 Task: Search for a stay in Lengshuitan, China, from September 6 to September 15 for 6 guests, with a price range of ₹8,000 to ₹12,000, and amenities including Wifi, TV, and a Dedicated workspace.
Action: Mouse moved to (404, 164)
Screenshot: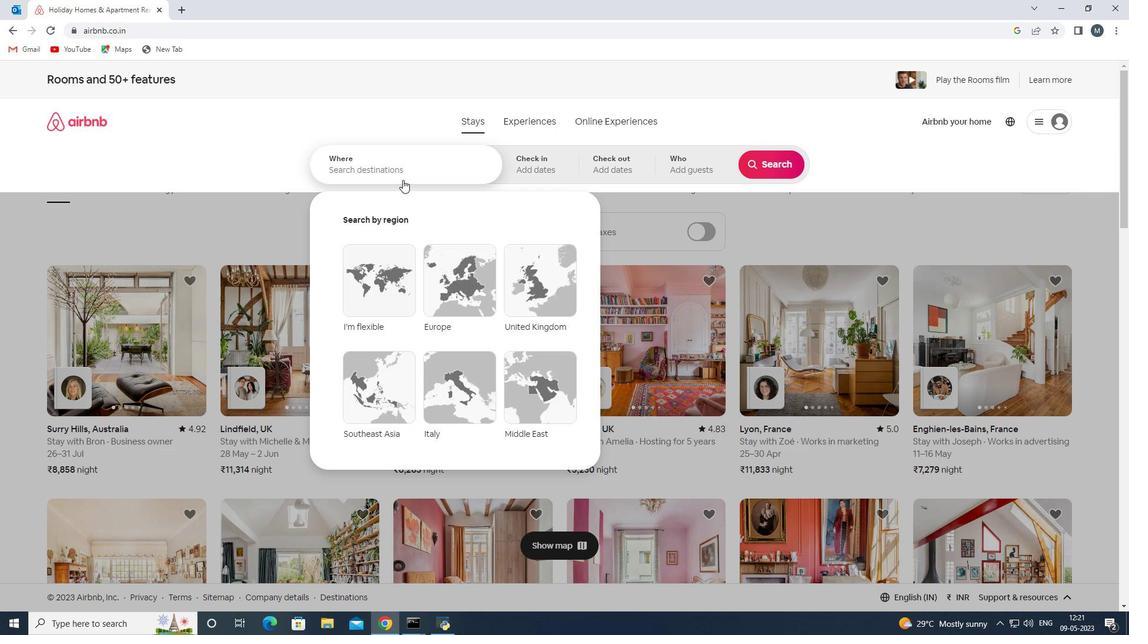 
Action: Mouse pressed left at (404, 164)
Screenshot: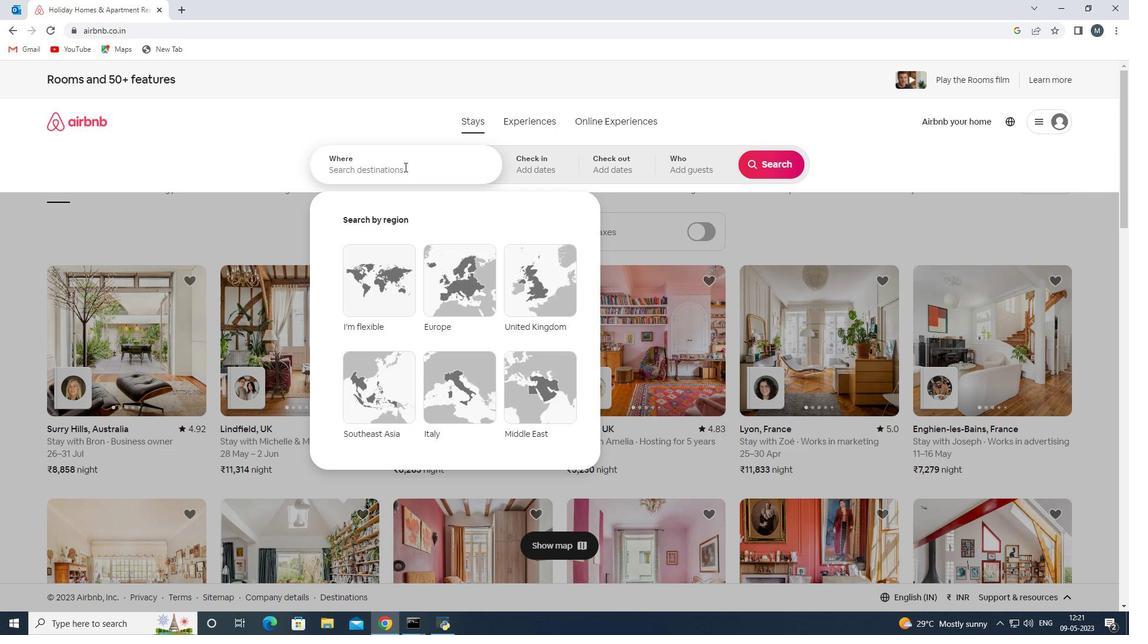 
Action: Mouse moved to (404, 167)
Screenshot: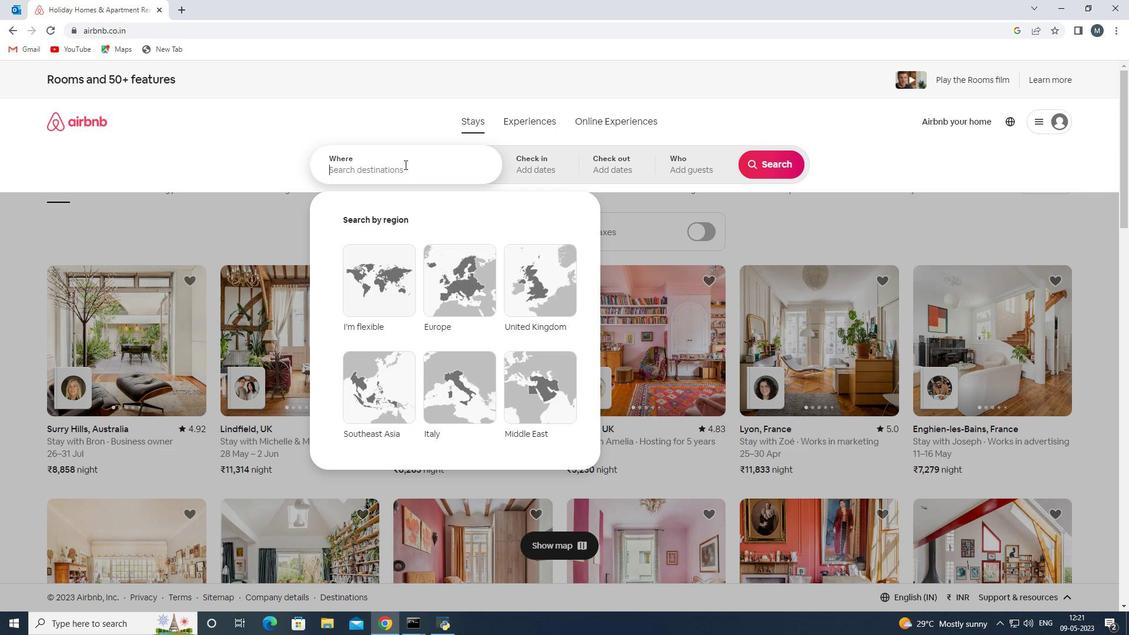 
Action: Key pressed <Key.shift>Lengshuitan,<Key.shift>China<Key.enter>
Screenshot: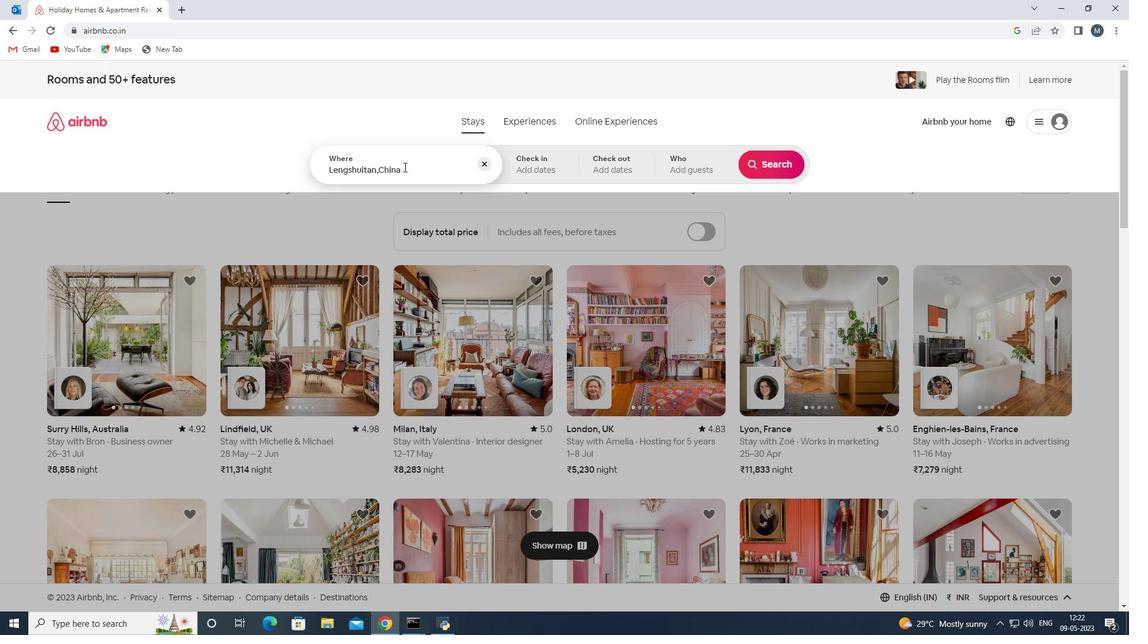 
Action: Mouse moved to (771, 265)
Screenshot: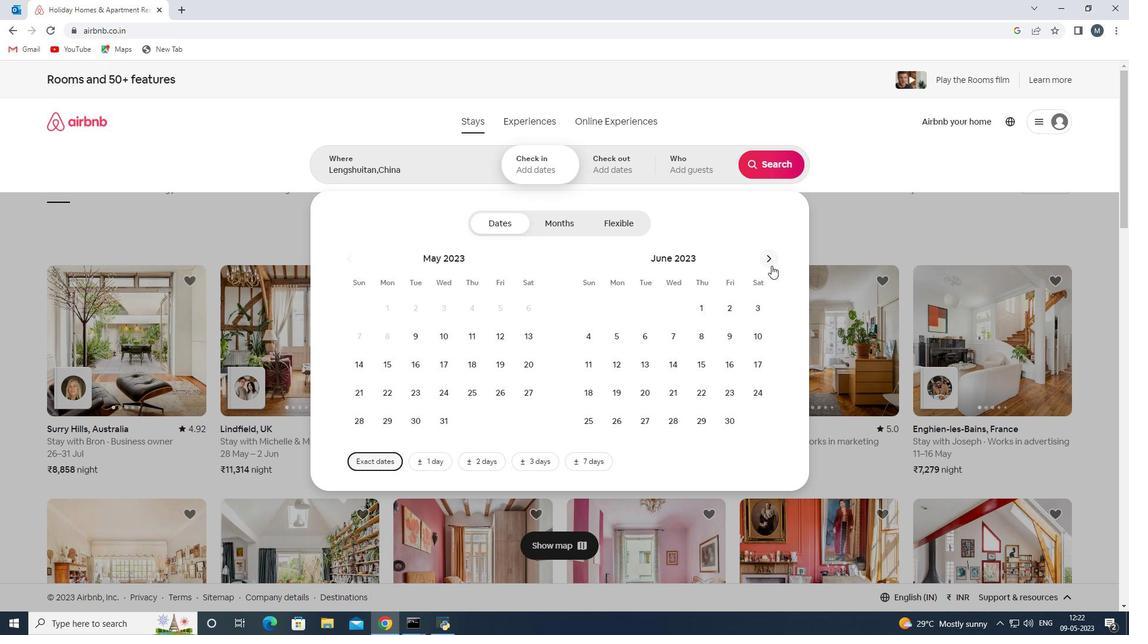 
Action: Mouse pressed left at (771, 265)
Screenshot: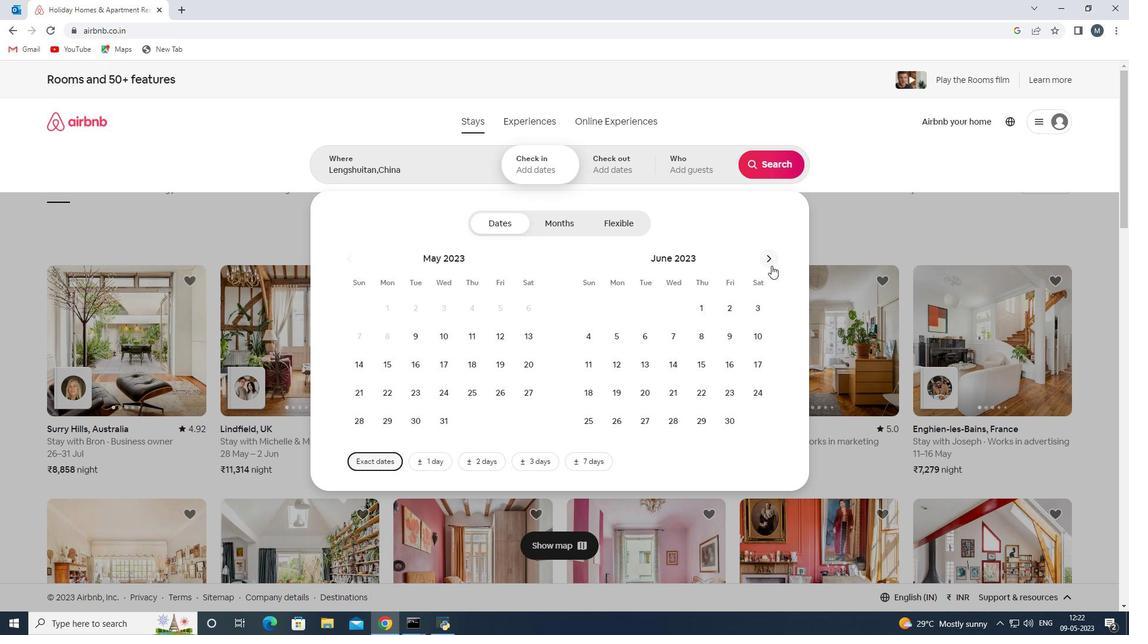 
Action: Mouse pressed left at (771, 265)
Screenshot: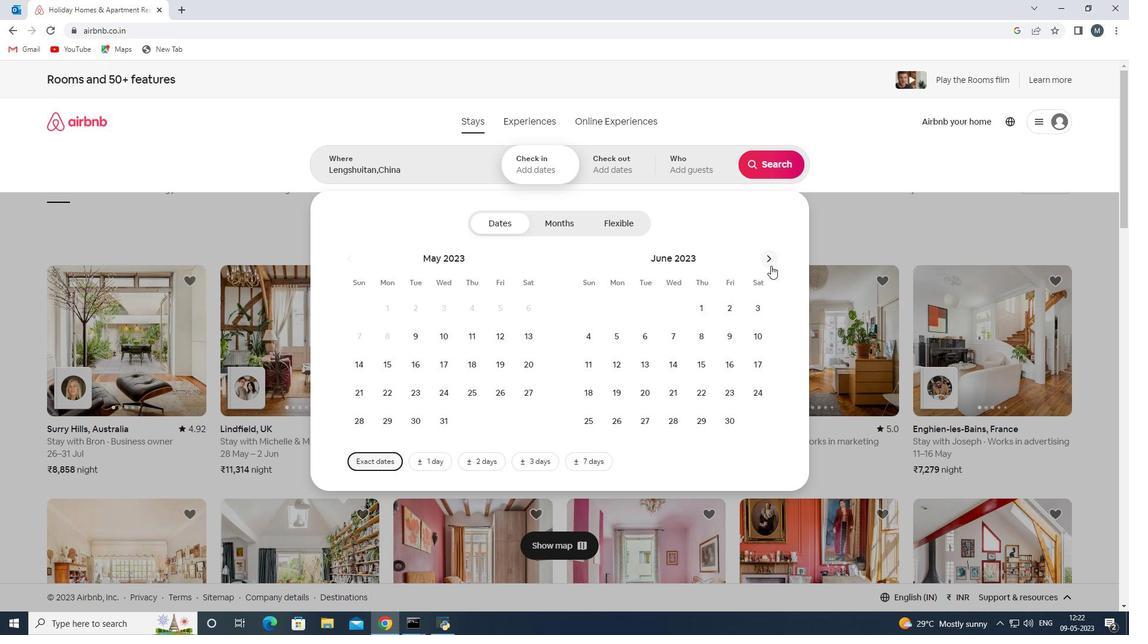 
Action: Mouse moved to (773, 266)
Screenshot: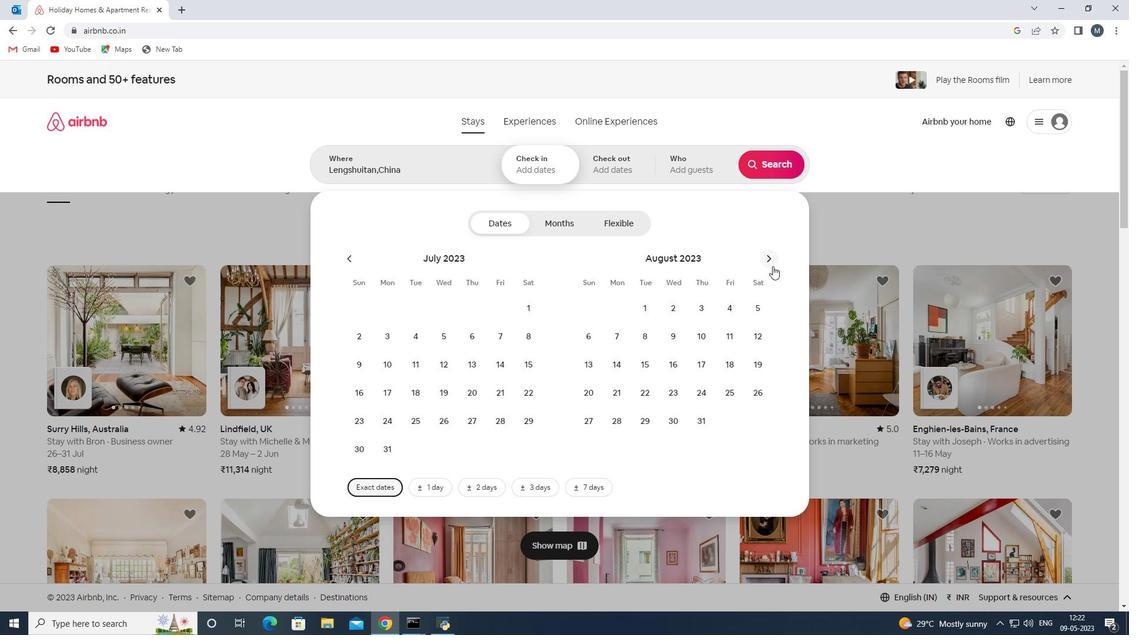 
Action: Mouse pressed left at (773, 266)
Screenshot: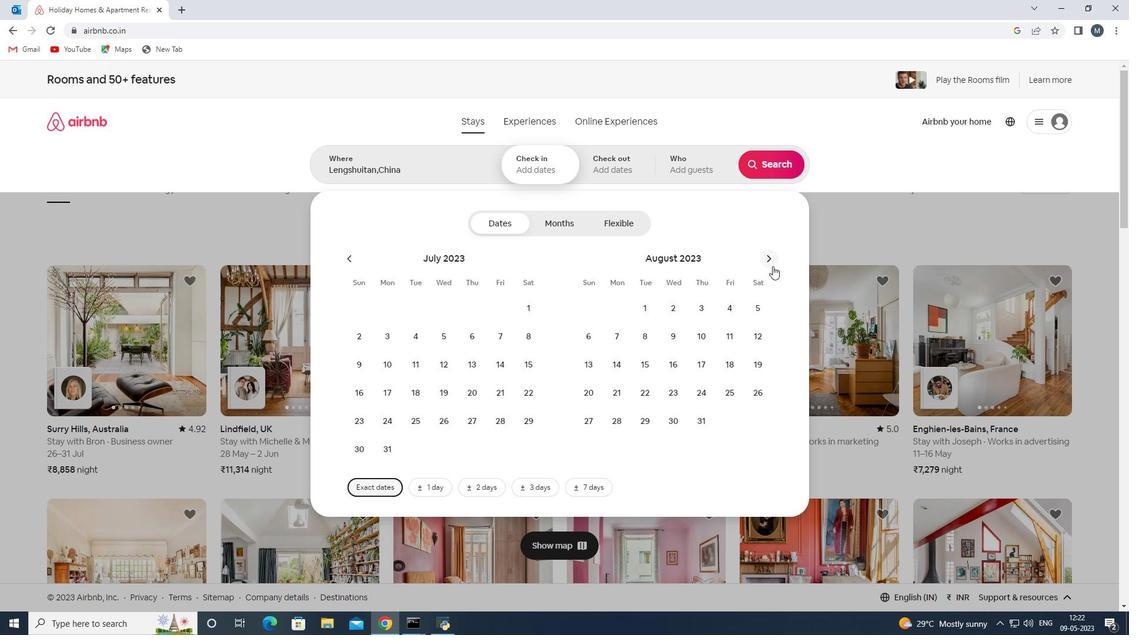 
Action: Mouse moved to (772, 262)
Screenshot: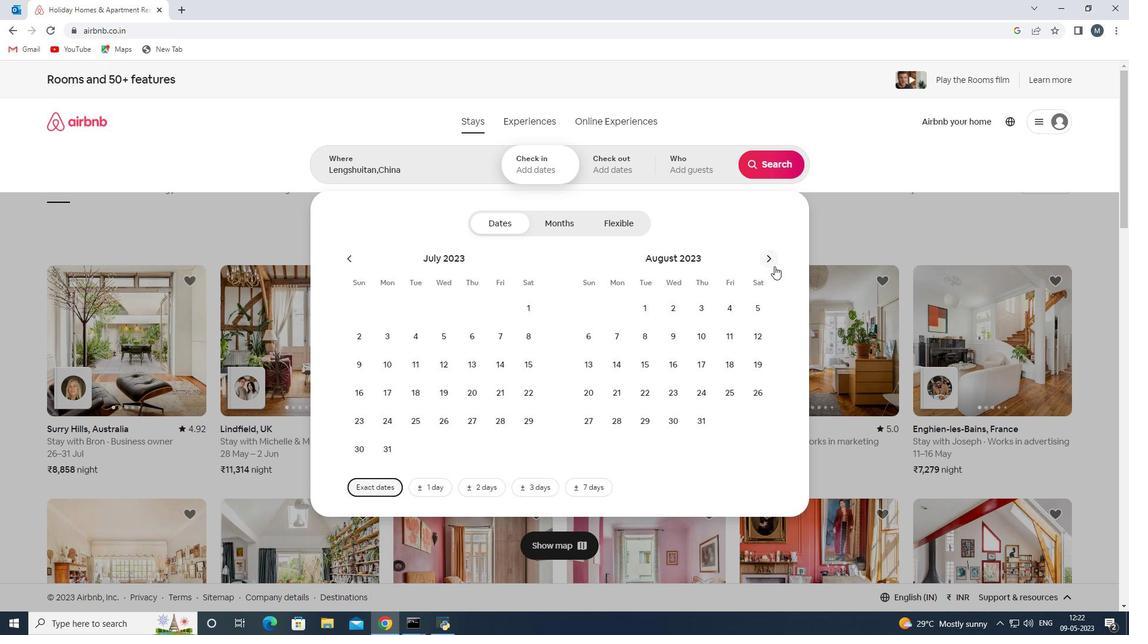 
Action: Mouse pressed left at (772, 262)
Screenshot: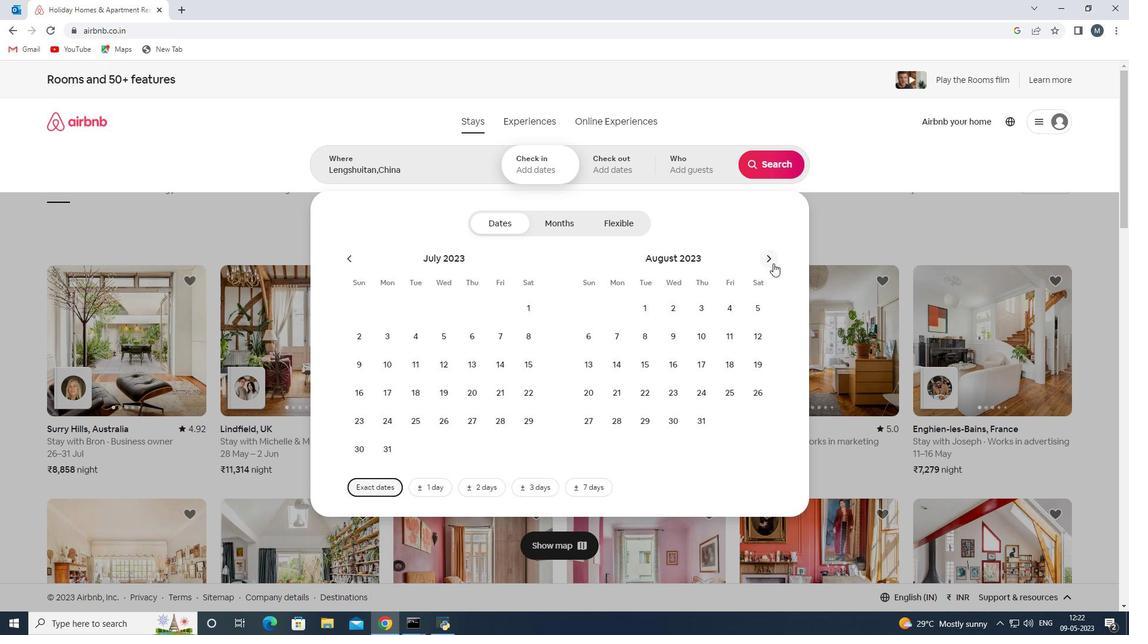 
Action: Mouse moved to (668, 343)
Screenshot: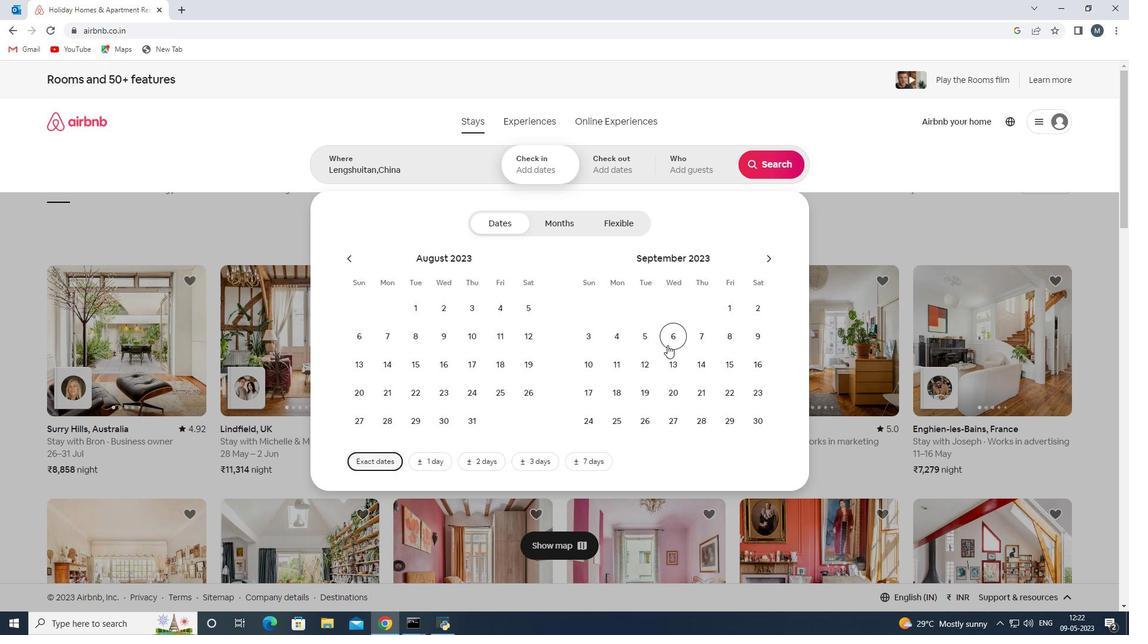 
Action: Mouse pressed left at (668, 343)
Screenshot: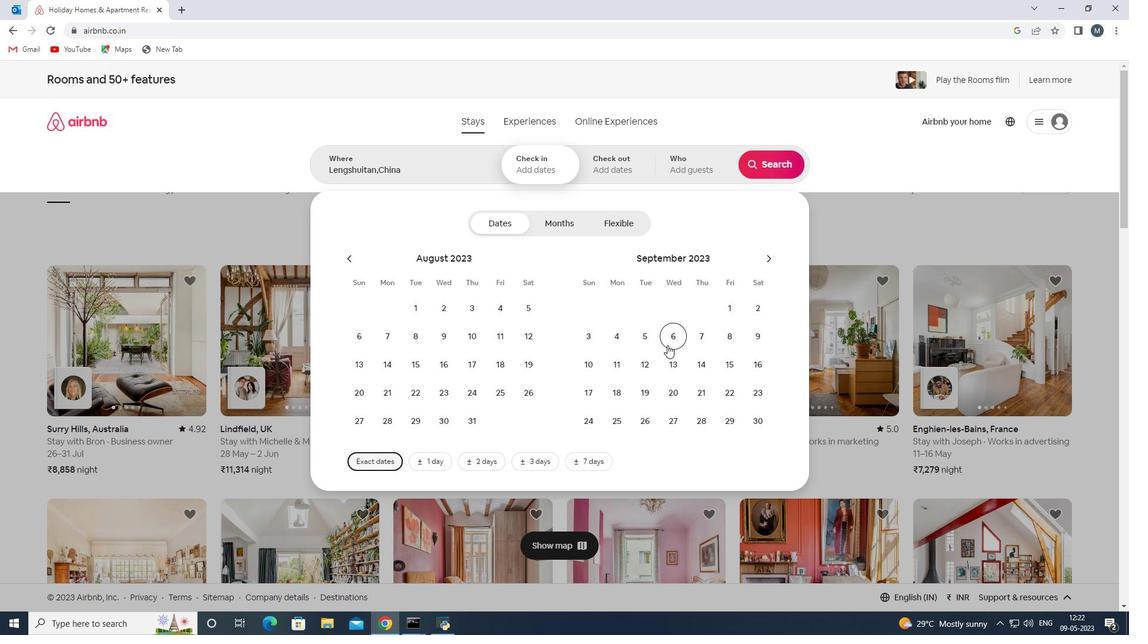 
Action: Mouse moved to (724, 370)
Screenshot: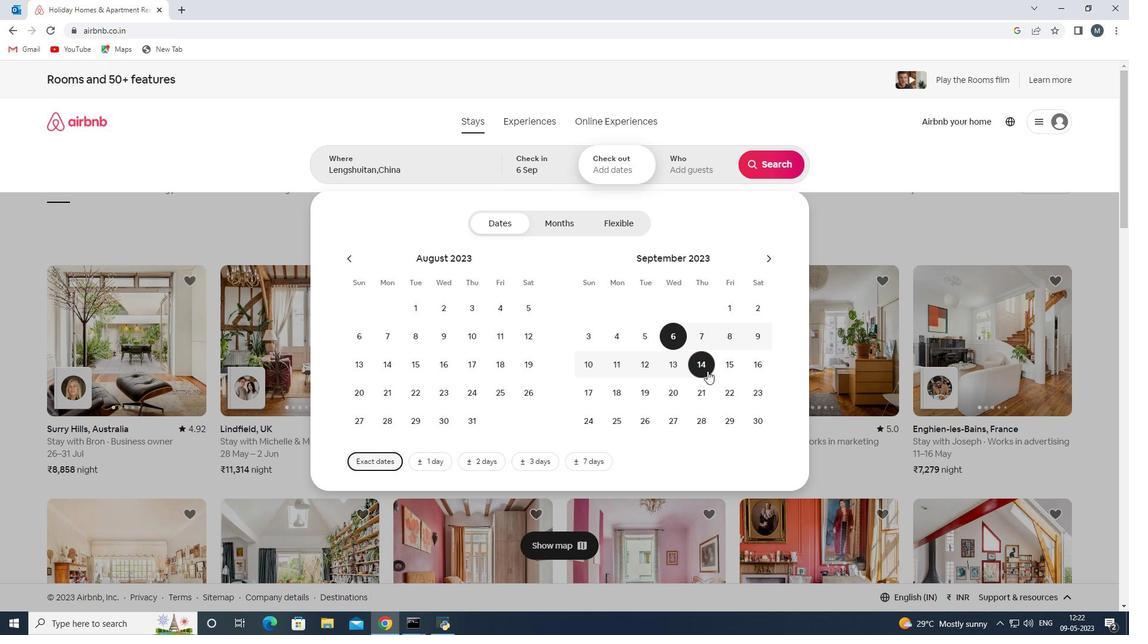 
Action: Mouse pressed left at (724, 370)
Screenshot: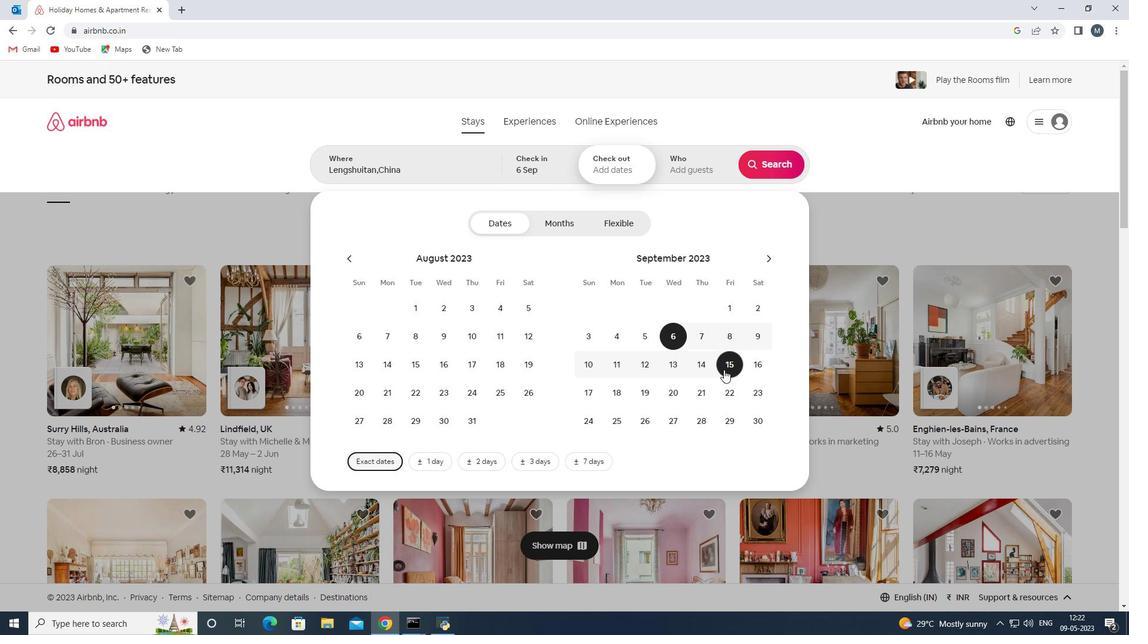 
Action: Mouse moved to (700, 168)
Screenshot: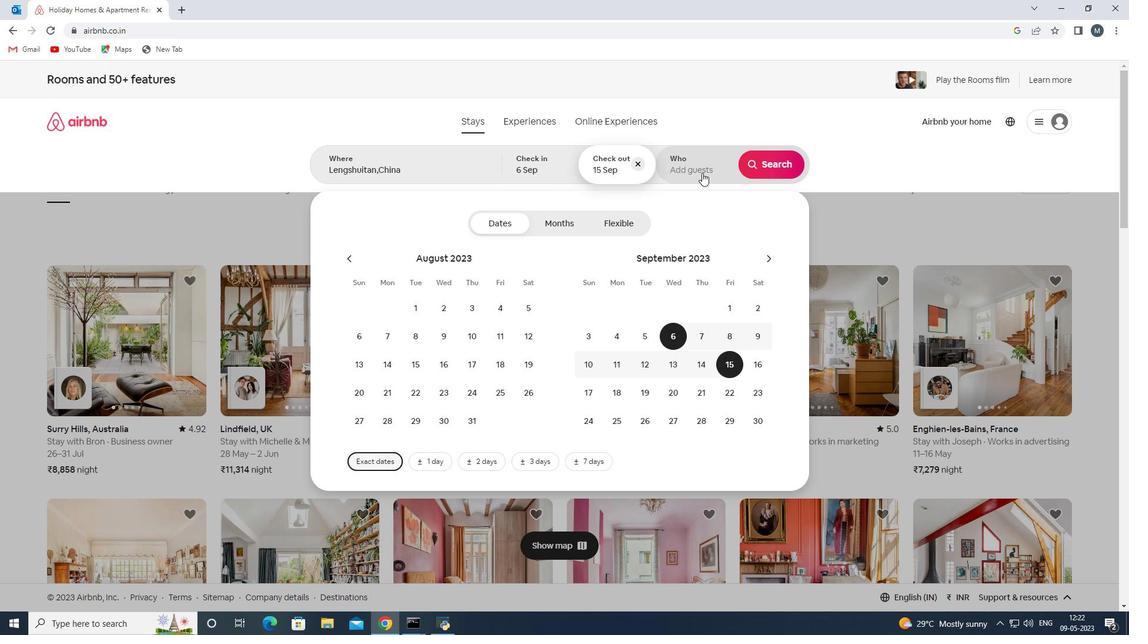 
Action: Mouse pressed left at (700, 168)
Screenshot: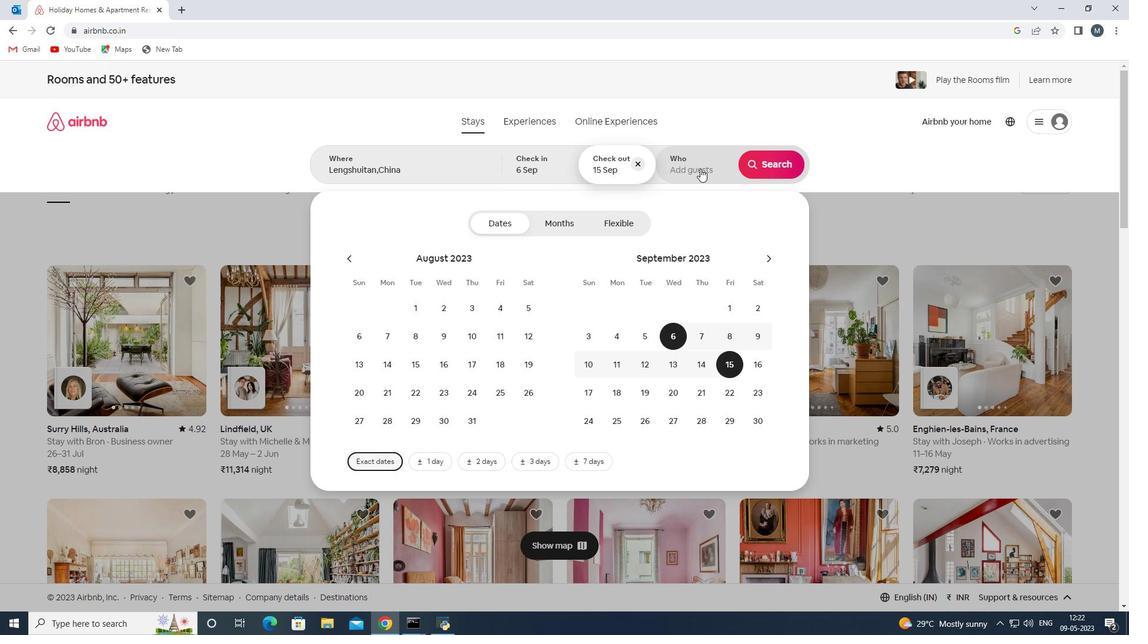 
Action: Mouse moved to (772, 230)
Screenshot: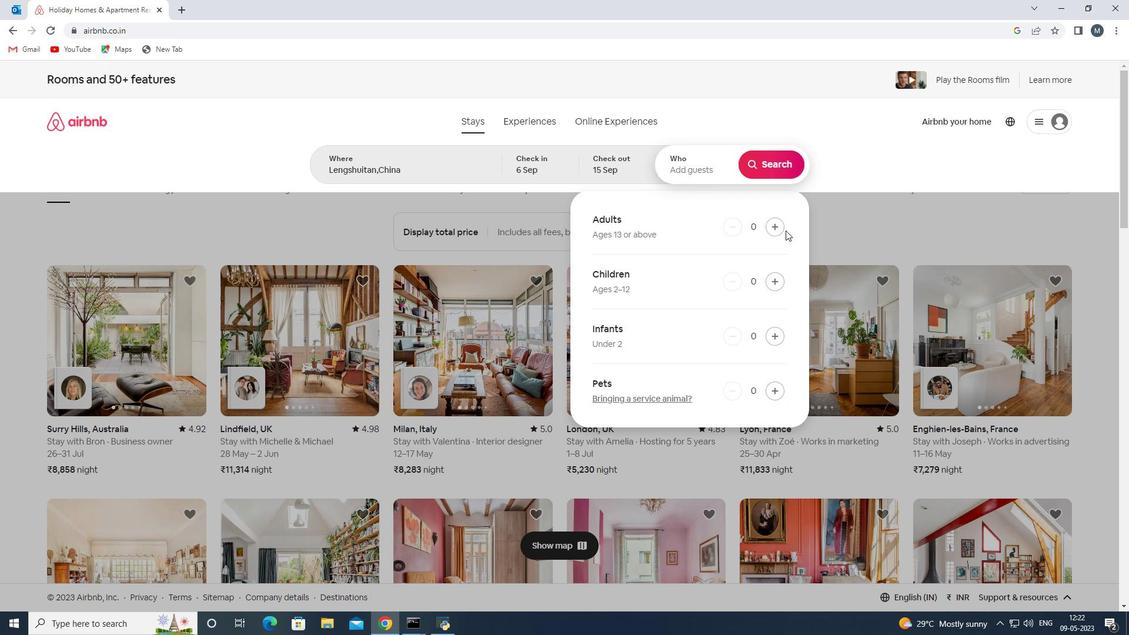 
Action: Mouse pressed left at (772, 230)
Screenshot: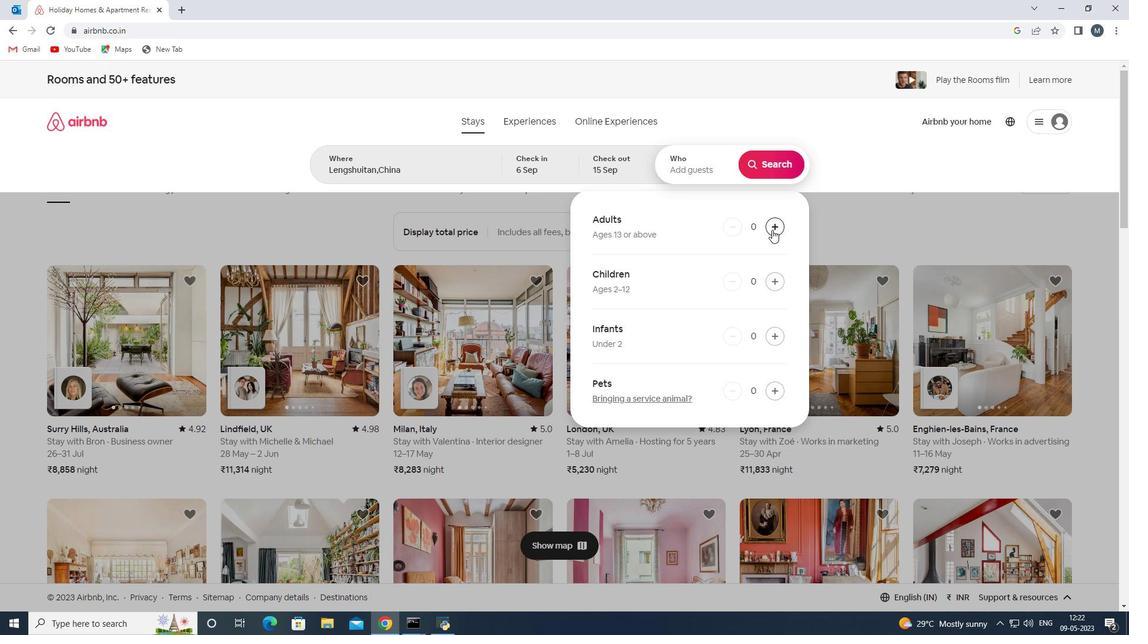 
Action: Mouse pressed left at (772, 230)
Screenshot: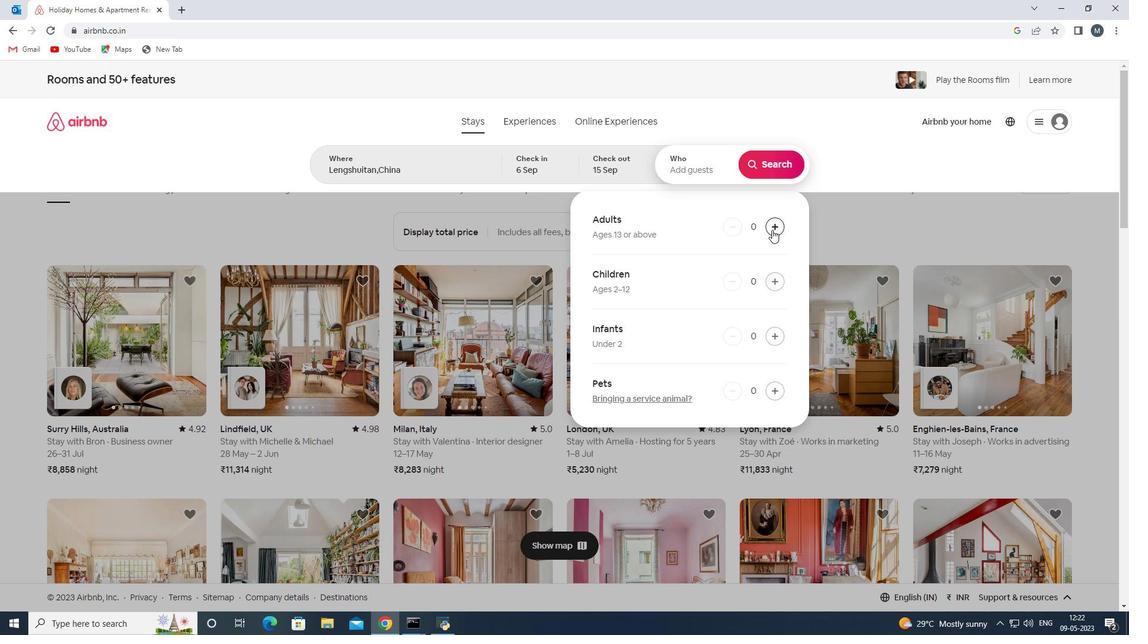 
Action: Mouse pressed left at (772, 230)
Screenshot: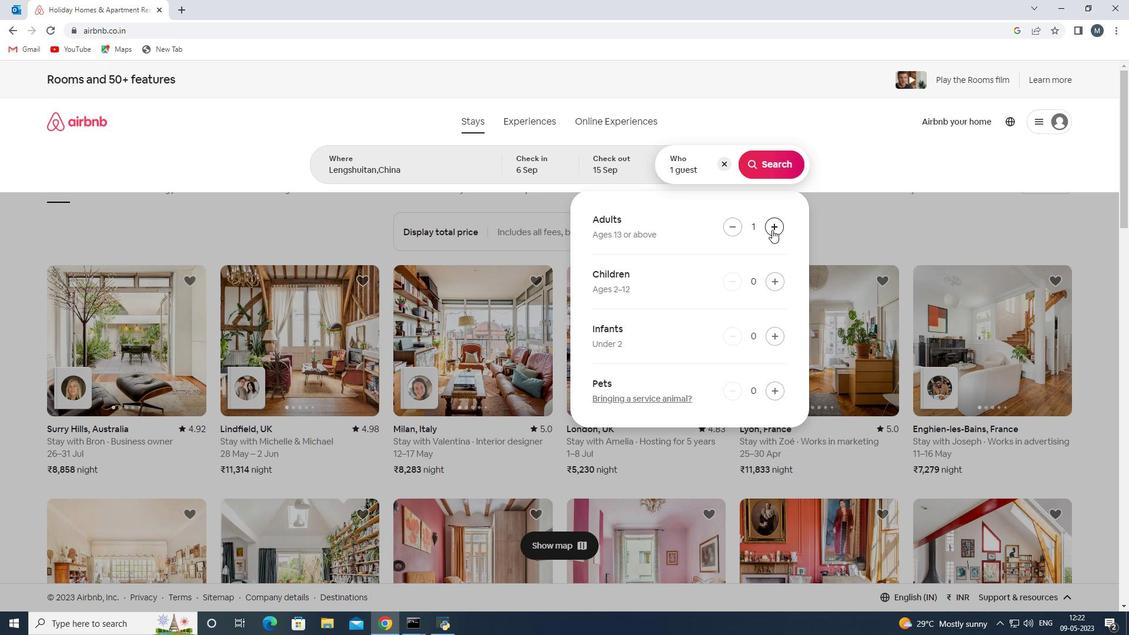 
Action: Mouse moved to (772, 229)
Screenshot: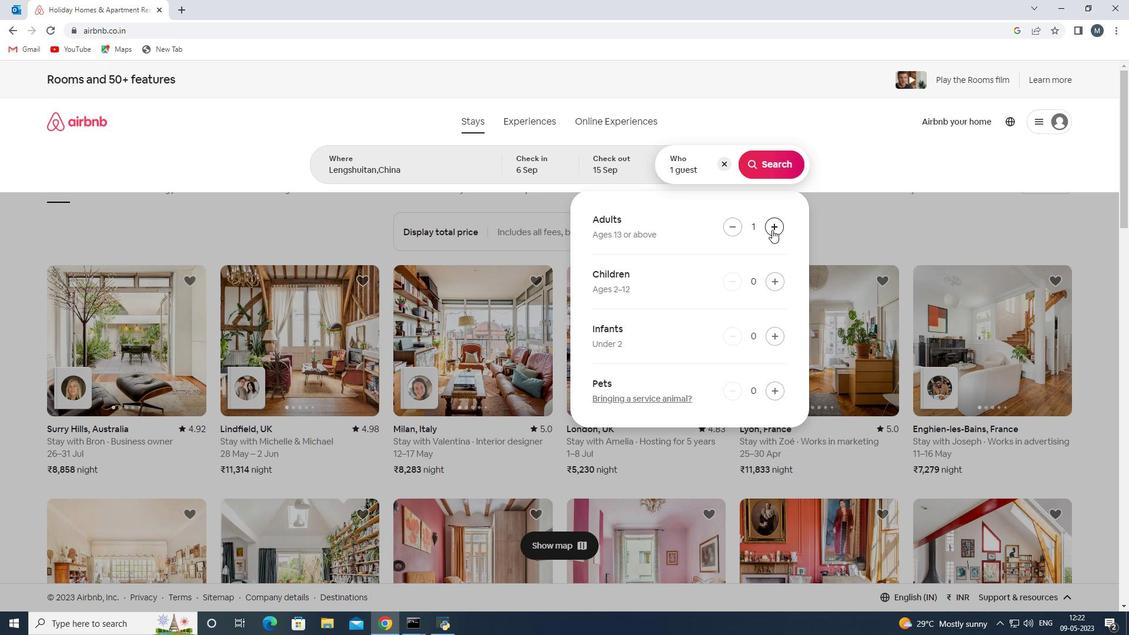 
Action: Mouse pressed left at (772, 229)
Screenshot: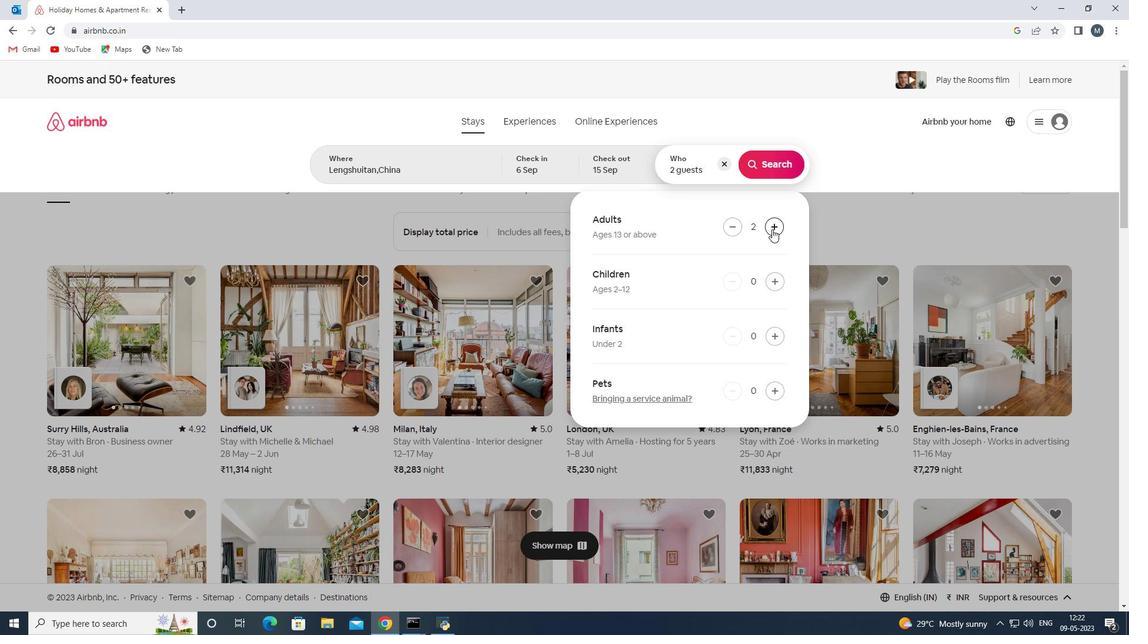 
Action: Mouse pressed left at (772, 229)
Screenshot: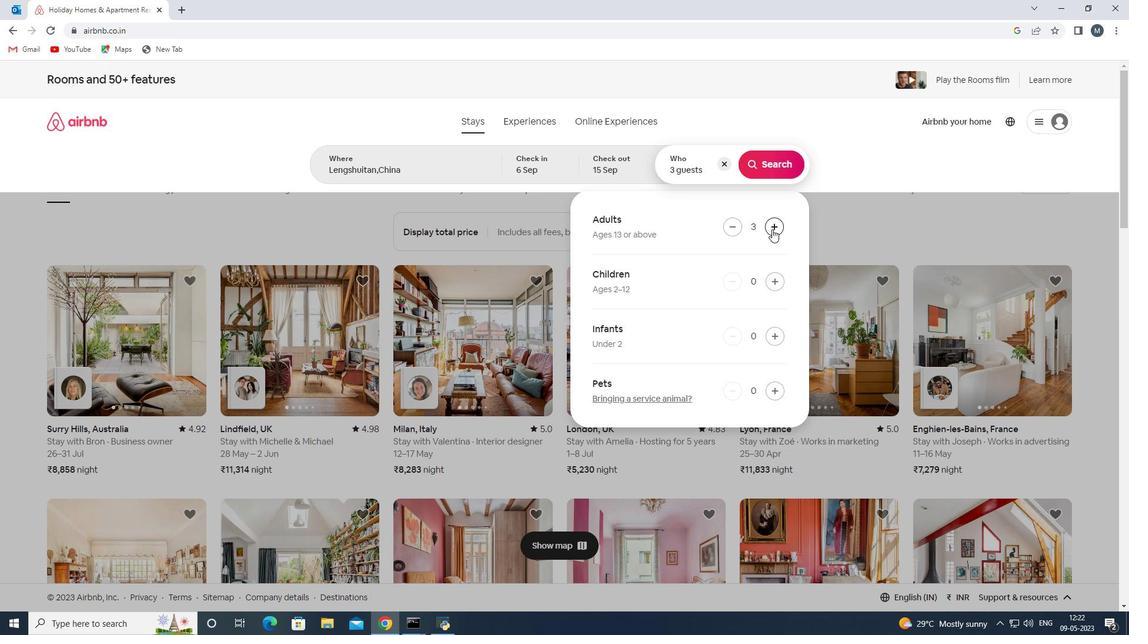 
Action: Mouse moved to (772, 228)
Screenshot: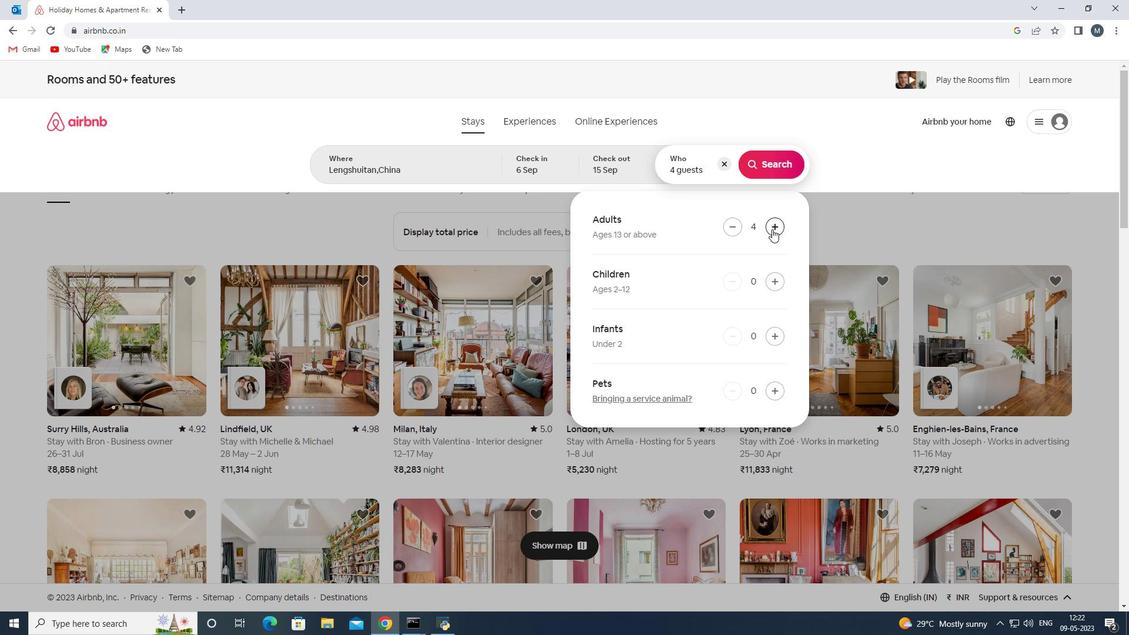 
Action: Mouse pressed left at (772, 228)
Screenshot: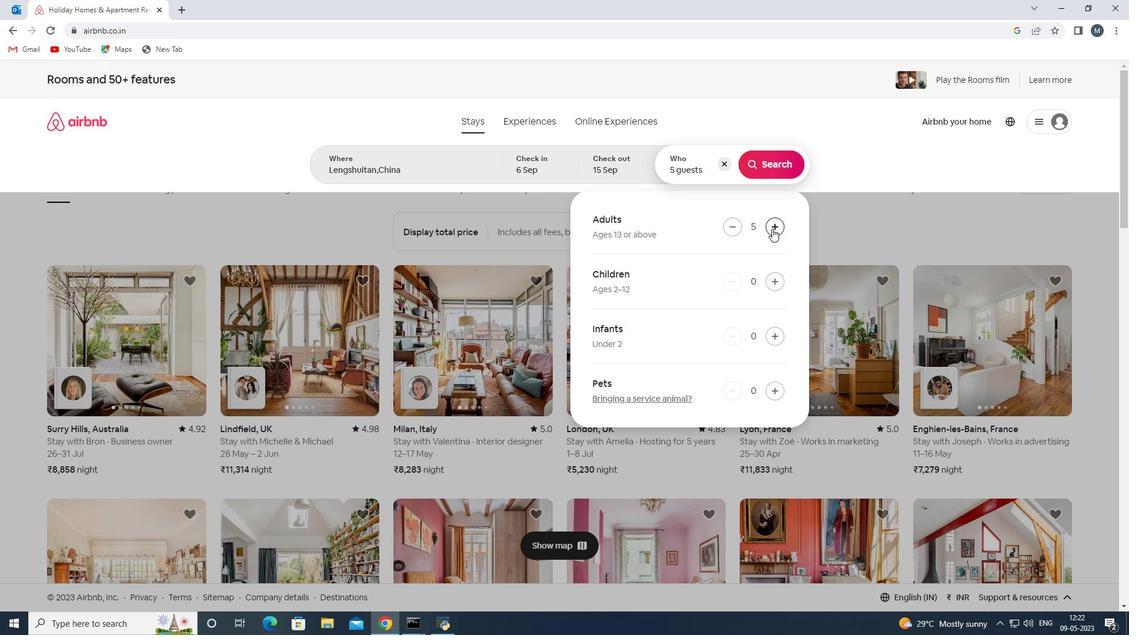 
Action: Mouse moved to (781, 160)
Screenshot: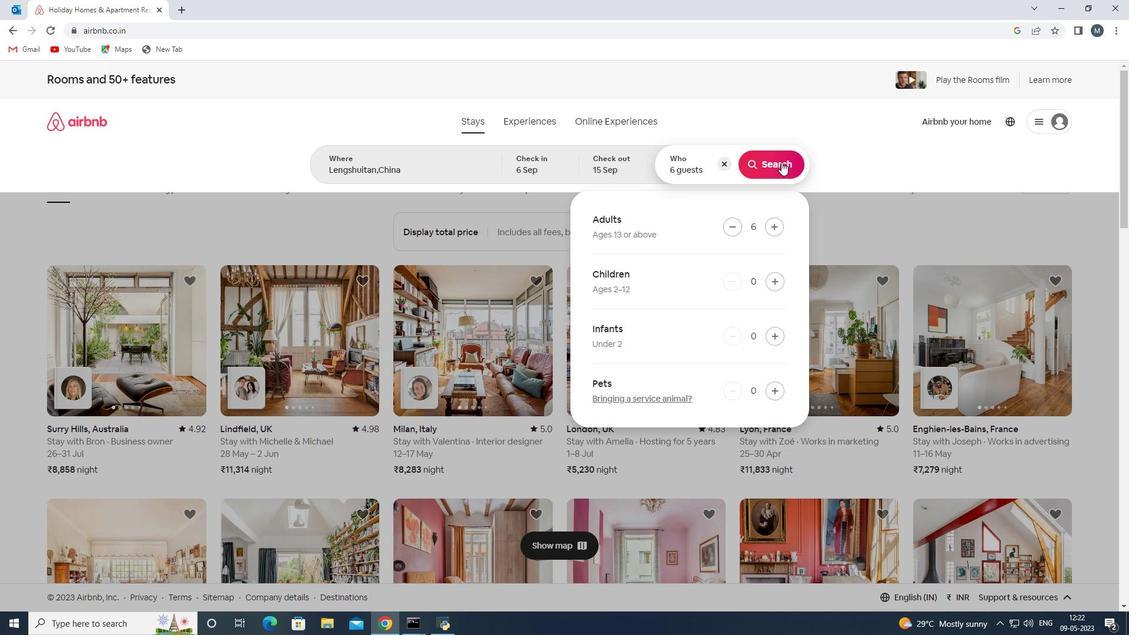 
Action: Mouse pressed left at (781, 160)
Screenshot: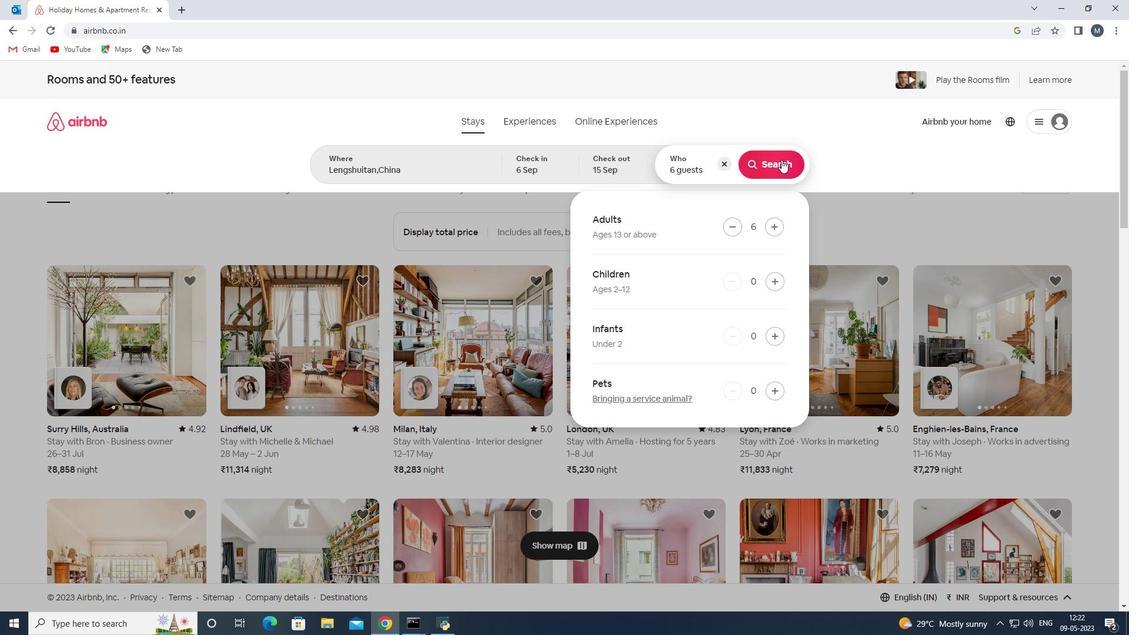 
Action: Mouse moved to (1062, 131)
Screenshot: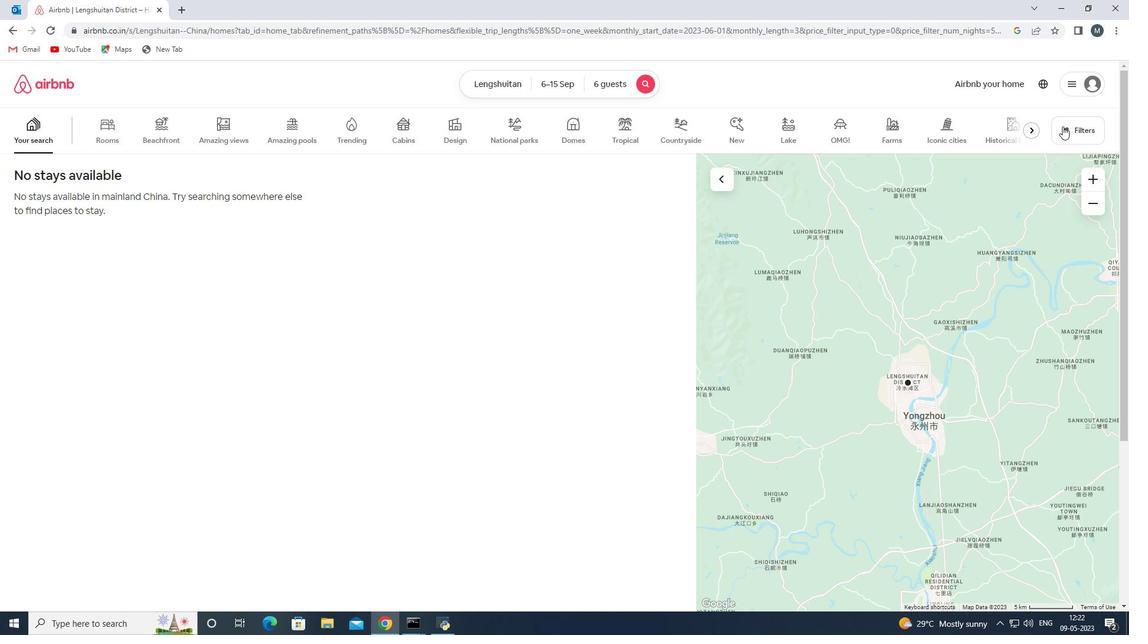
Action: Mouse pressed left at (1062, 131)
Screenshot: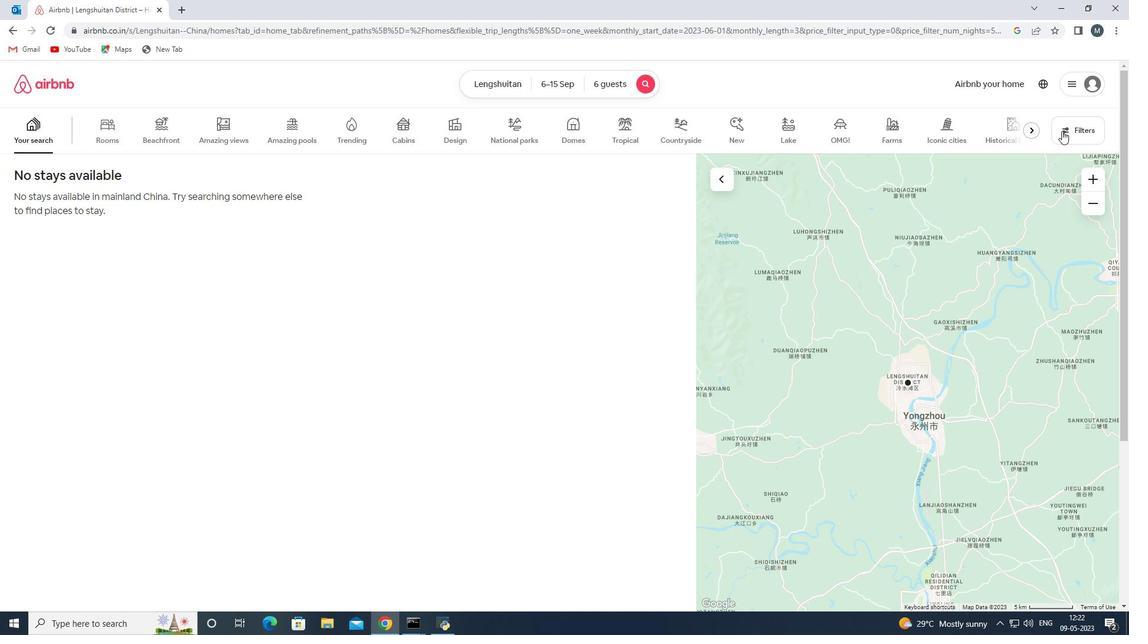 
Action: Mouse moved to (530, 365)
Screenshot: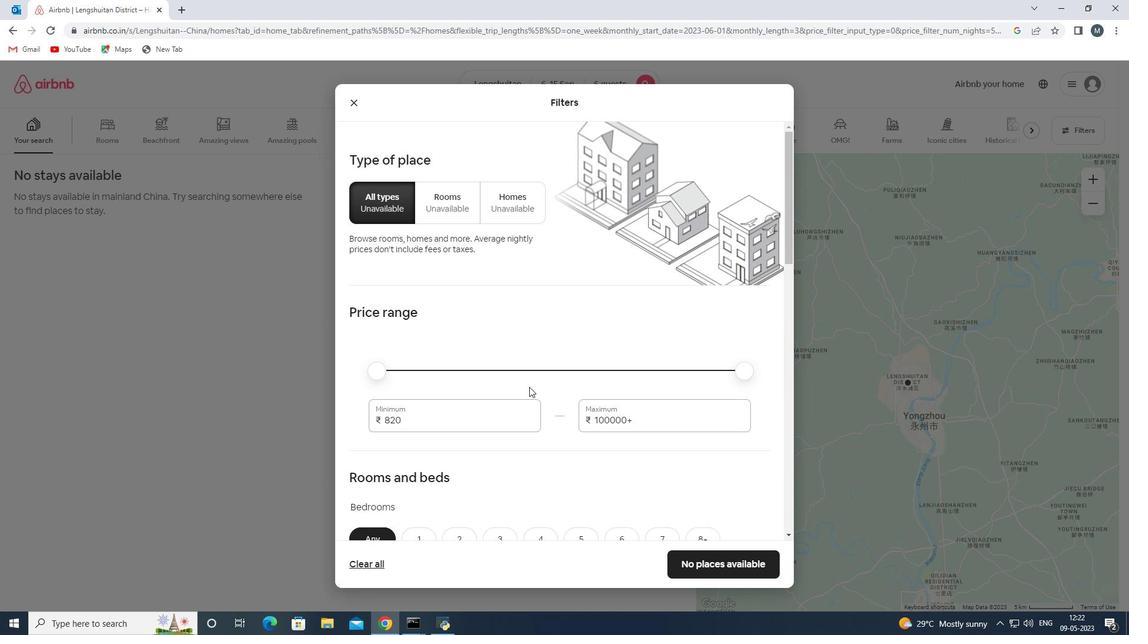 
Action: Mouse scrolled (530, 364) with delta (0, 0)
Screenshot: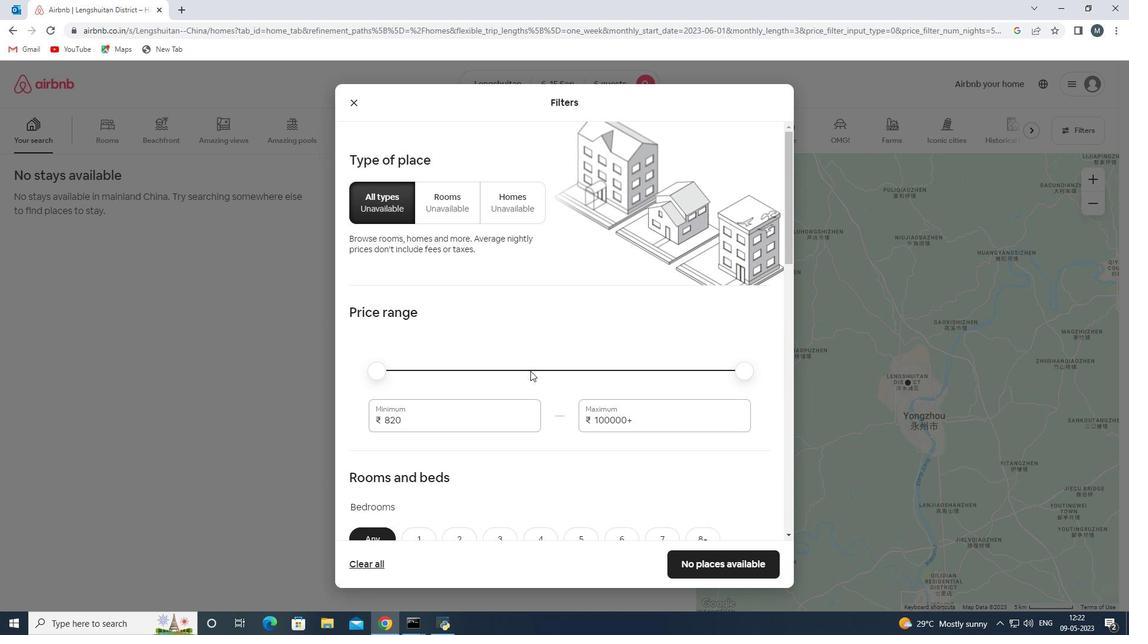 
Action: Mouse moved to (485, 364)
Screenshot: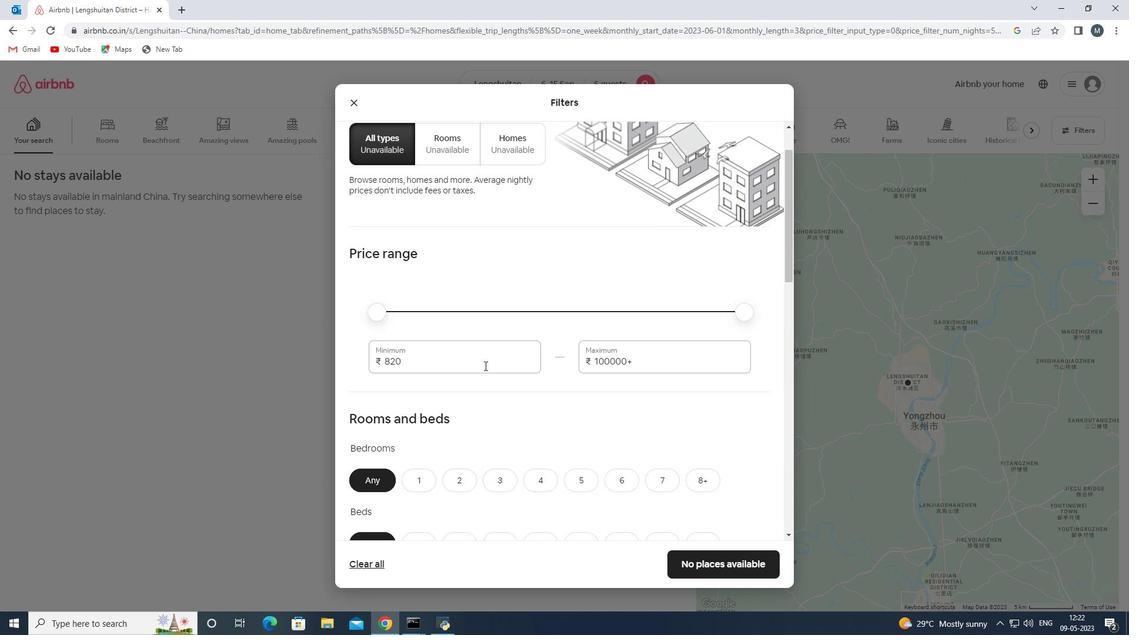 
Action: Mouse pressed left at (485, 364)
Screenshot: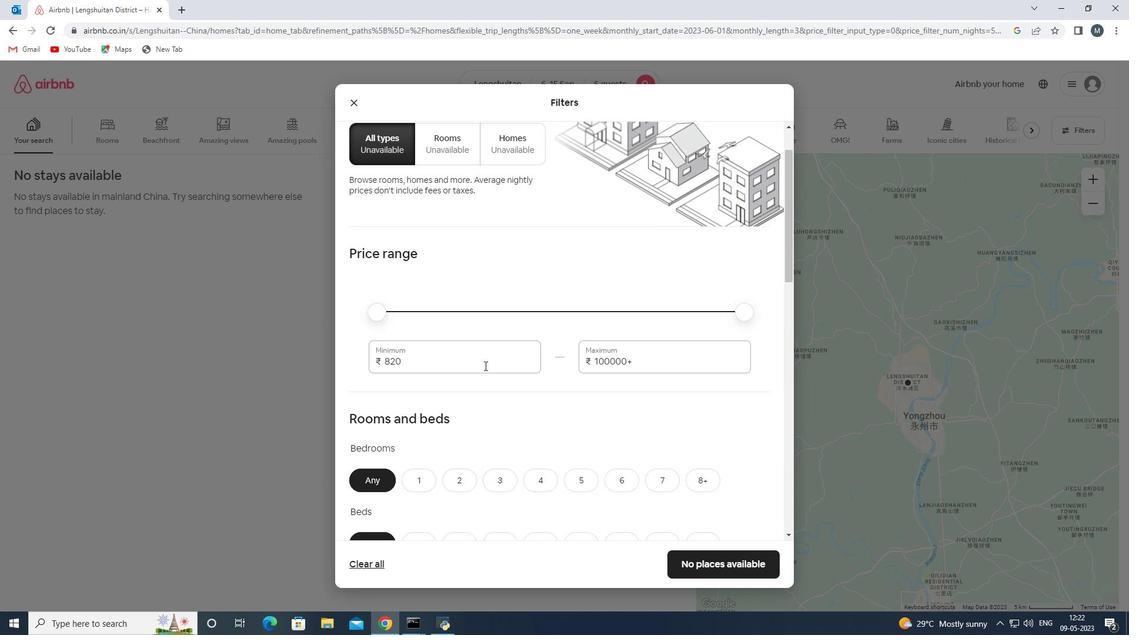 
Action: Mouse moved to (384, 359)
Screenshot: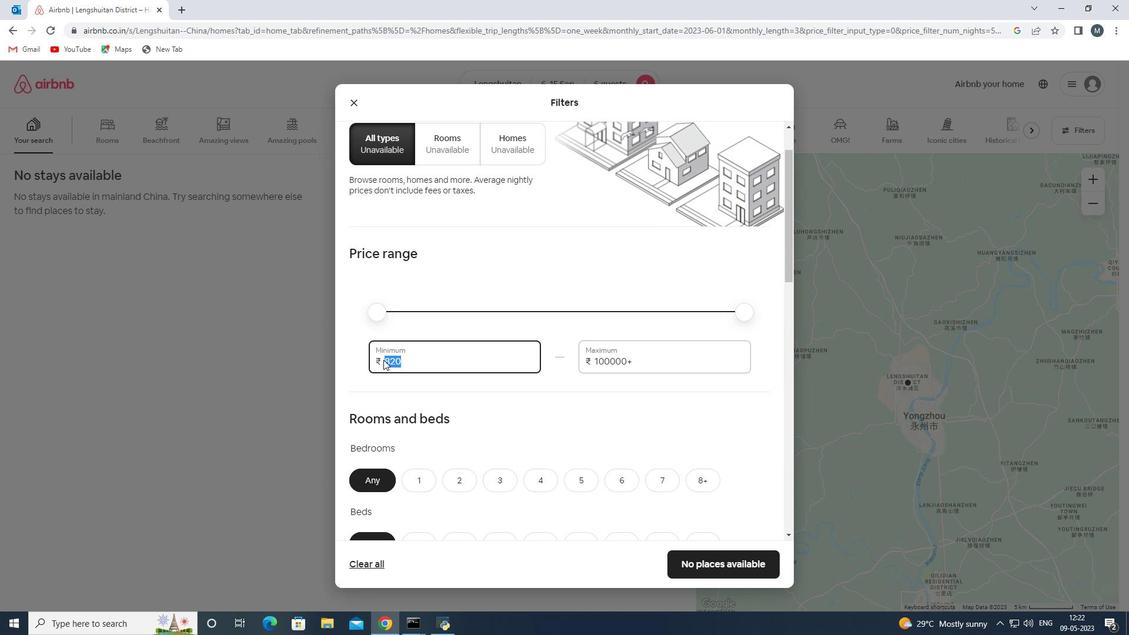 
Action: Key pressed 8000
Screenshot: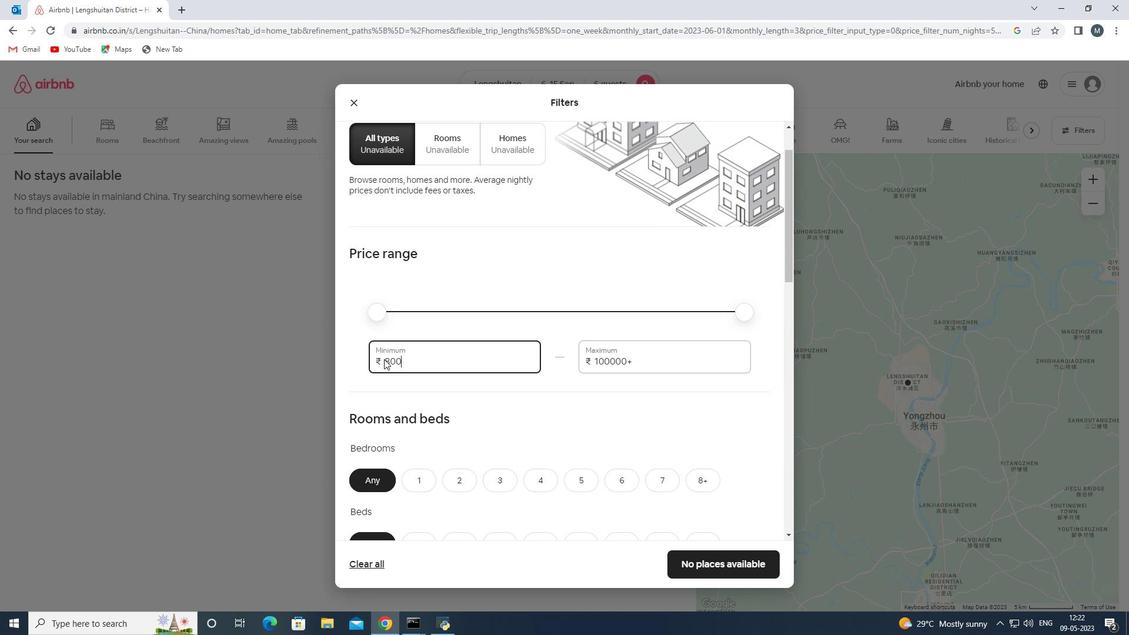 
Action: Mouse moved to (640, 363)
Screenshot: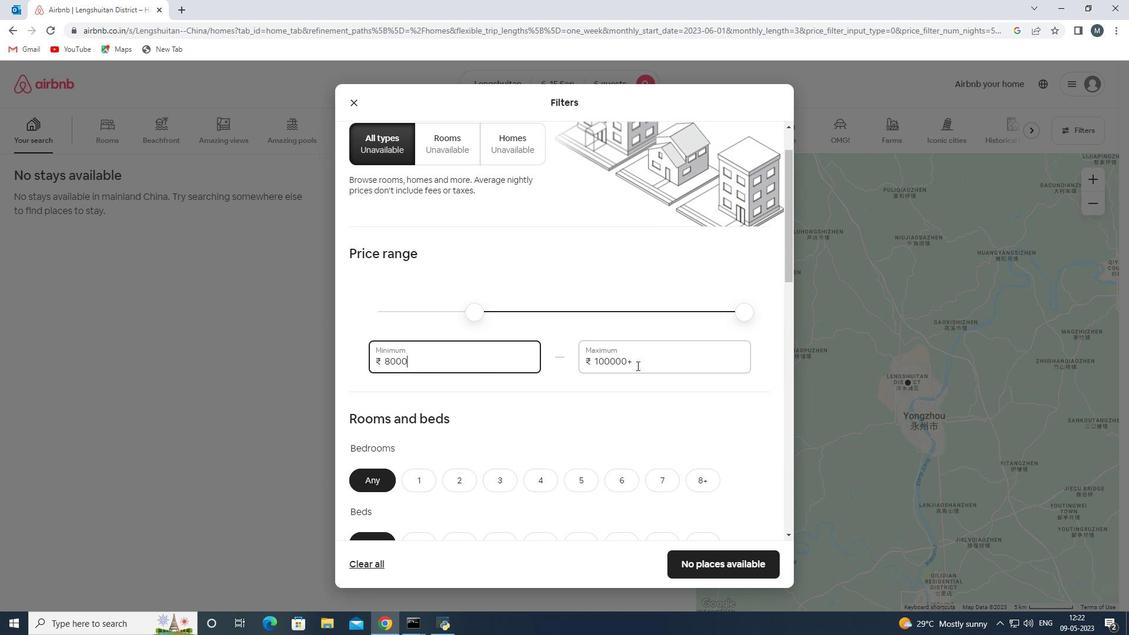 
Action: Mouse pressed left at (640, 363)
Screenshot: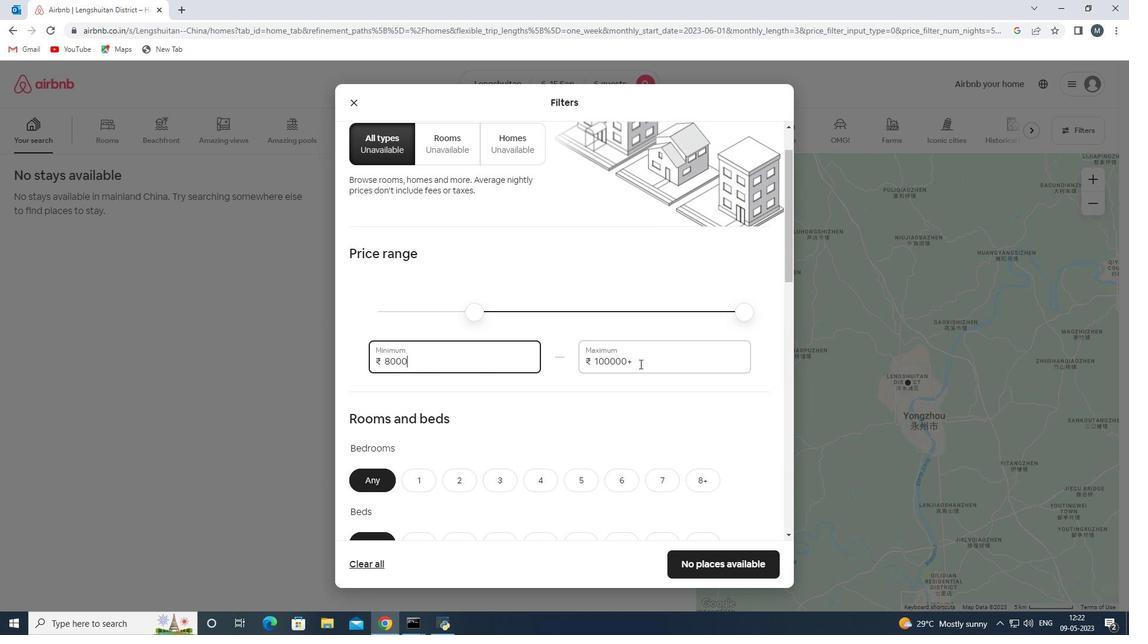 
Action: Mouse moved to (570, 364)
Screenshot: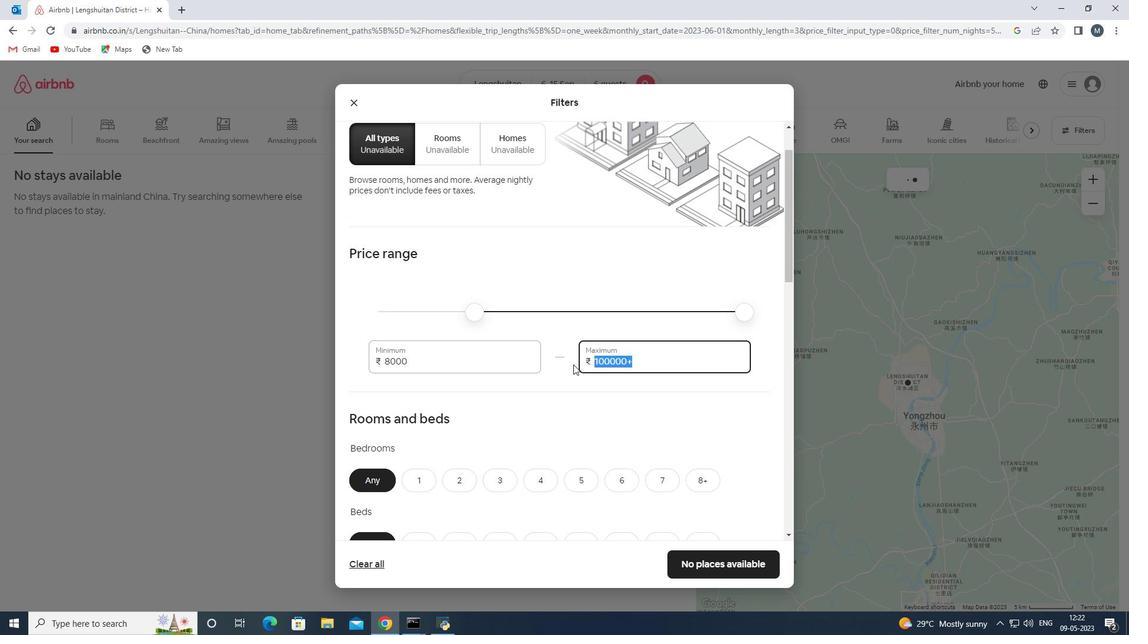 
Action: Key pressed 12
Screenshot: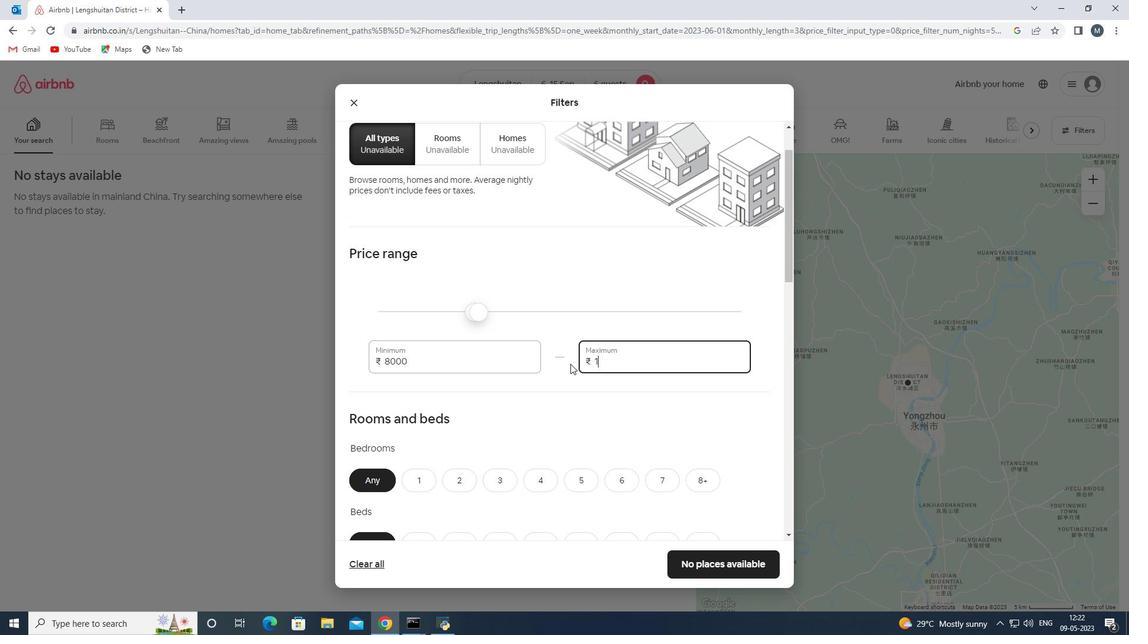 
Action: Mouse moved to (567, 364)
Screenshot: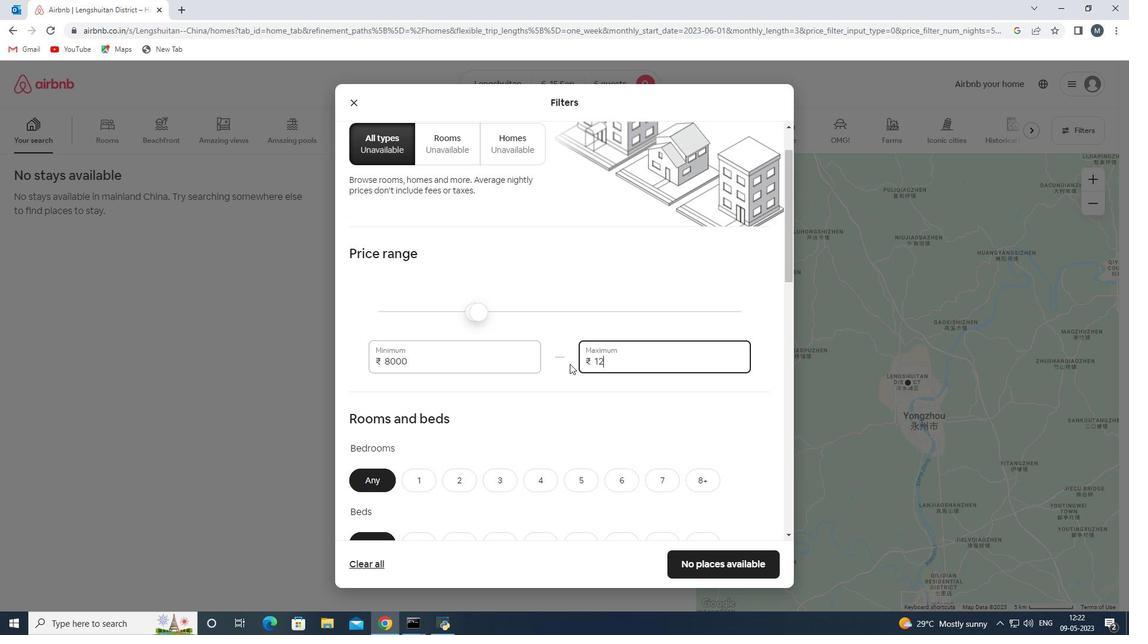 
Action: Key pressed 000
Screenshot: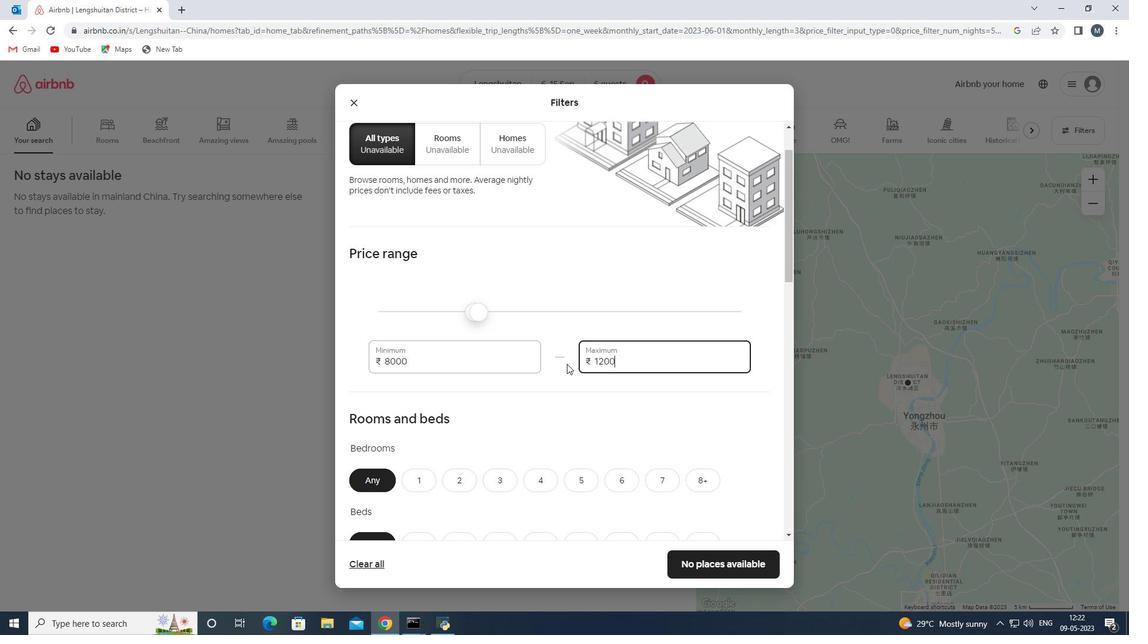 
Action: Mouse moved to (581, 338)
Screenshot: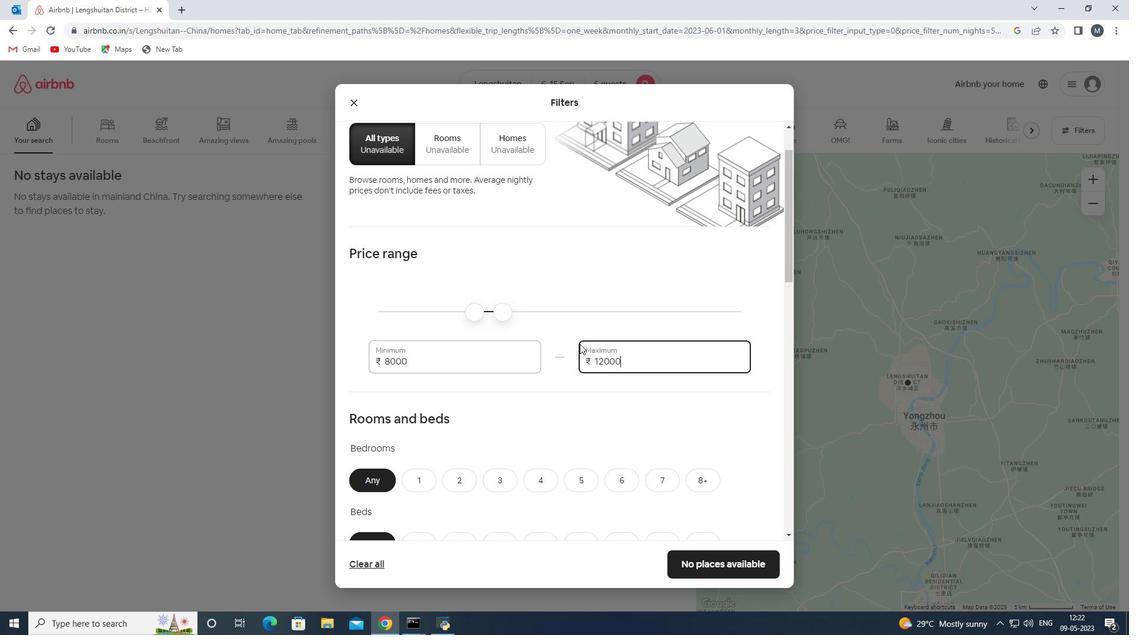 
Action: Mouse scrolled (581, 338) with delta (0, 0)
Screenshot: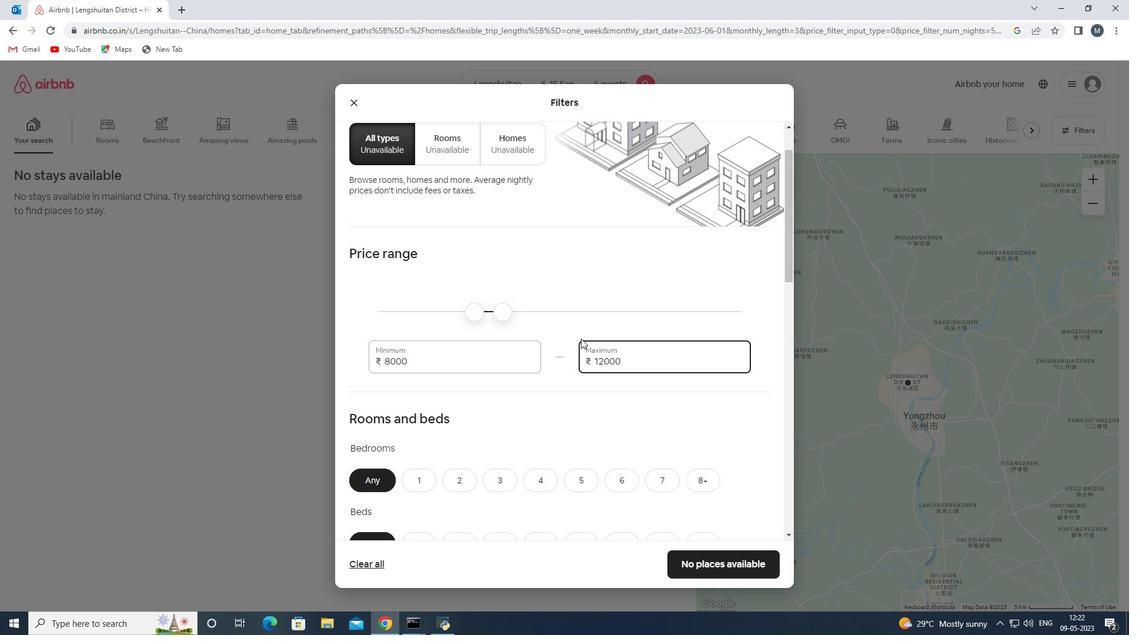 
Action: Mouse moved to (593, 323)
Screenshot: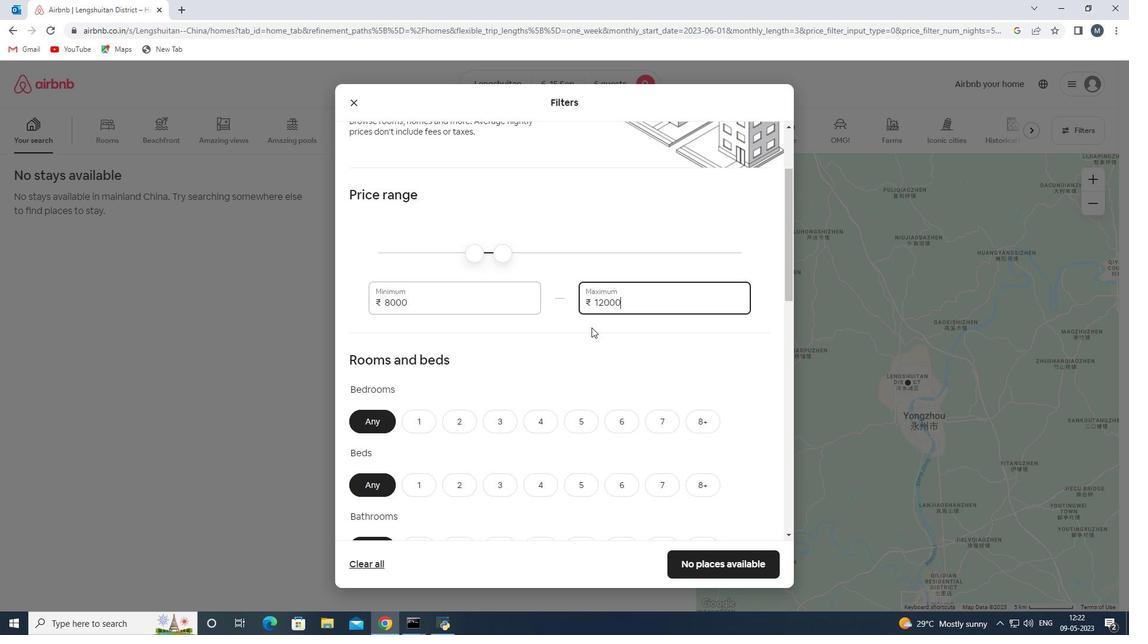 
Action: Mouse scrolled (593, 323) with delta (0, 0)
Screenshot: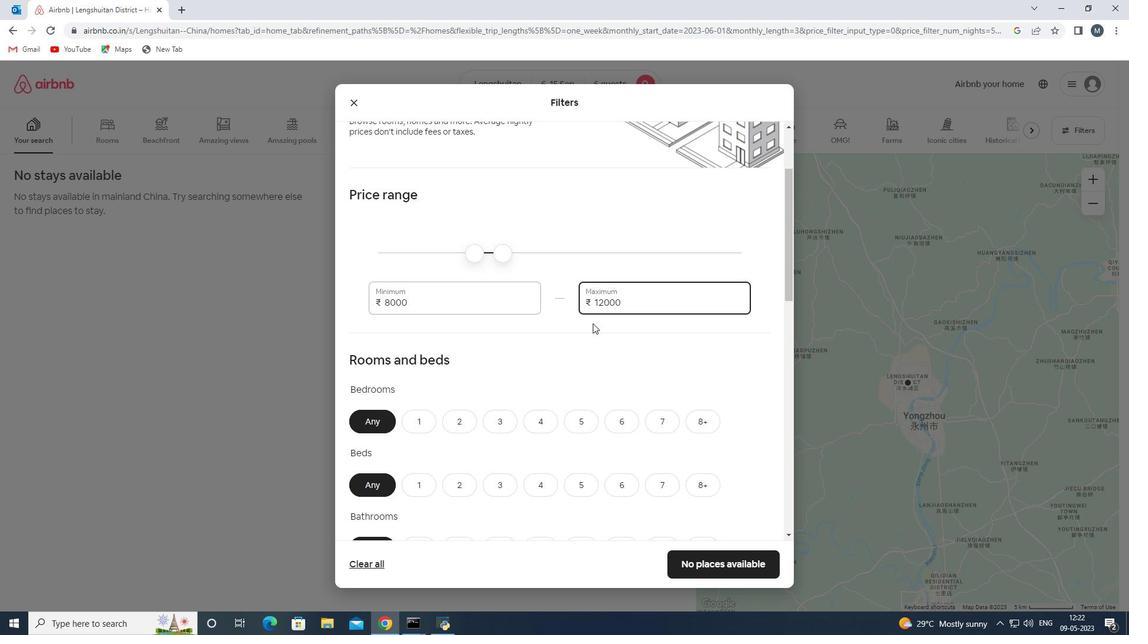 
Action: Mouse scrolled (593, 323) with delta (0, 0)
Screenshot: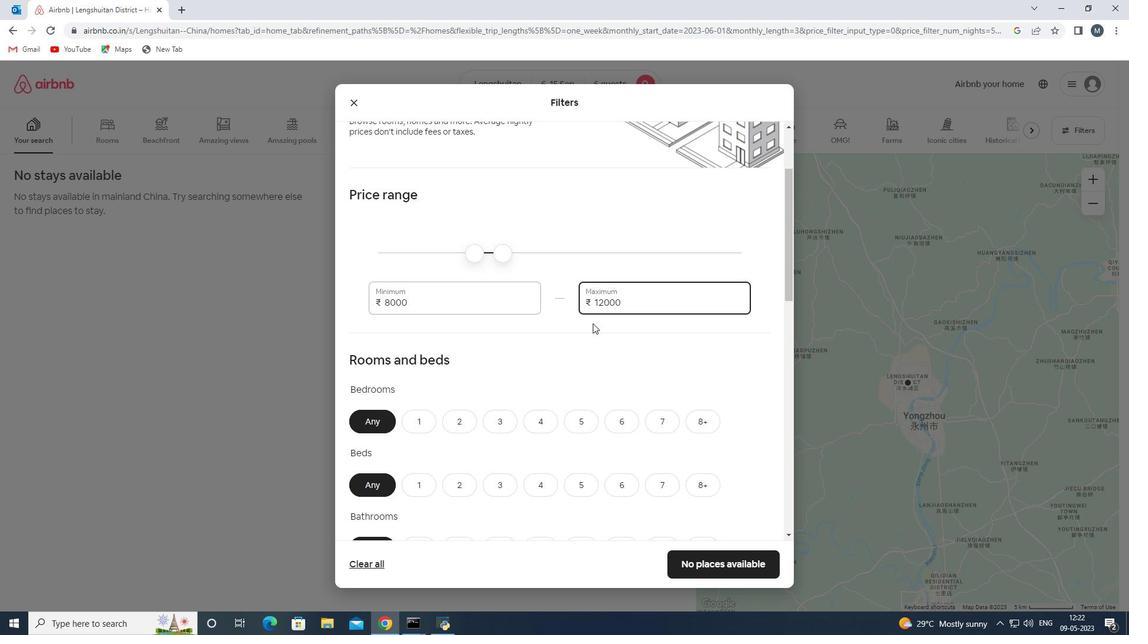 
Action: Mouse moved to (623, 308)
Screenshot: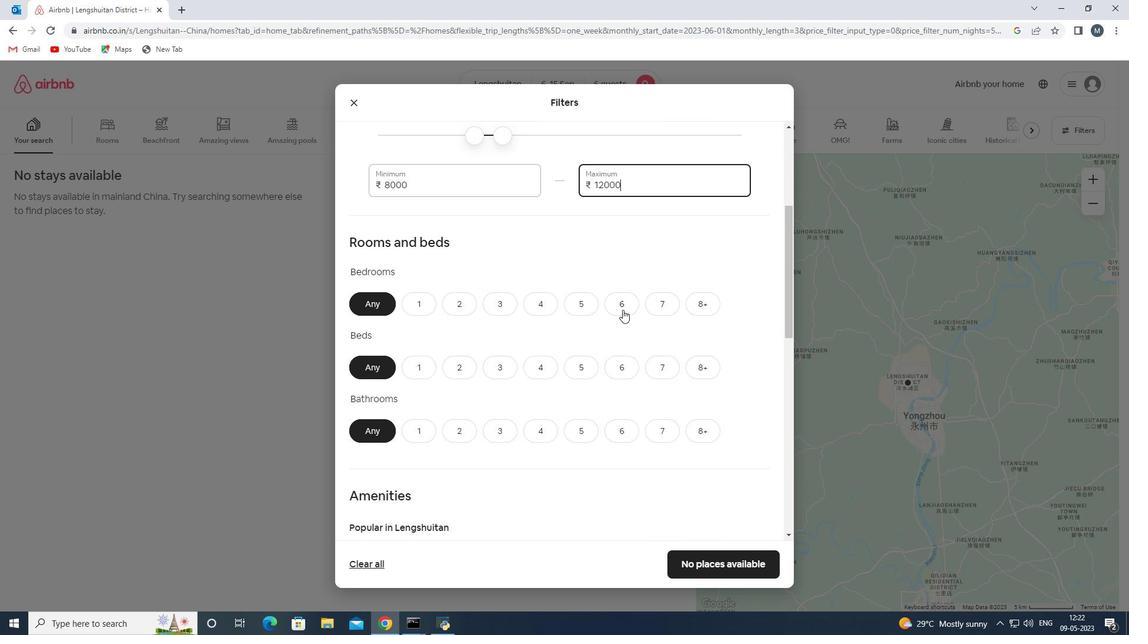 
Action: Mouse pressed left at (623, 308)
Screenshot: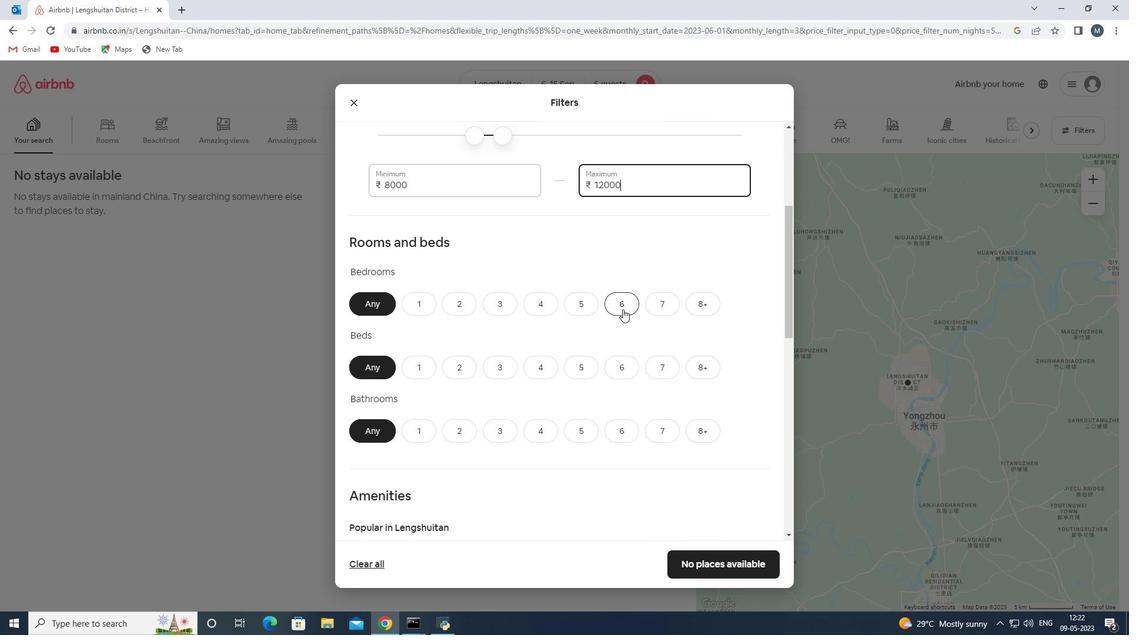 
Action: Mouse moved to (620, 364)
Screenshot: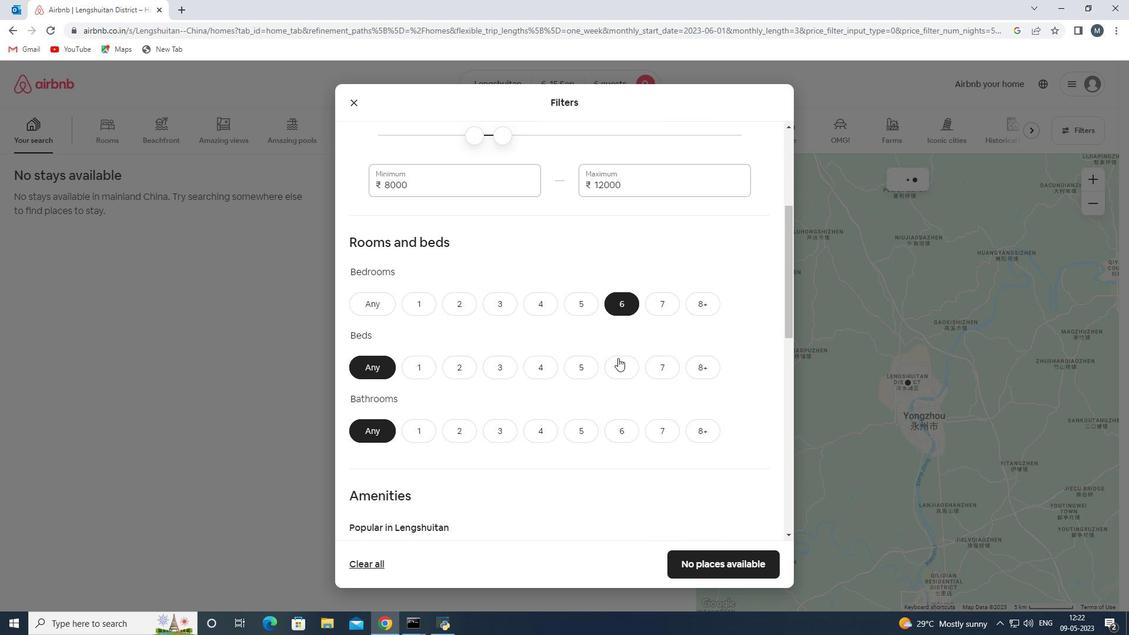 
Action: Mouse pressed left at (620, 364)
Screenshot: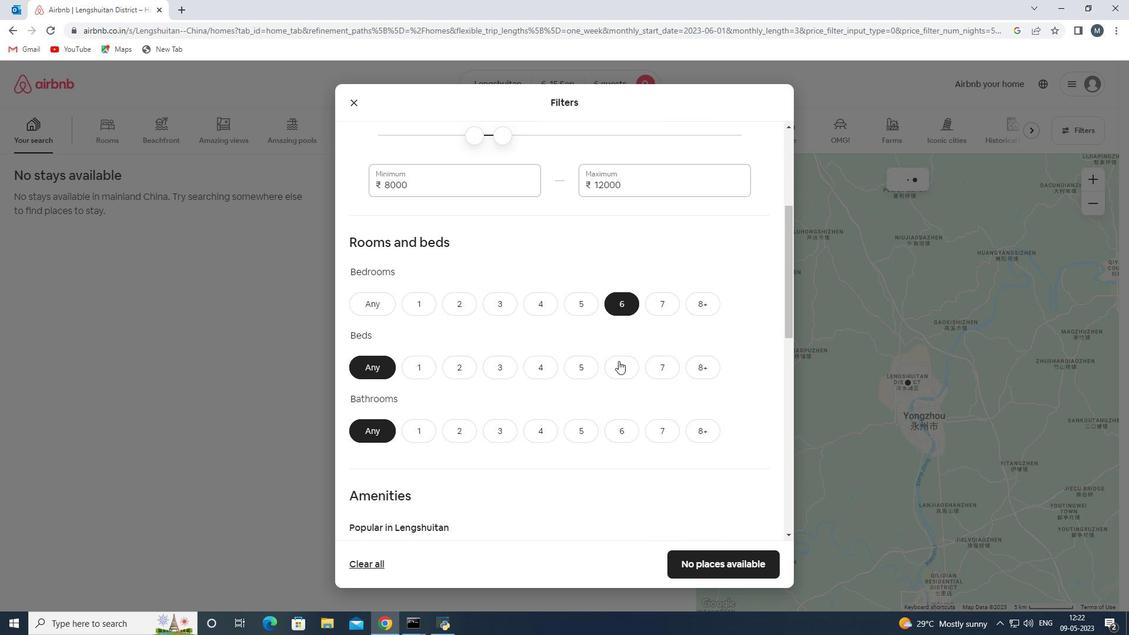 
Action: Mouse moved to (617, 351)
Screenshot: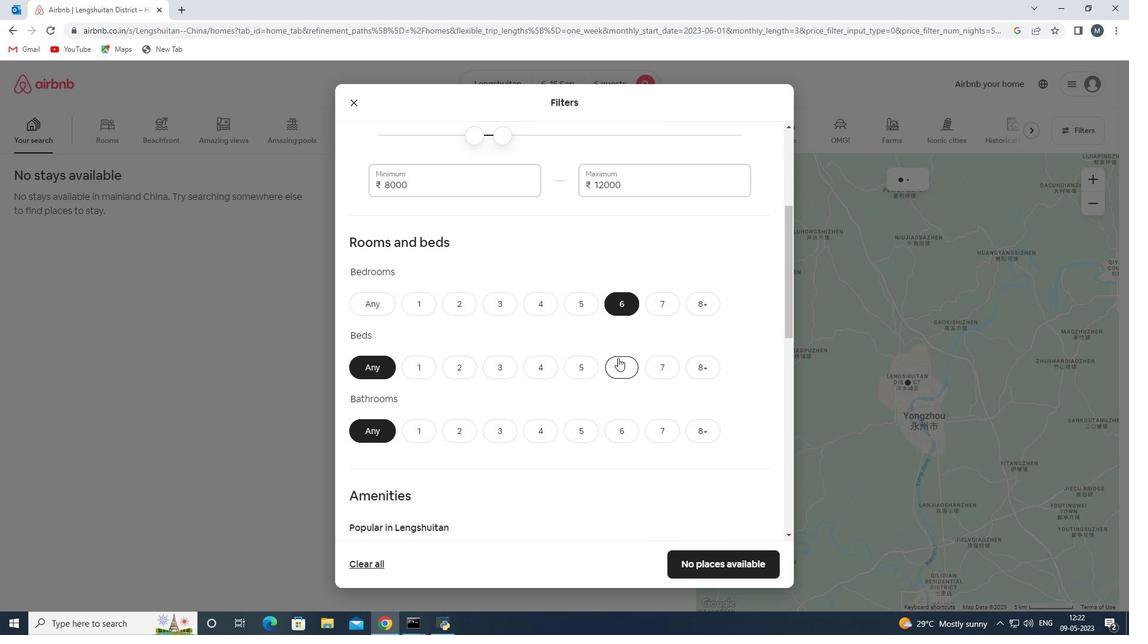 
Action: Mouse scrolled (617, 351) with delta (0, 0)
Screenshot: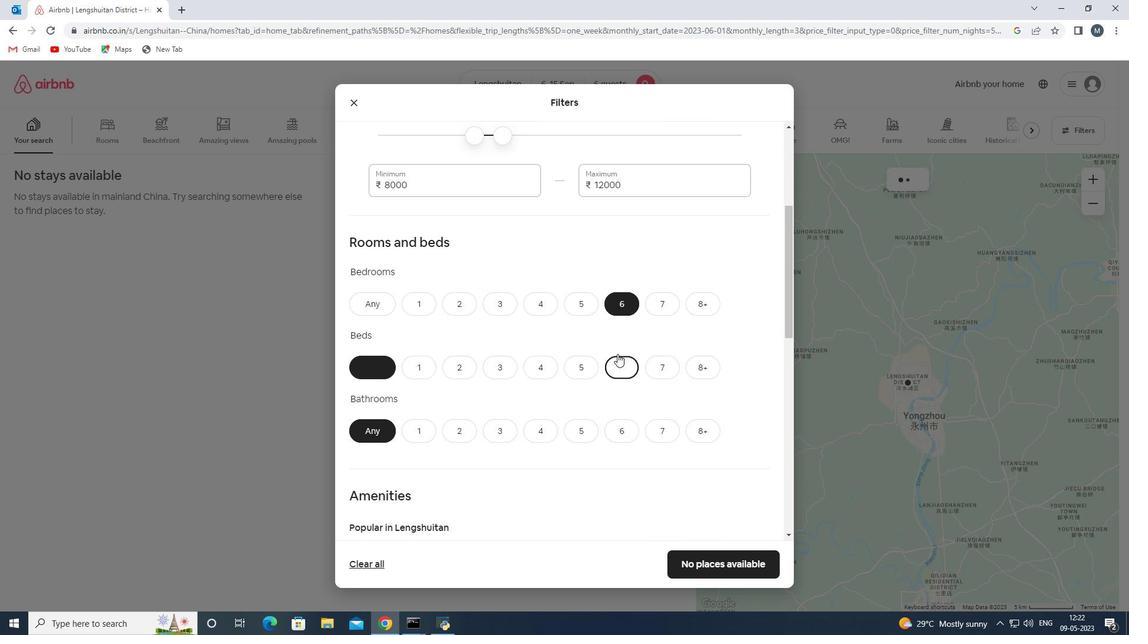 
Action: Mouse moved to (618, 365)
Screenshot: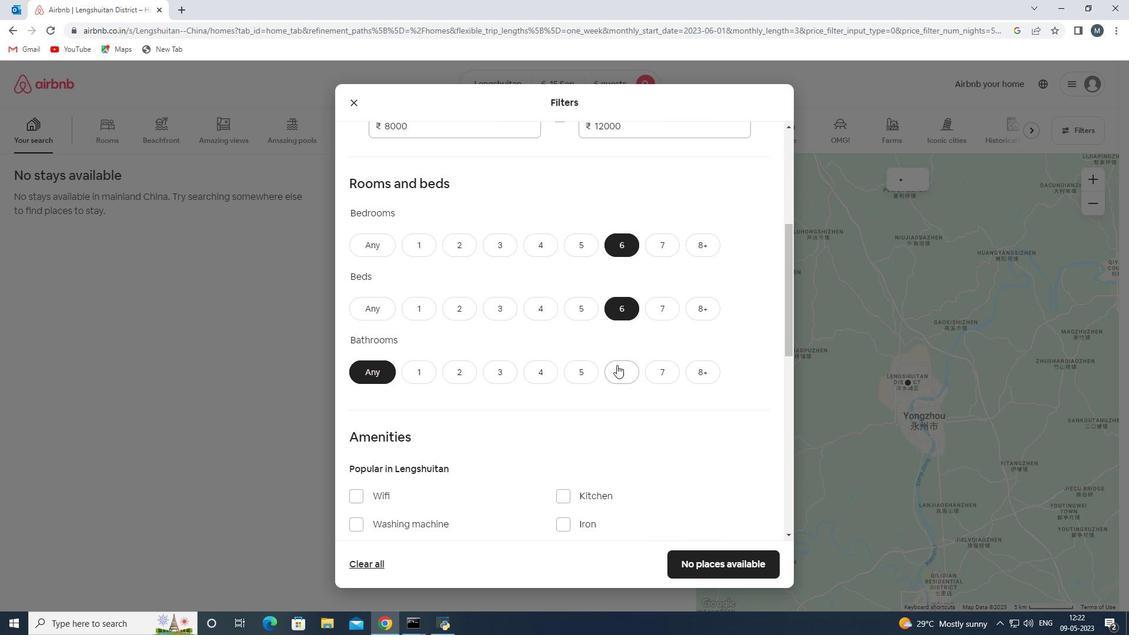 
Action: Mouse pressed left at (618, 365)
Screenshot: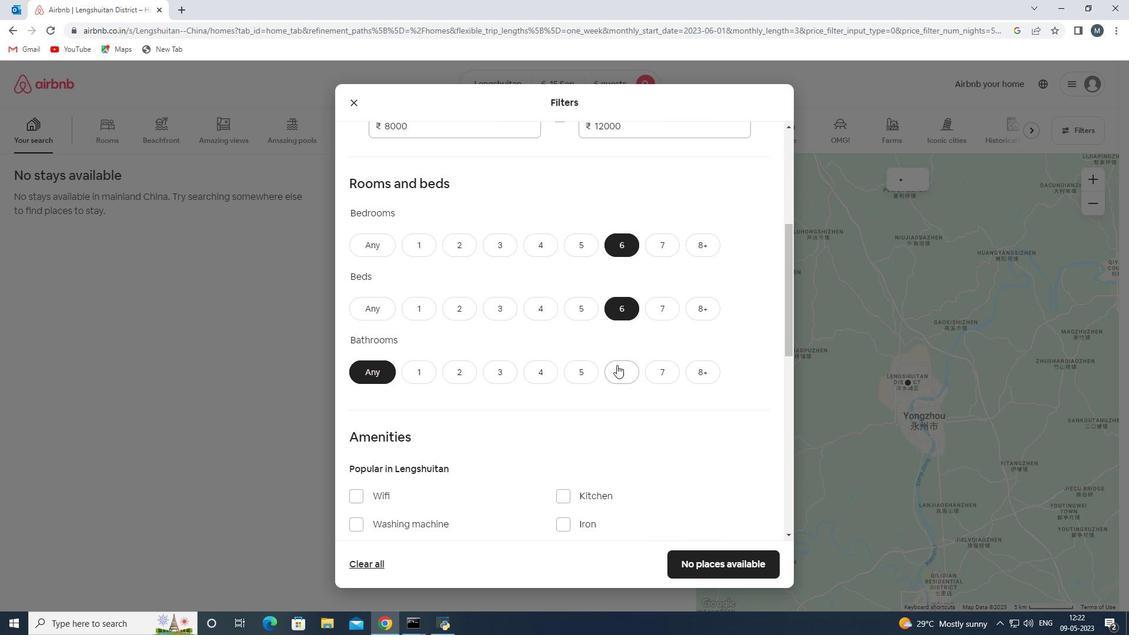 
Action: Mouse moved to (569, 327)
Screenshot: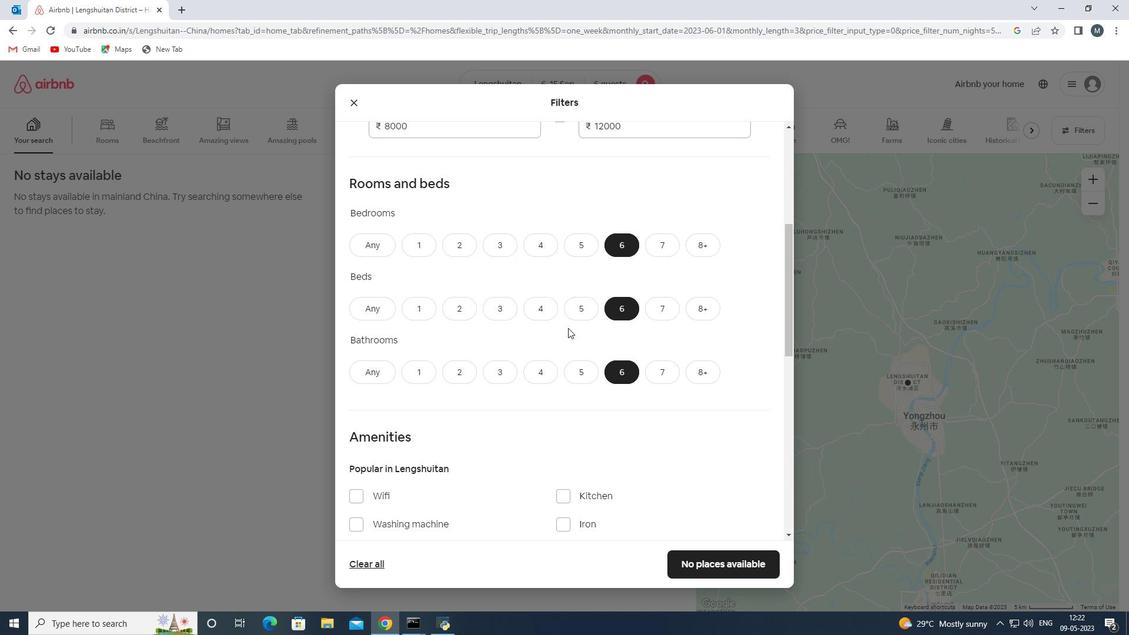
Action: Mouse scrolled (569, 327) with delta (0, 0)
Screenshot: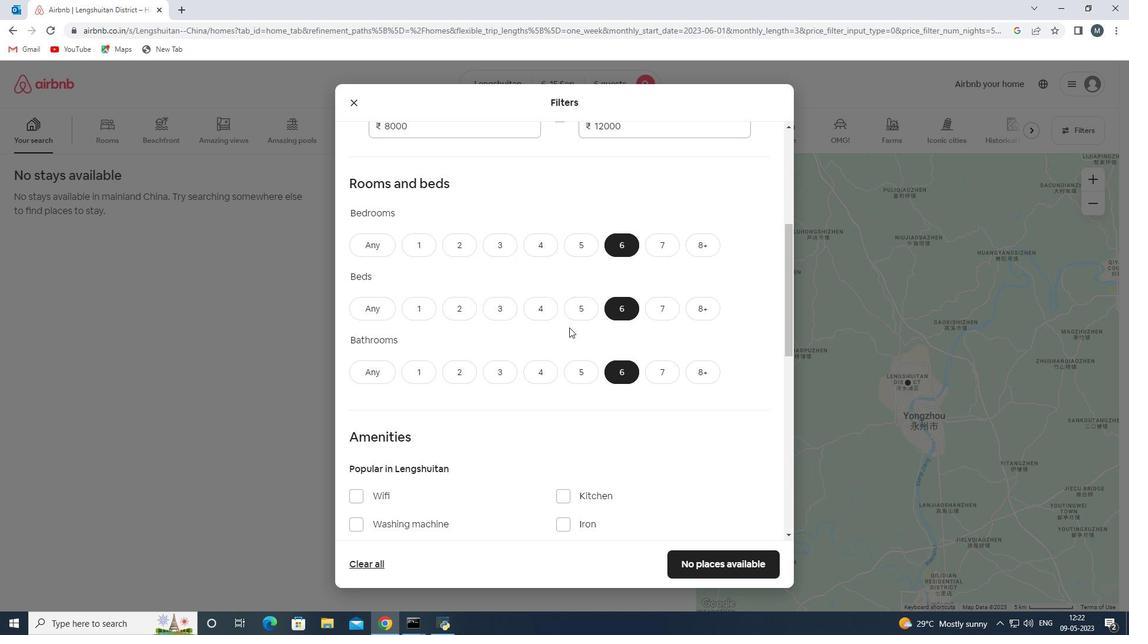
Action: Mouse scrolled (569, 327) with delta (0, 0)
Screenshot: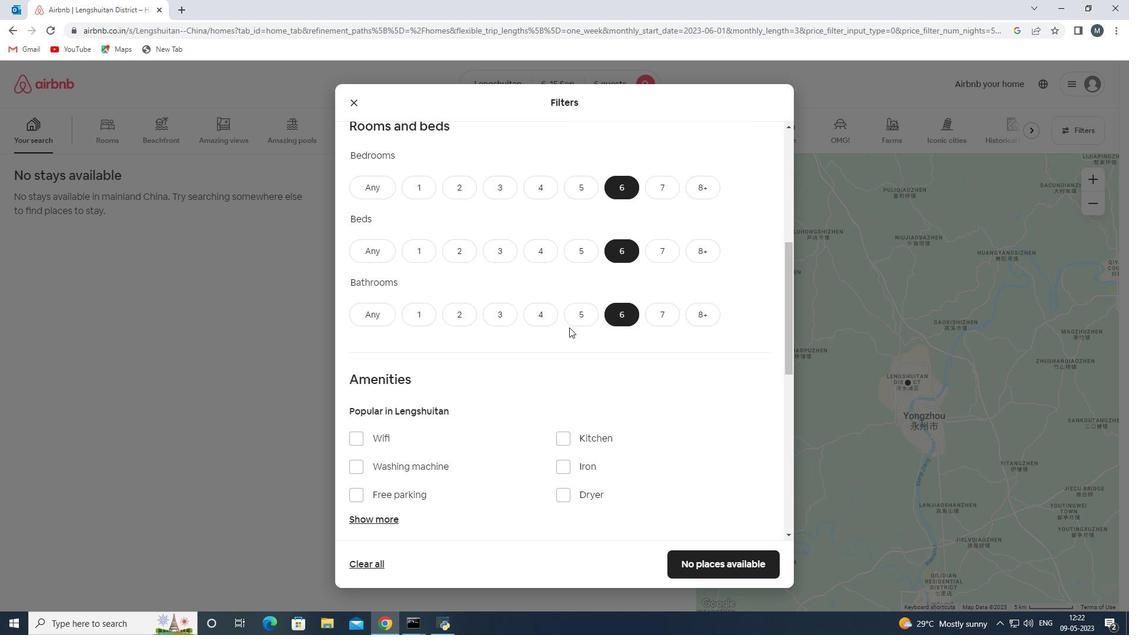 
Action: Mouse moved to (501, 334)
Screenshot: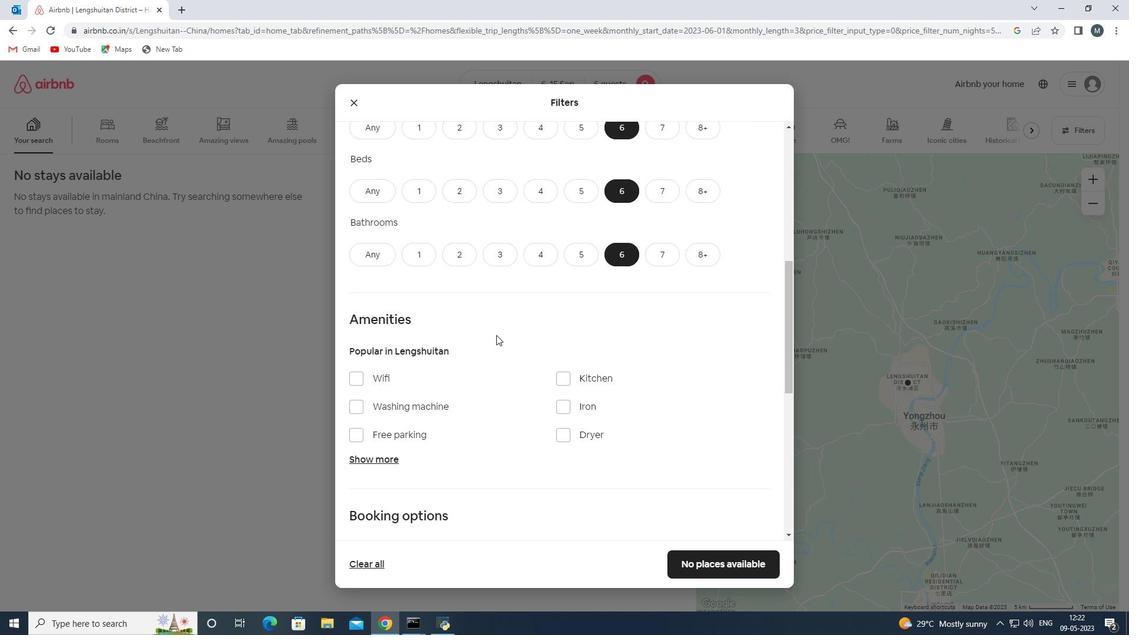 
Action: Mouse scrolled (501, 333) with delta (0, 0)
Screenshot: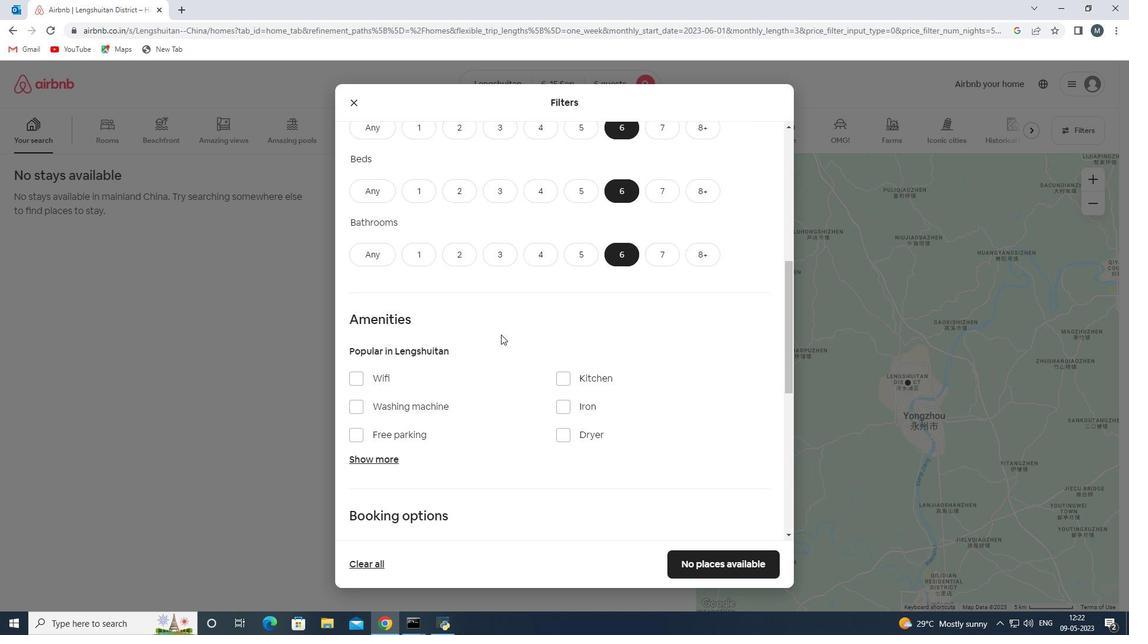 
Action: Mouse moved to (382, 317)
Screenshot: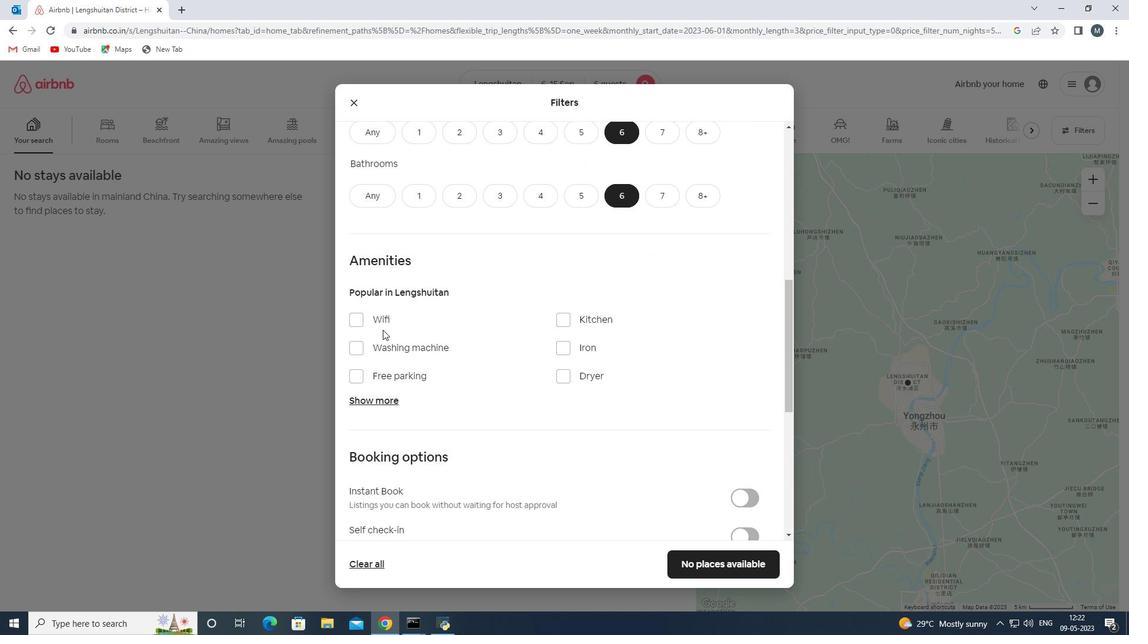 
Action: Mouse pressed left at (382, 317)
Screenshot: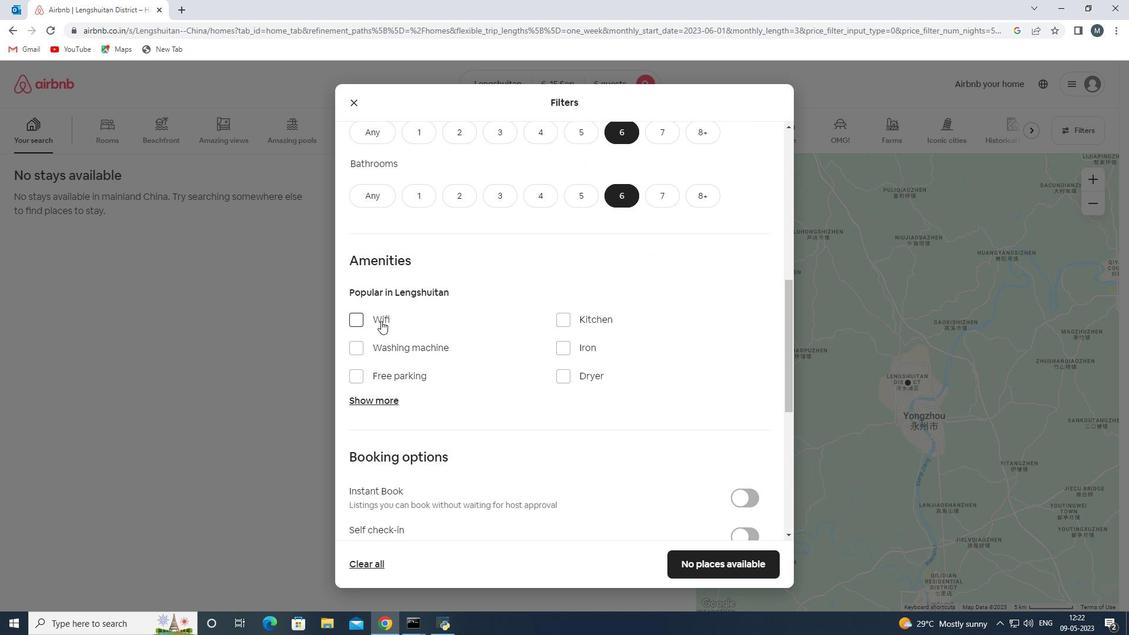 
Action: Mouse moved to (397, 402)
Screenshot: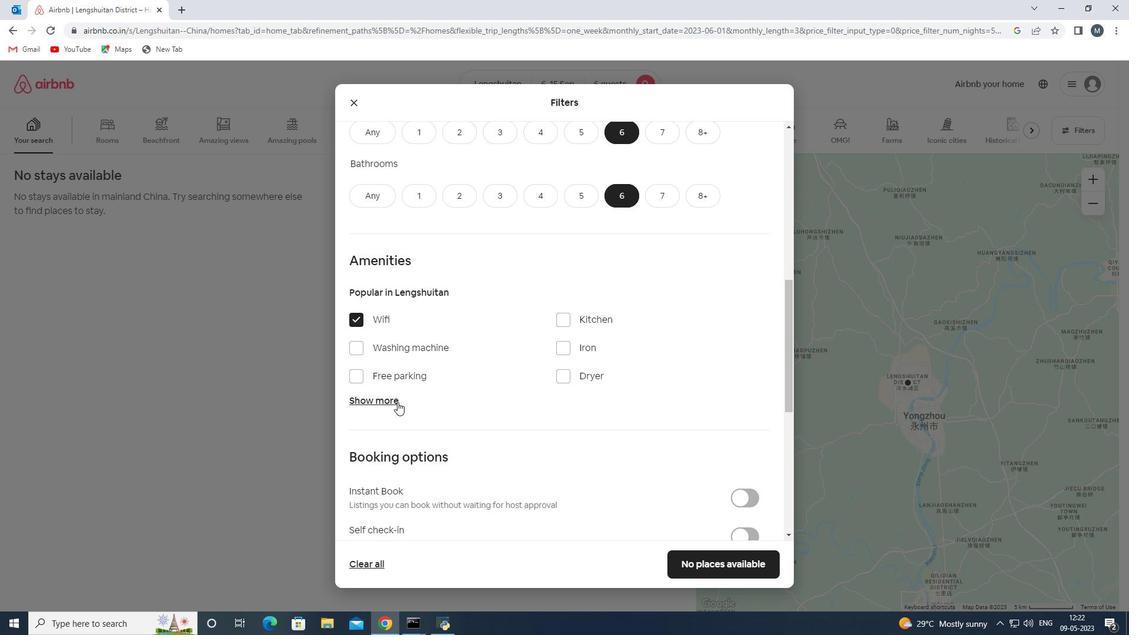 
Action: Mouse pressed left at (397, 402)
Screenshot: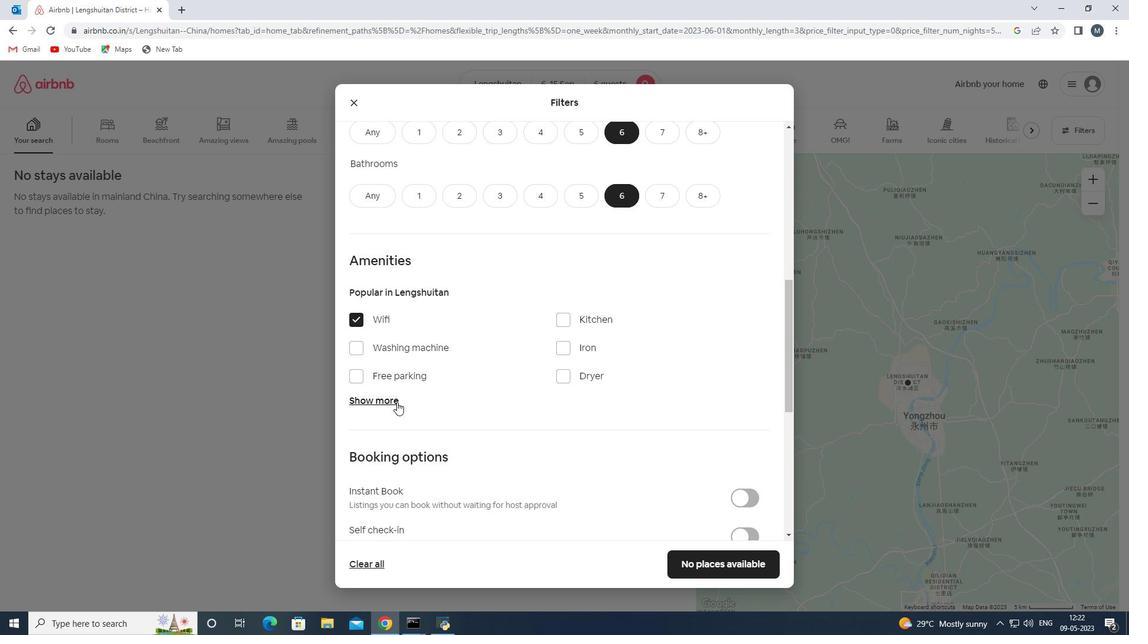 
Action: Mouse moved to (470, 353)
Screenshot: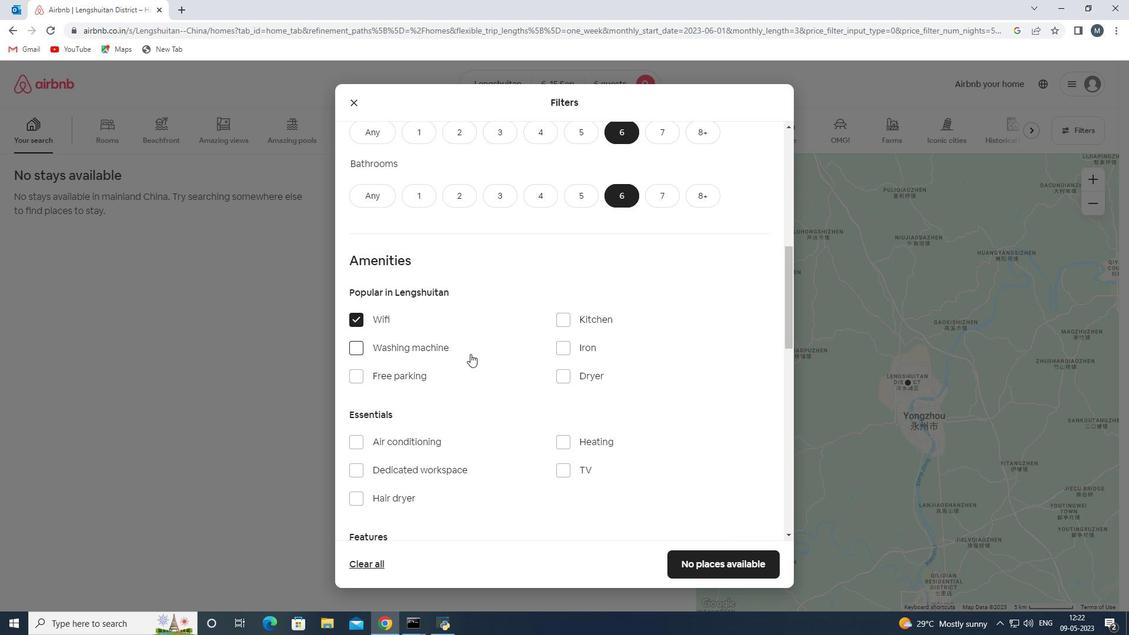 
Action: Mouse scrolled (470, 353) with delta (0, 0)
Screenshot: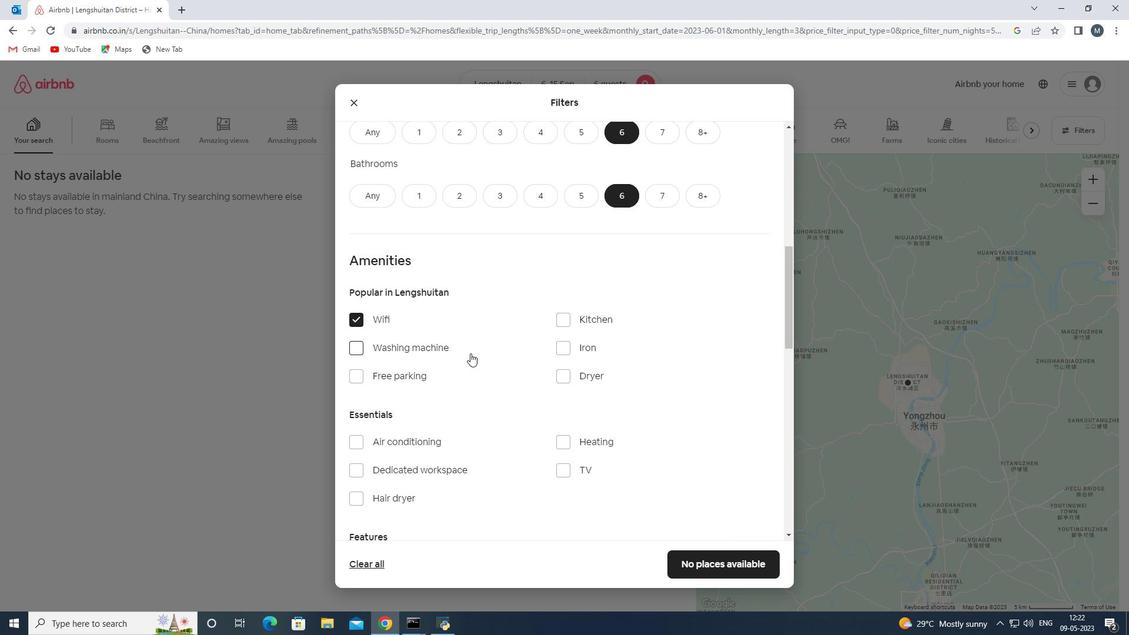 
Action: Mouse moved to (564, 407)
Screenshot: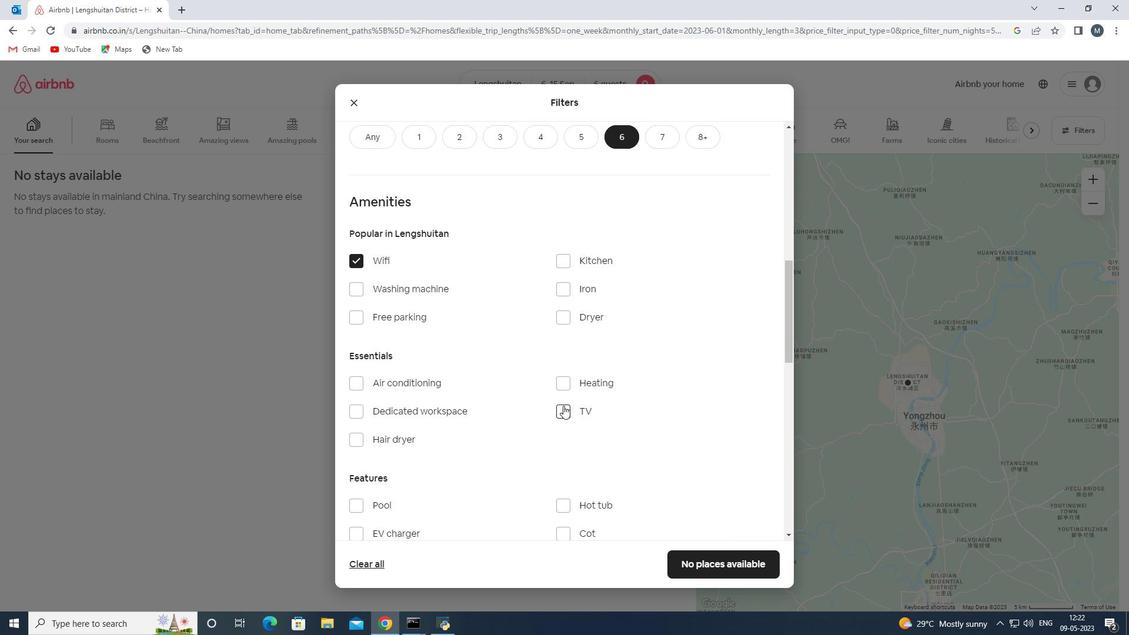 
Action: Mouse pressed left at (564, 407)
Screenshot: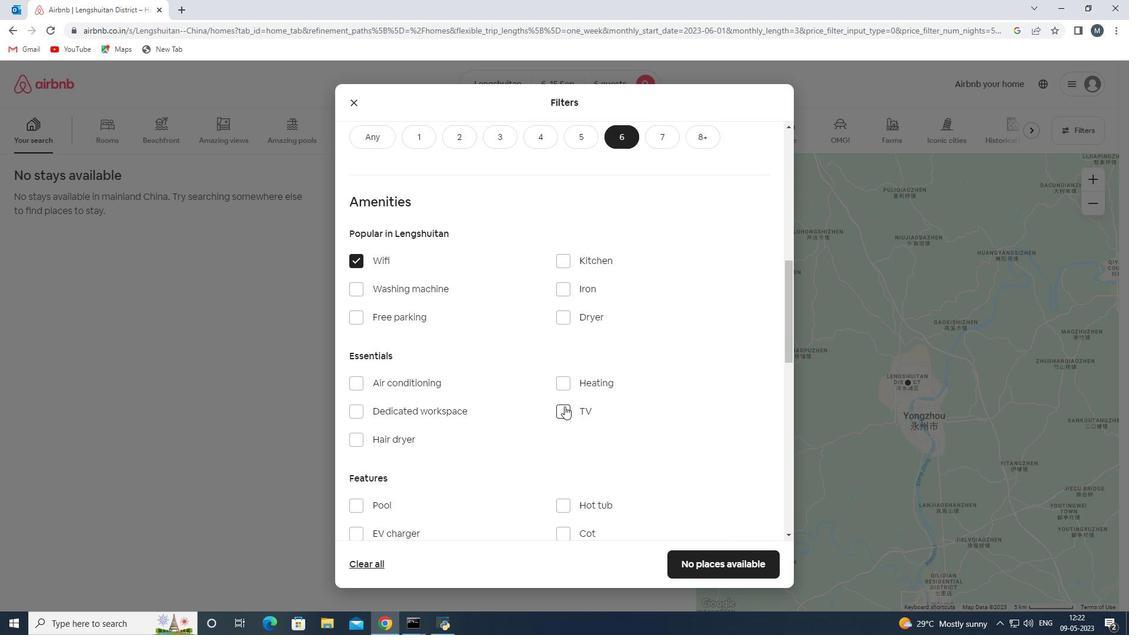 
Action: Mouse moved to (457, 389)
Screenshot: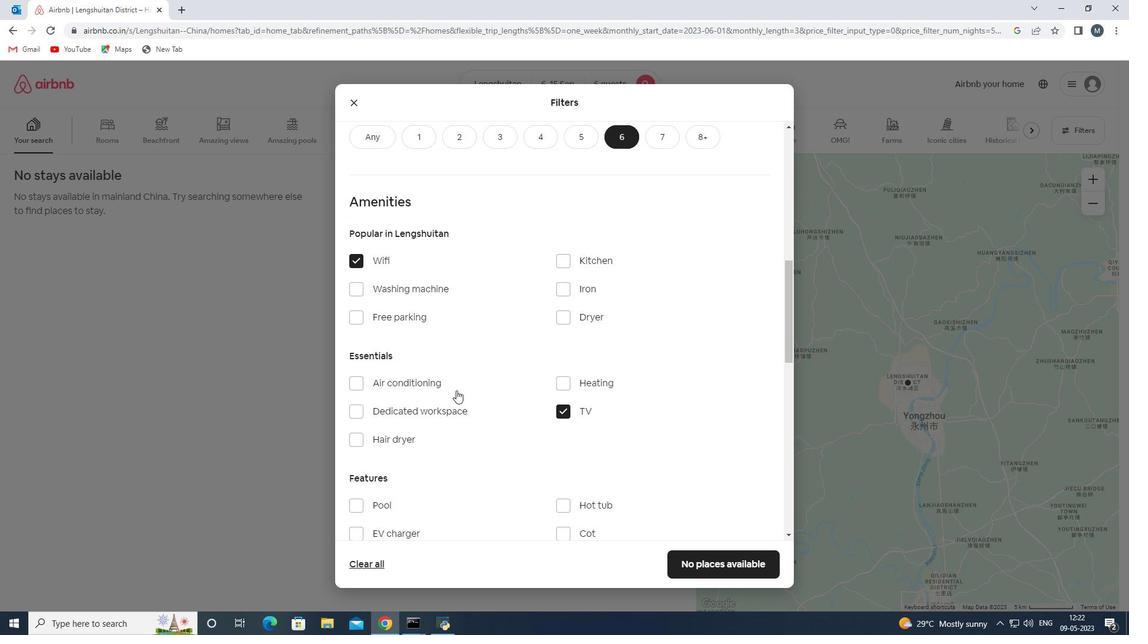 
Action: Mouse scrolled (457, 388) with delta (0, 0)
Screenshot: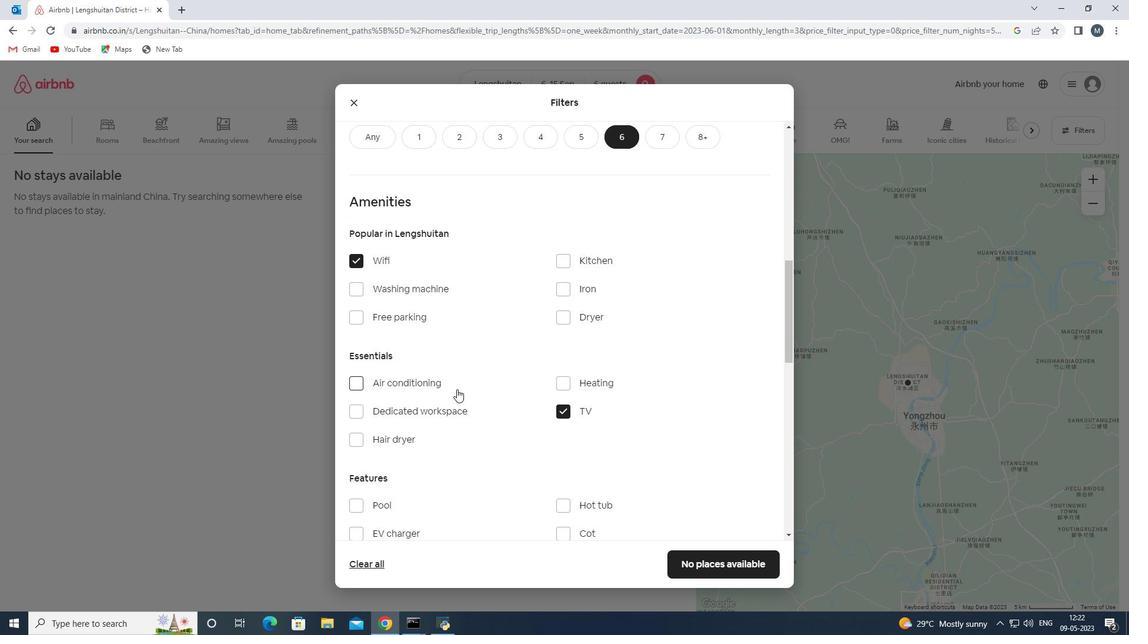 
Action: Mouse moved to (438, 263)
Screenshot: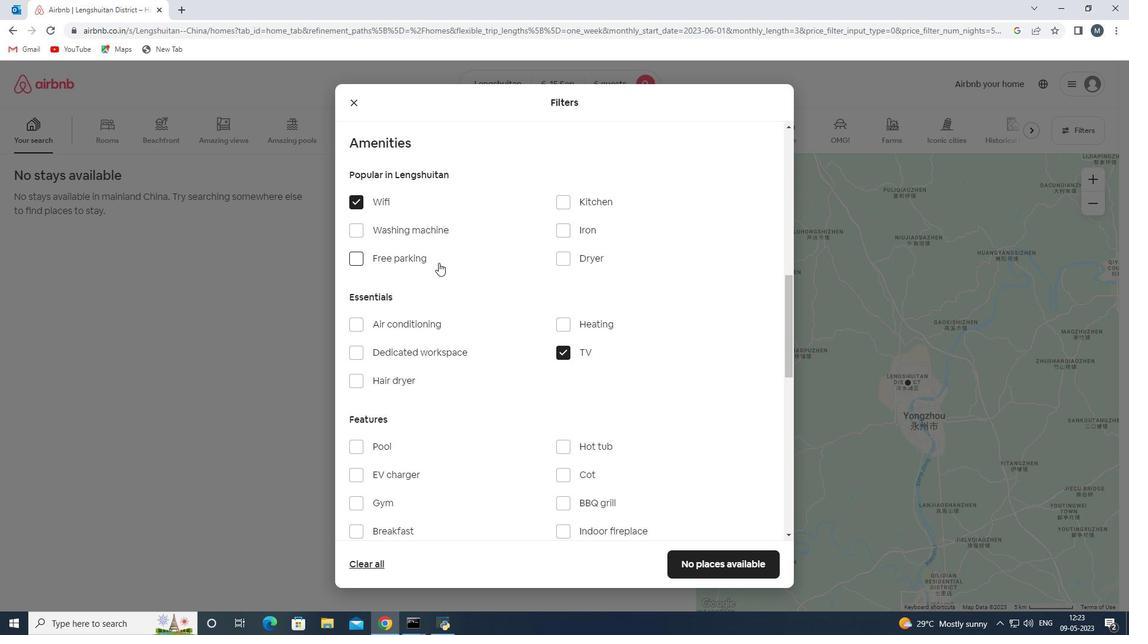 
Action: Mouse pressed left at (438, 263)
Screenshot: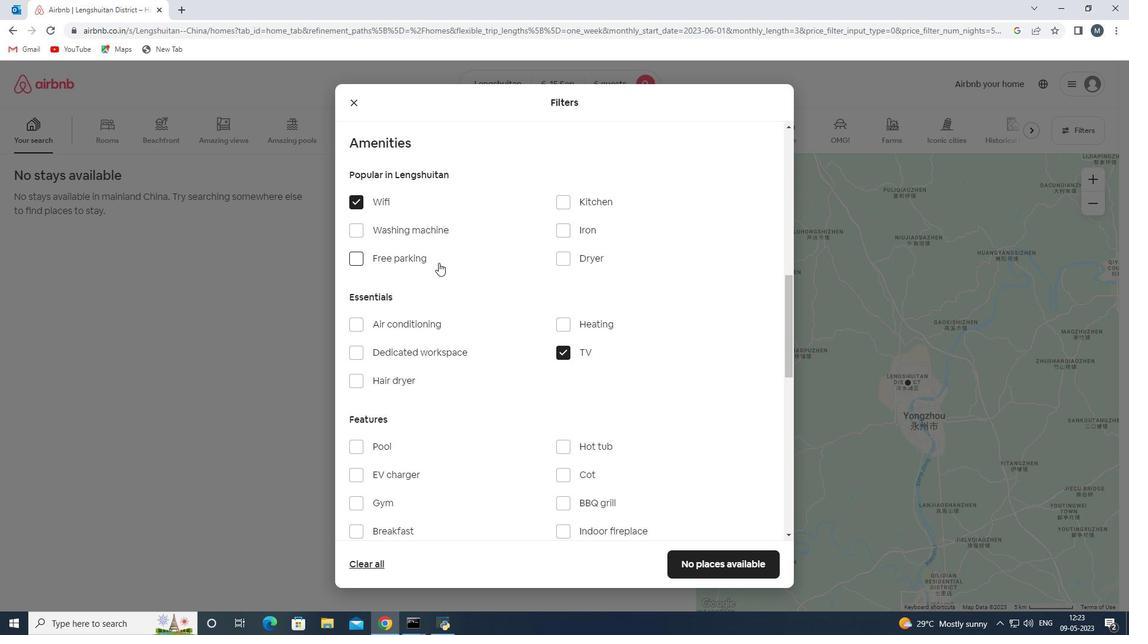 
Action: Mouse moved to (446, 273)
Screenshot: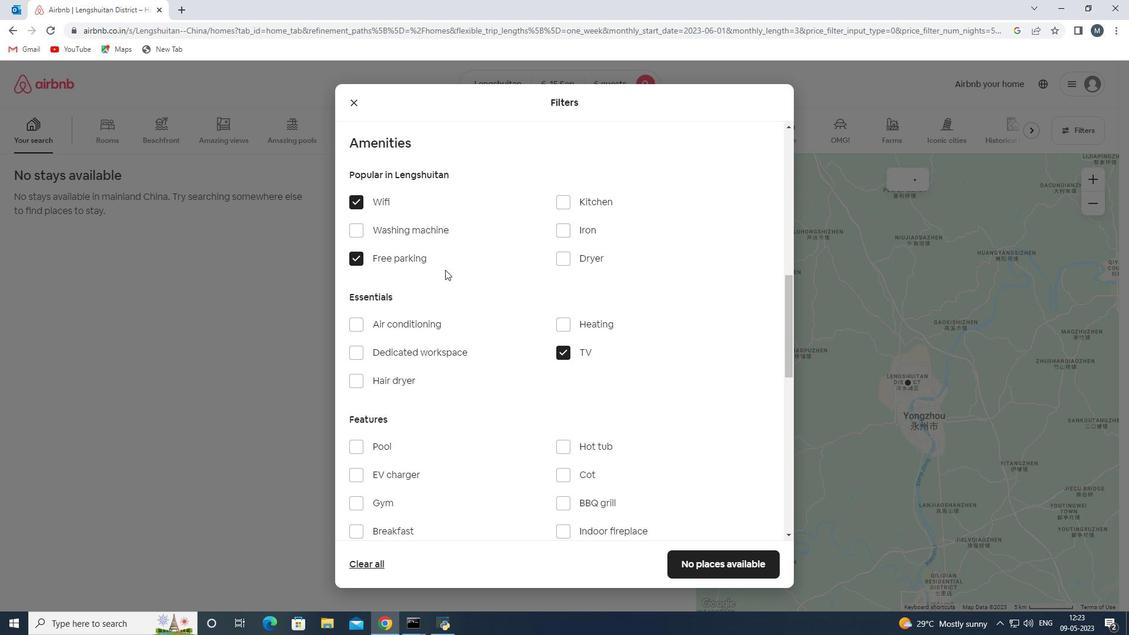 
Action: Mouse scrolled (446, 272) with delta (0, 0)
Screenshot: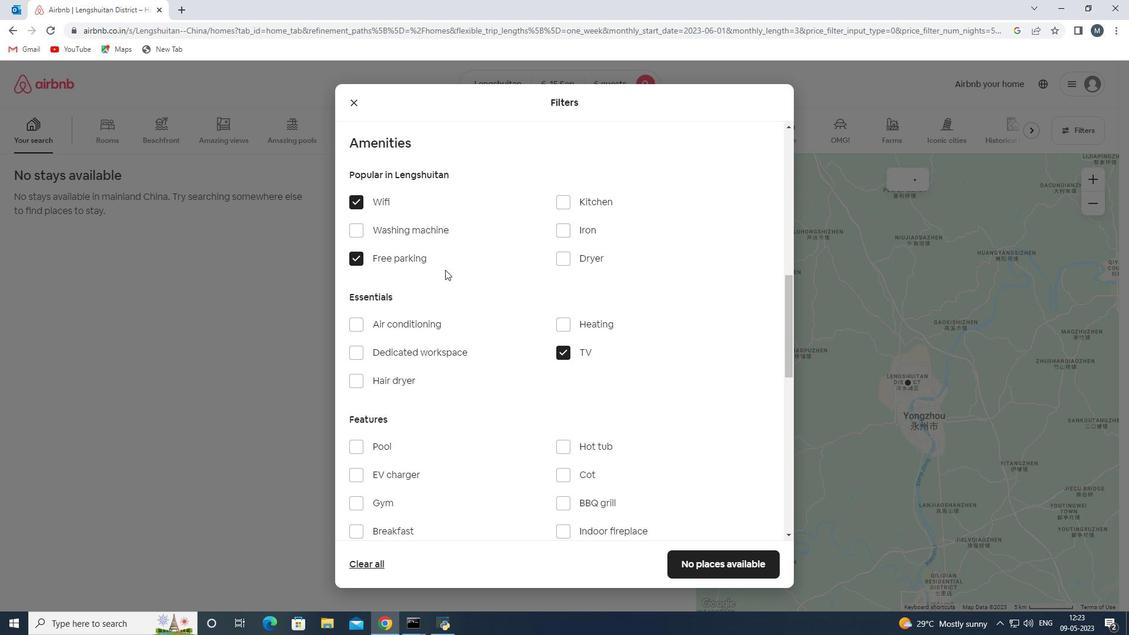 
Action: Mouse moved to (444, 277)
Screenshot: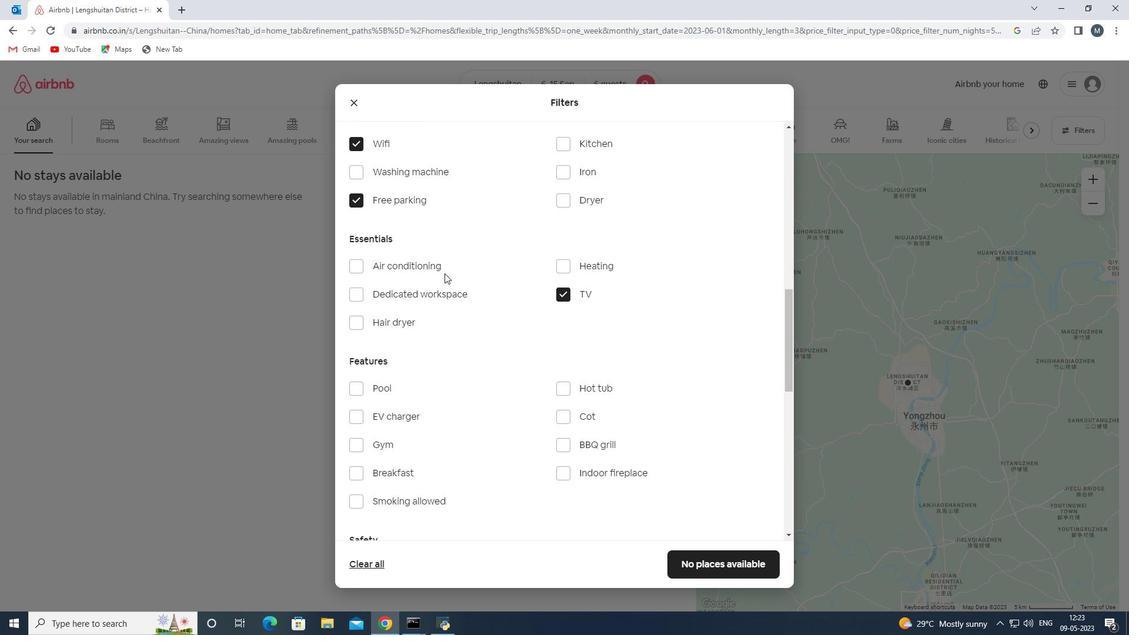 
Action: Mouse scrolled (444, 277) with delta (0, 0)
Screenshot: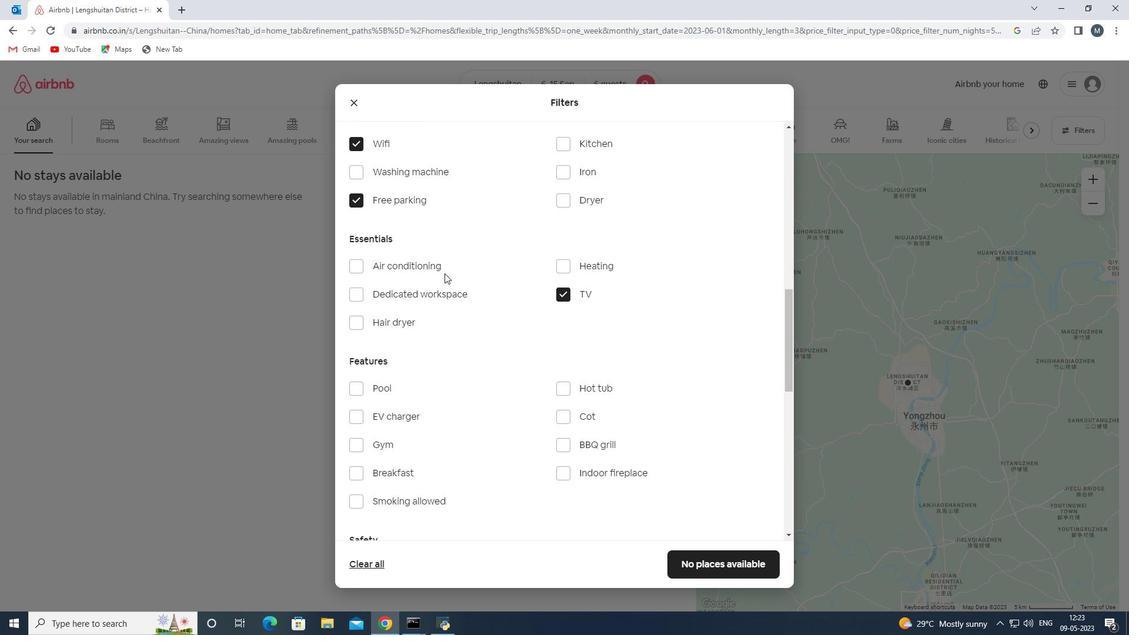 
Action: Mouse moved to (457, 284)
Screenshot: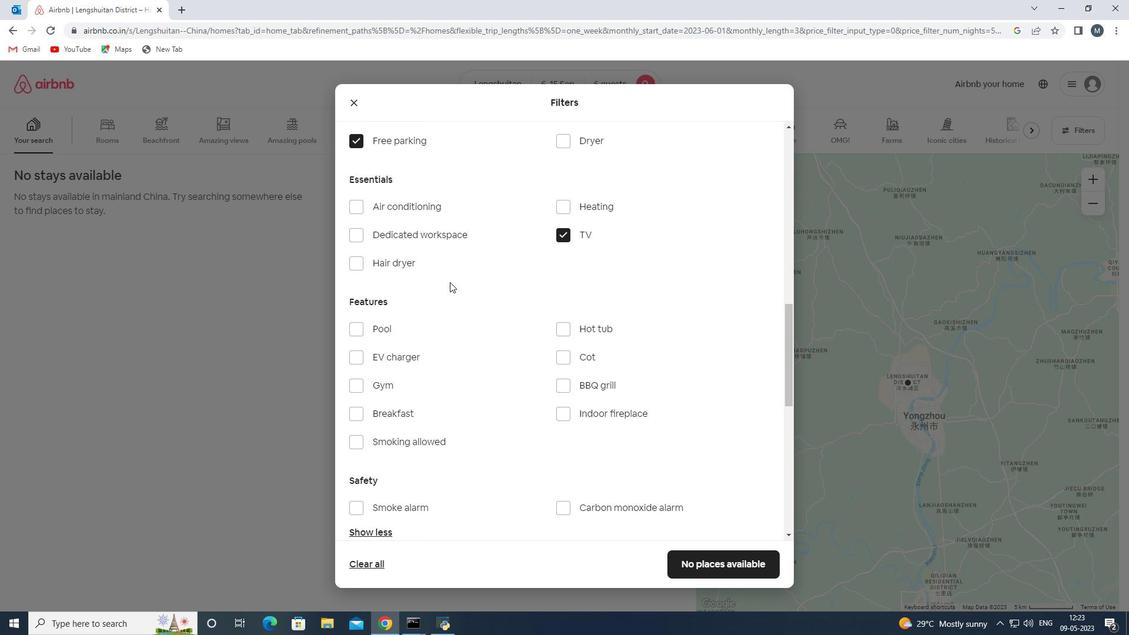 
Action: Mouse scrolled (457, 283) with delta (0, 0)
Screenshot: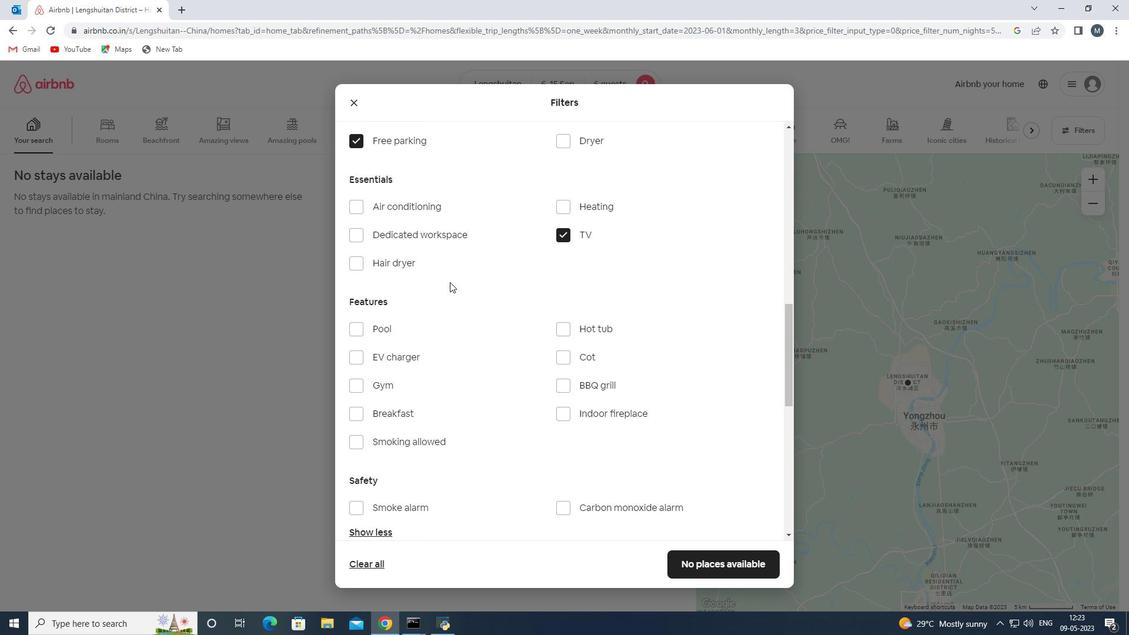 
Action: Mouse moved to (457, 283)
Screenshot: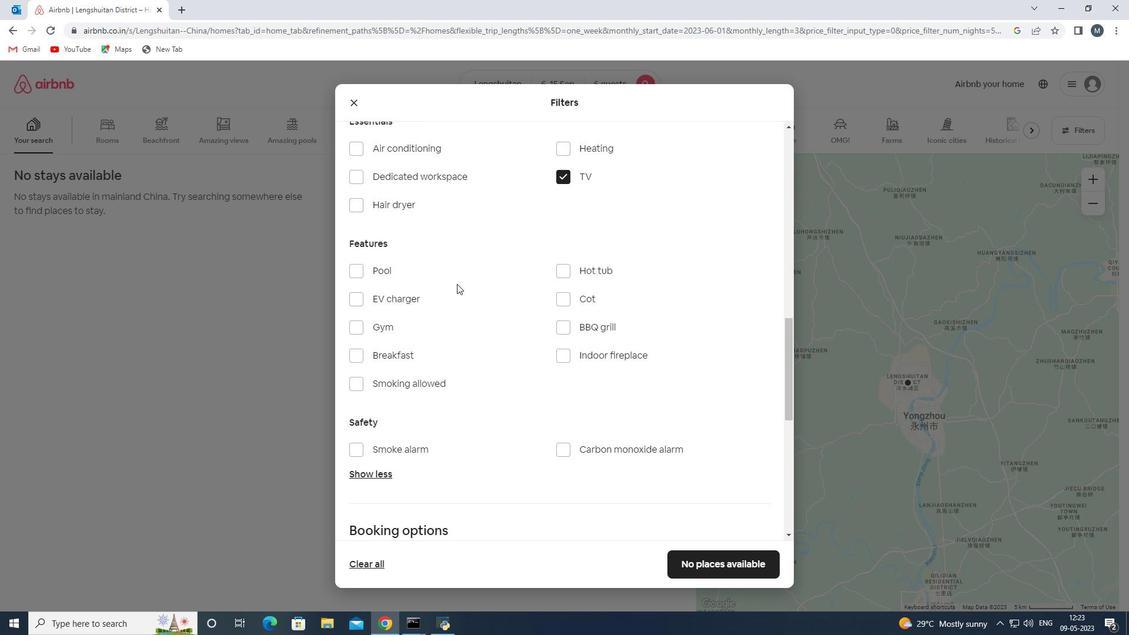 
Action: Mouse scrolled (457, 283) with delta (0, 0)
Screenshot: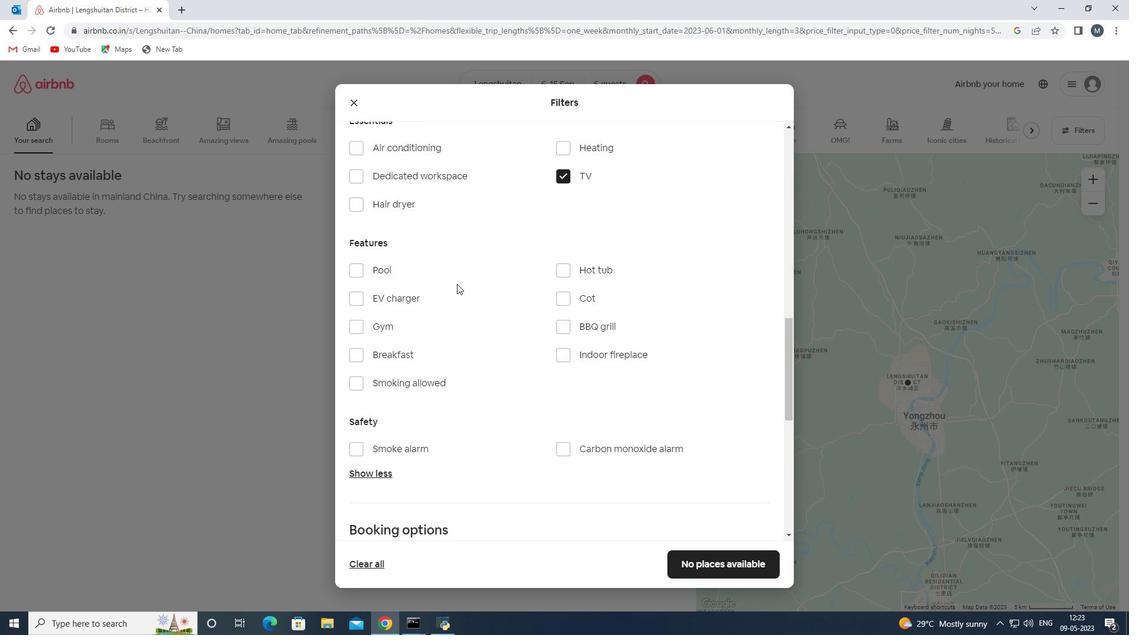 
Action: Mouse scrolled (457, 283) with delta (0, 0)
Screenshot: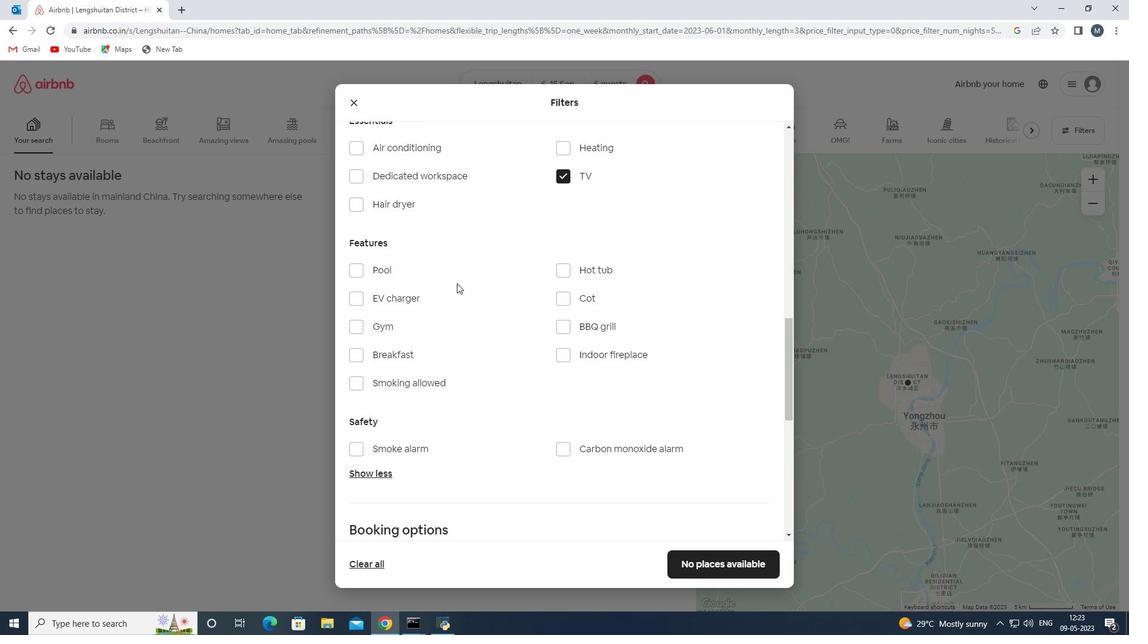 
Action: Mouse moved to (465, 324)
Screenshot: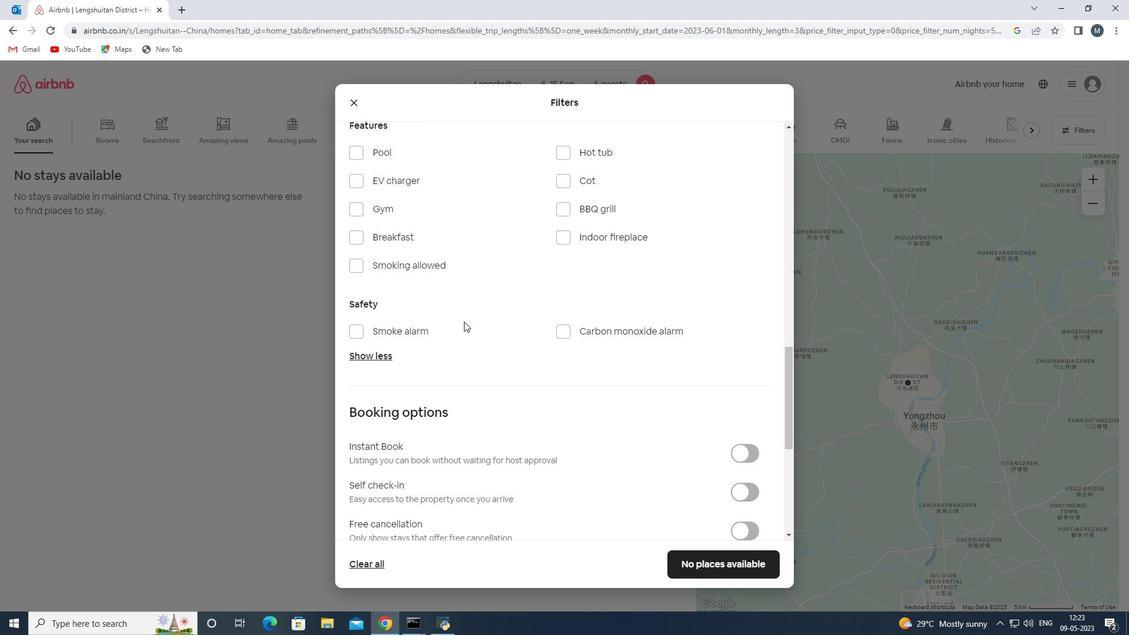 
Action: Mouse scrolled (465, 324) with delta (0, 0)
Screenshot: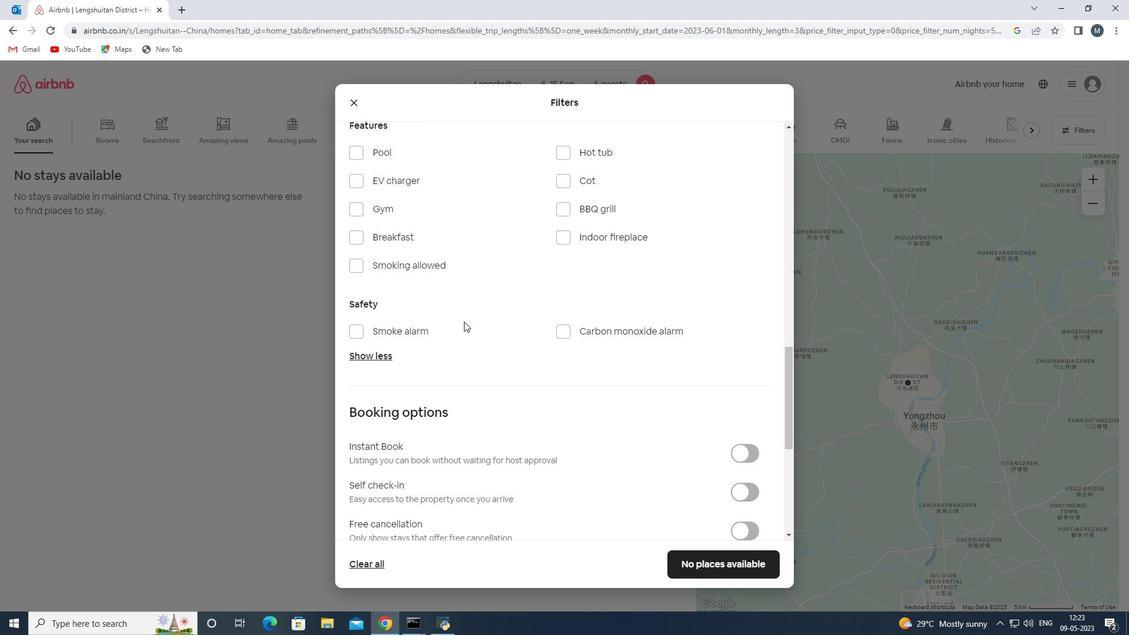 
Action: Mouse moved to (737, 435)
Screenshot: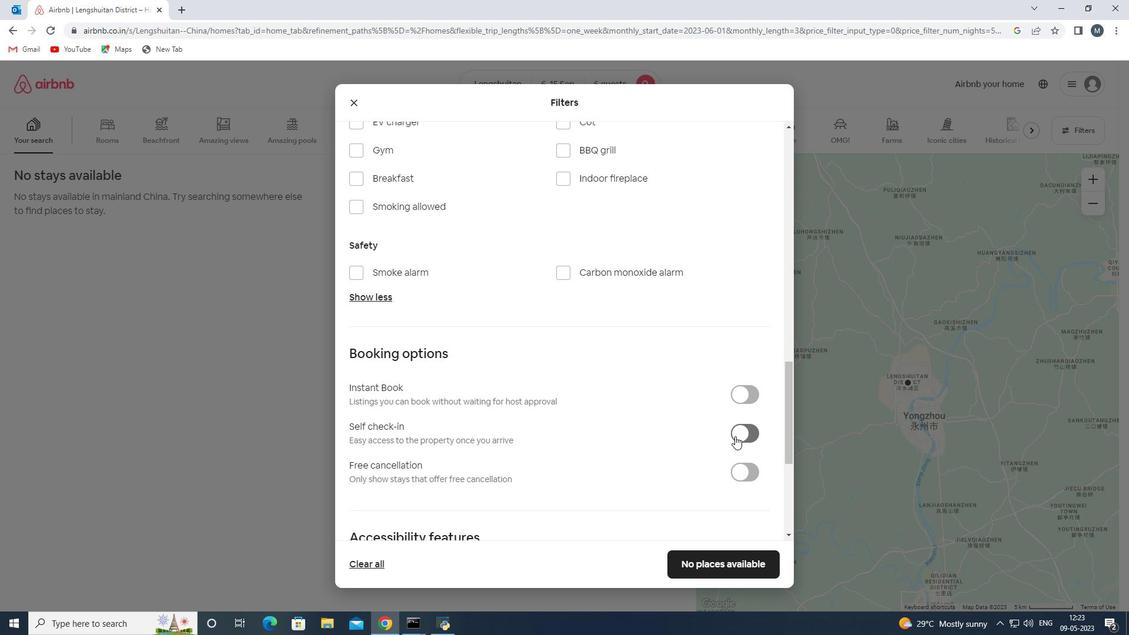 
Action: Mouse pressed left at (737, 435)
Screenshot: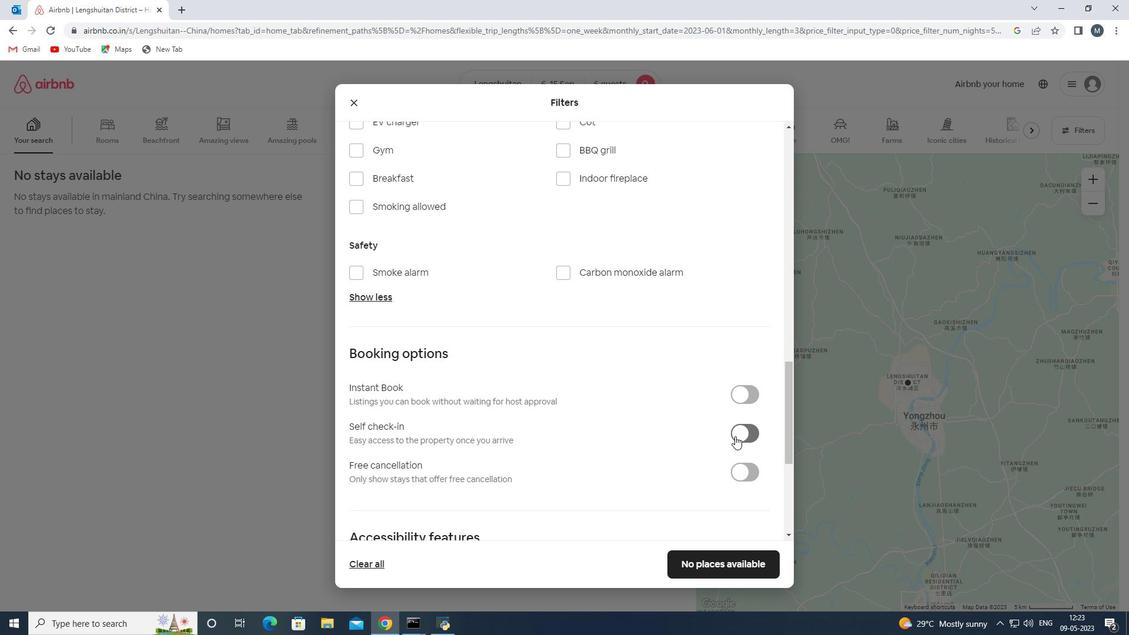 
Action: Mouse moved to (587, 399)
Screenshot: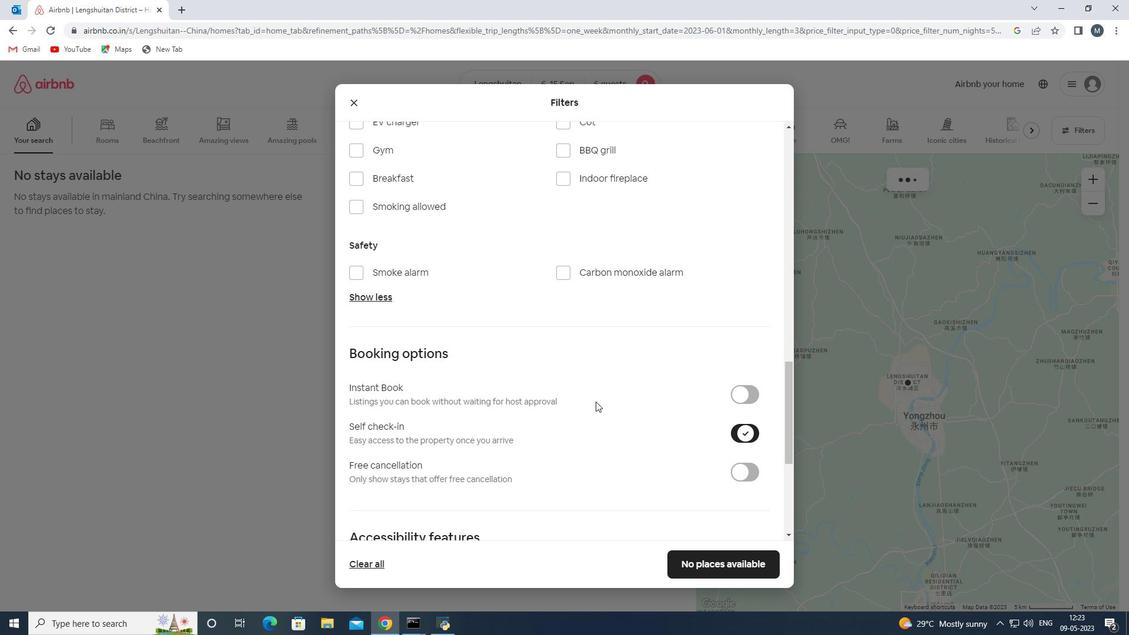 
Action: Mouse scrolled (587, 398) with delta (0, 0)
Screenshot: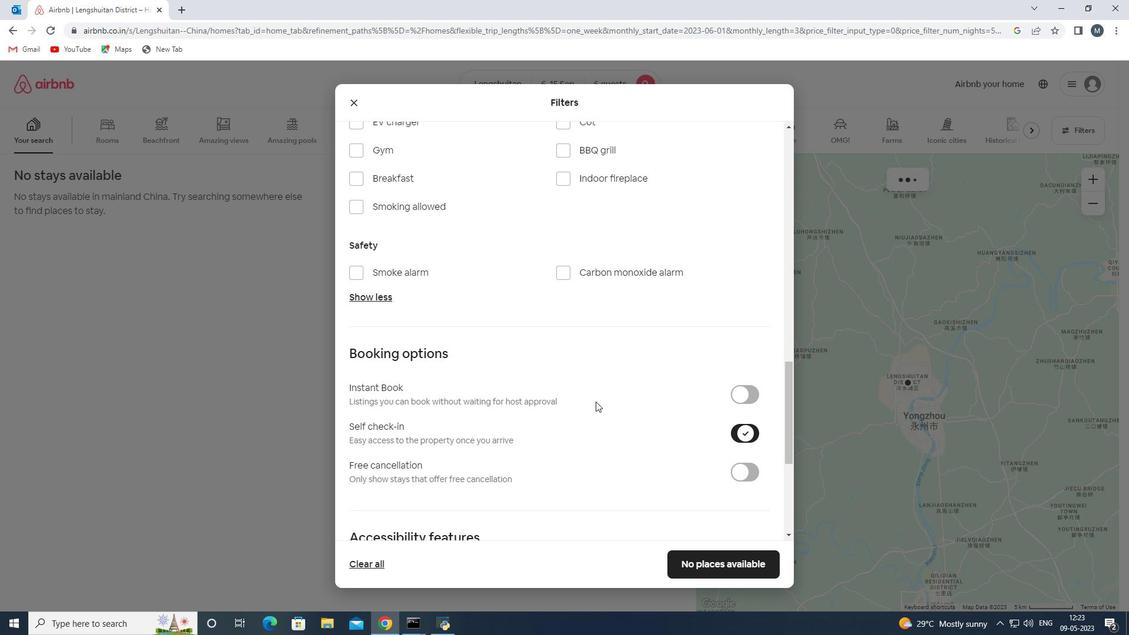 
Action: Mouse moved to (584, 399)
Screenshot: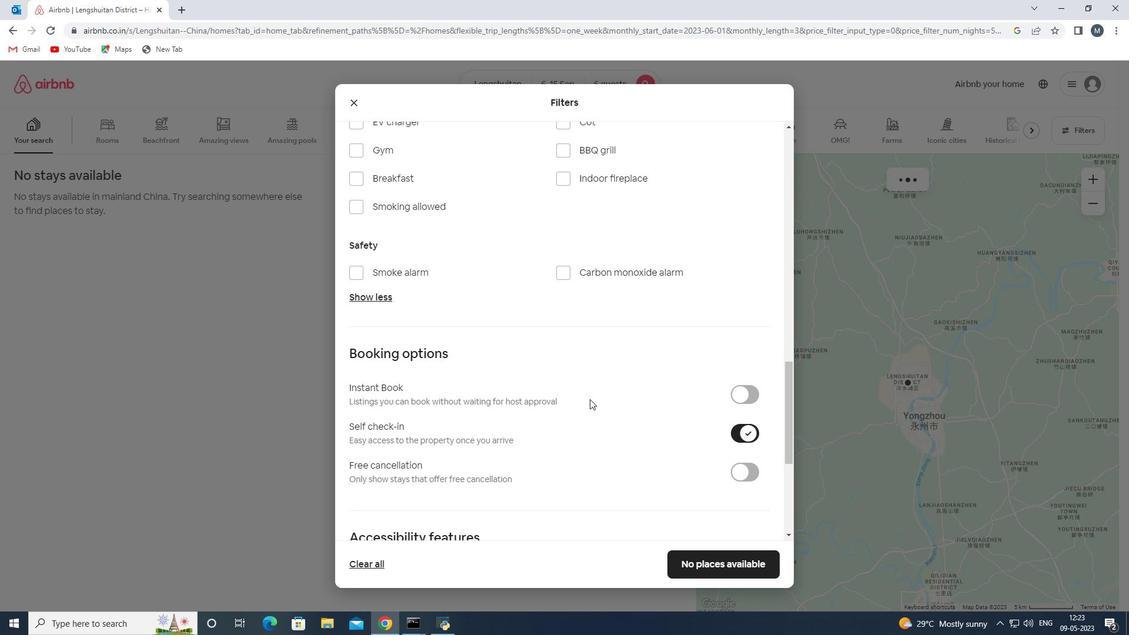 
Action: Mouse scrolled (584, 398) with delta (0, 0)
Screenshot: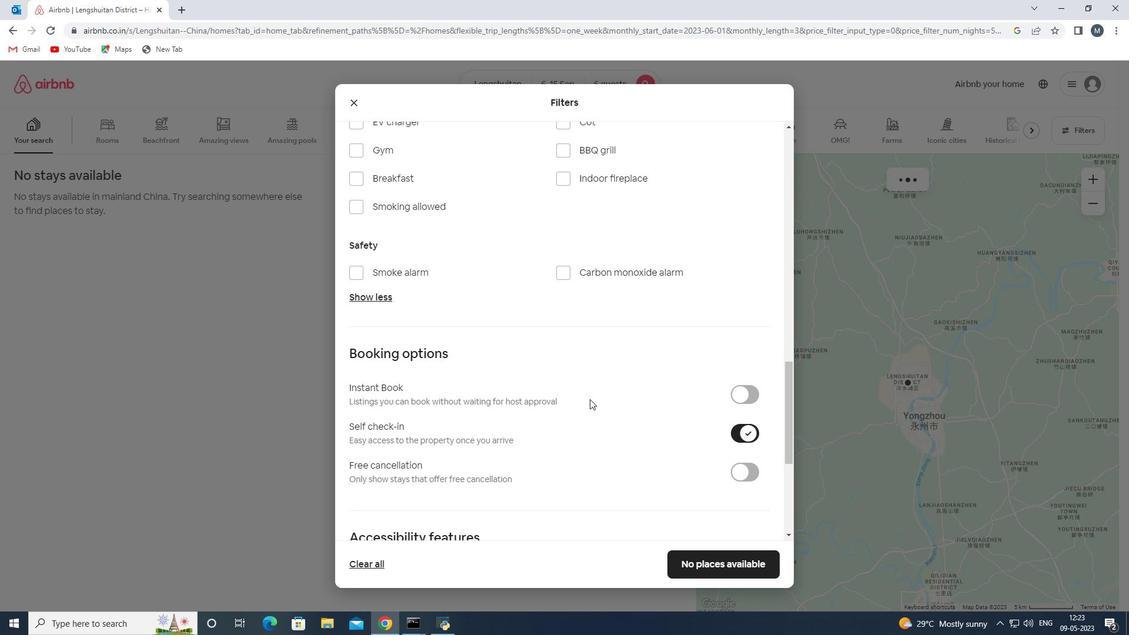 
Action: Mouse moved to (515, 389)
Screenshot: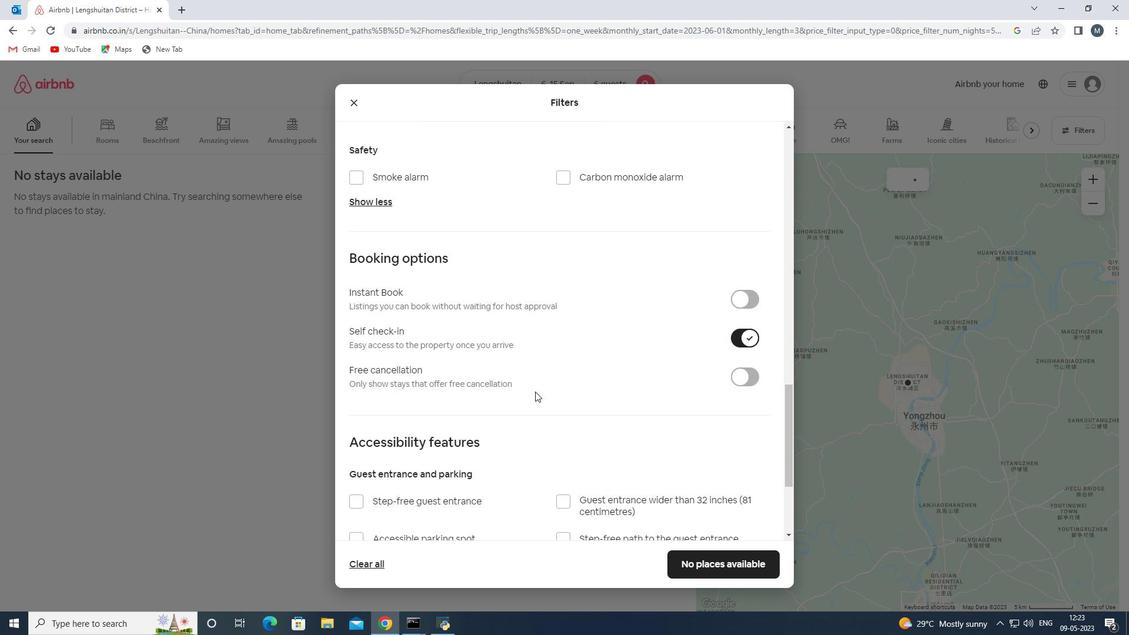
Action: Mouse scrolled (515, 388) with delta (0, 0)
Screenshot: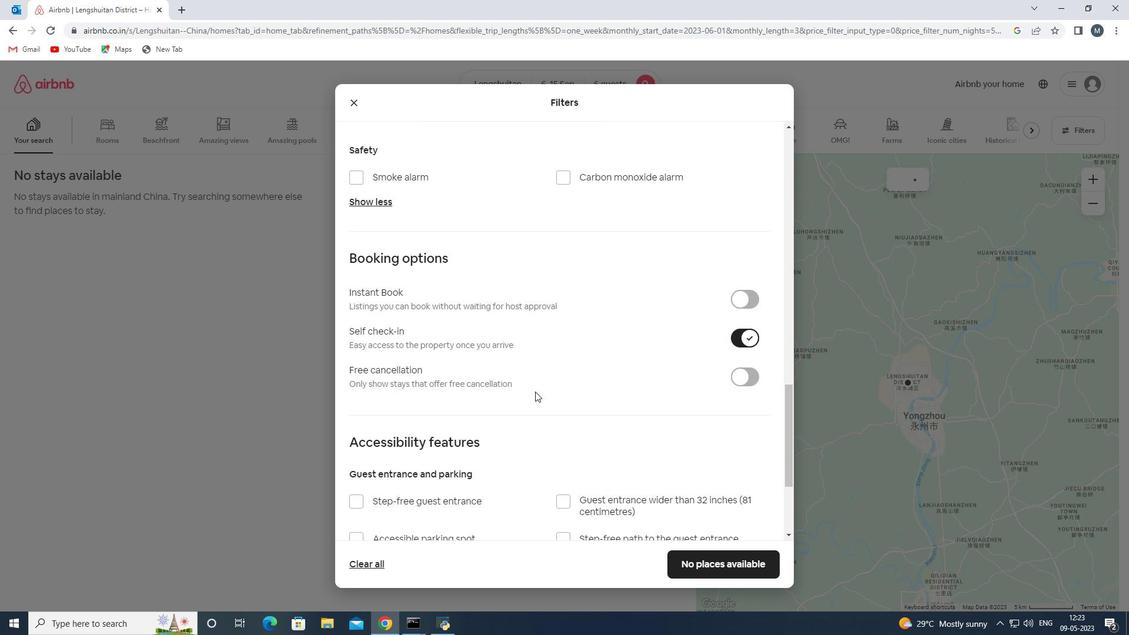 
Action: Mouse moved to (510, 390)
Screenshot: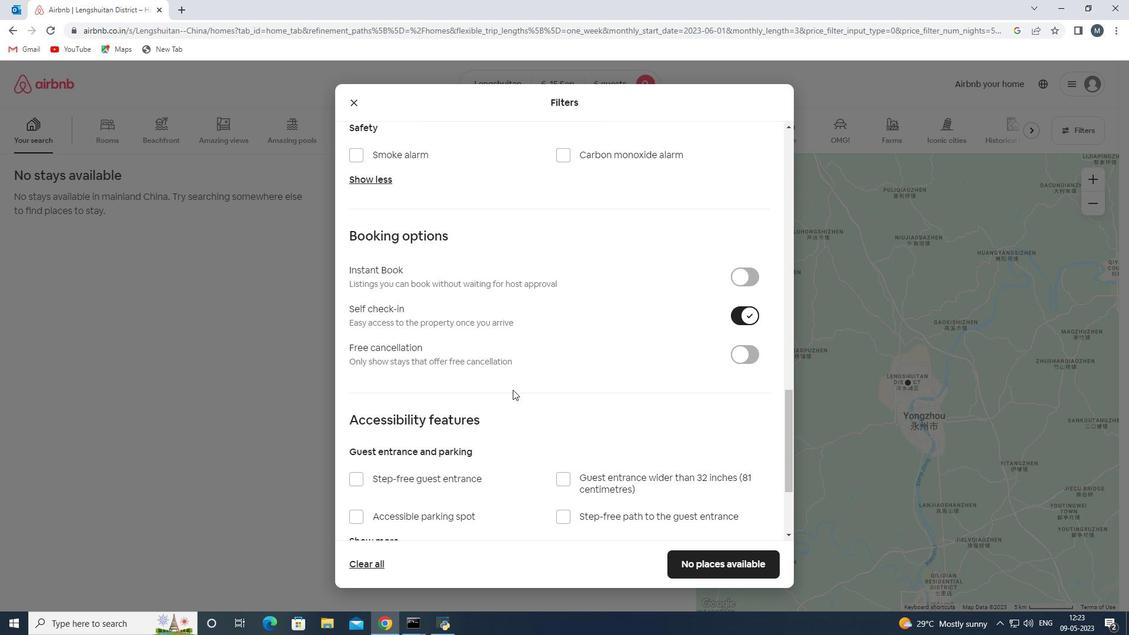 
Action: Mouse scrolled (510, 389) with delta (0, 0)
Screenshot: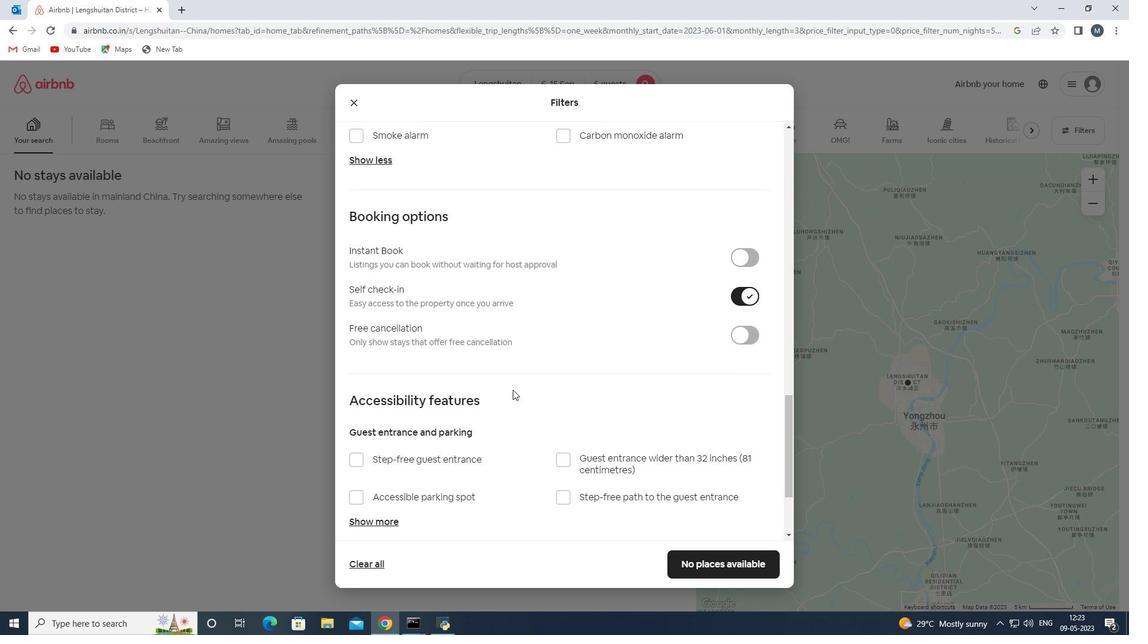 
Action: Mouse moved to (508, 390)
Screenshot: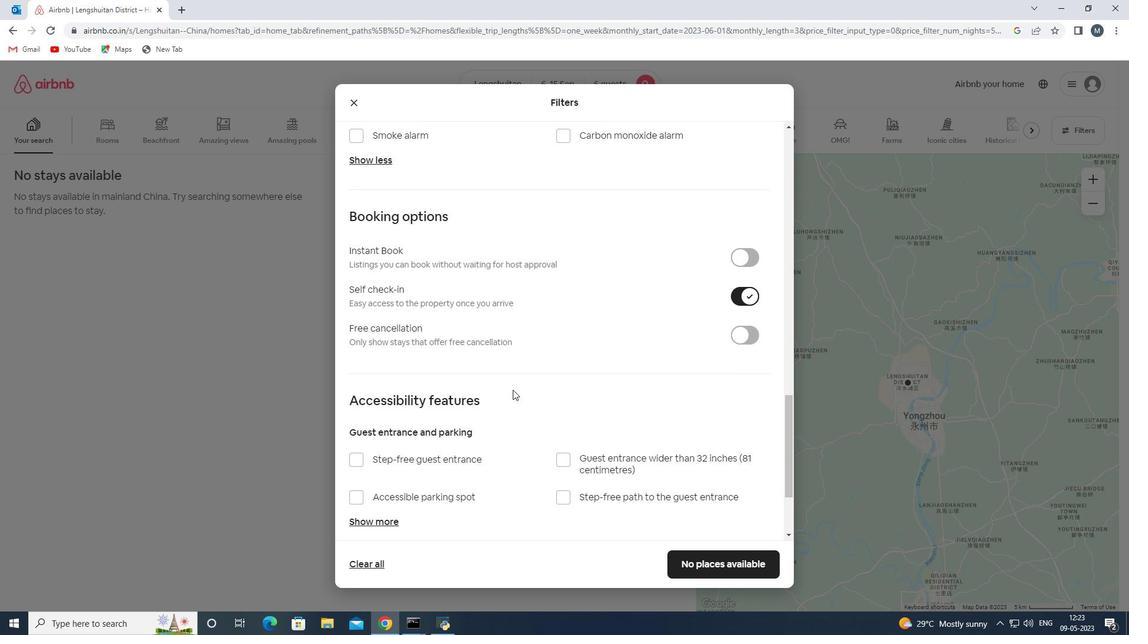 
Action: Mouse scrolled (508, 389) with delta (0, 0)
Screenshot: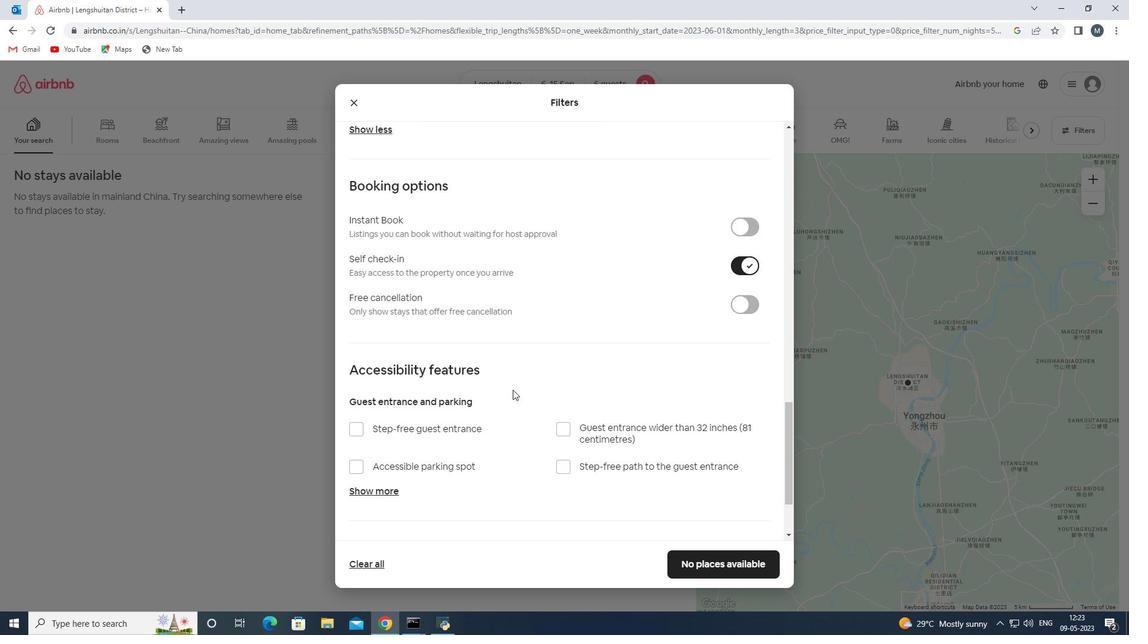 
Action: Mouse moved to (507, 390)
Screenshot: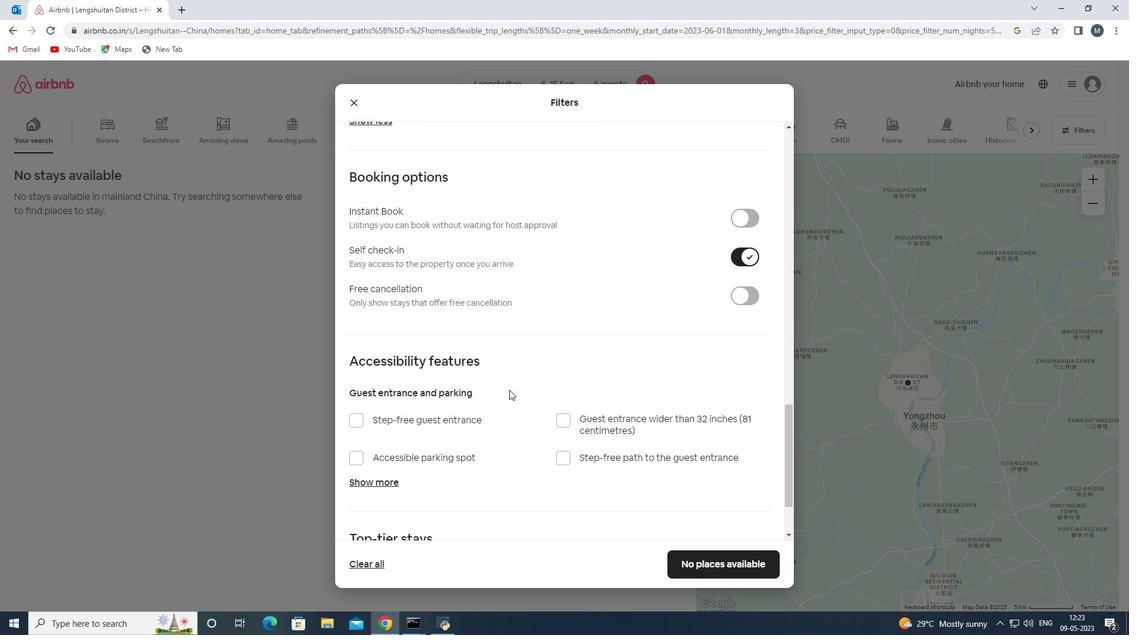 
Action: Mouse scrolled (507, 389) with delta (0, 0)
Screenshot: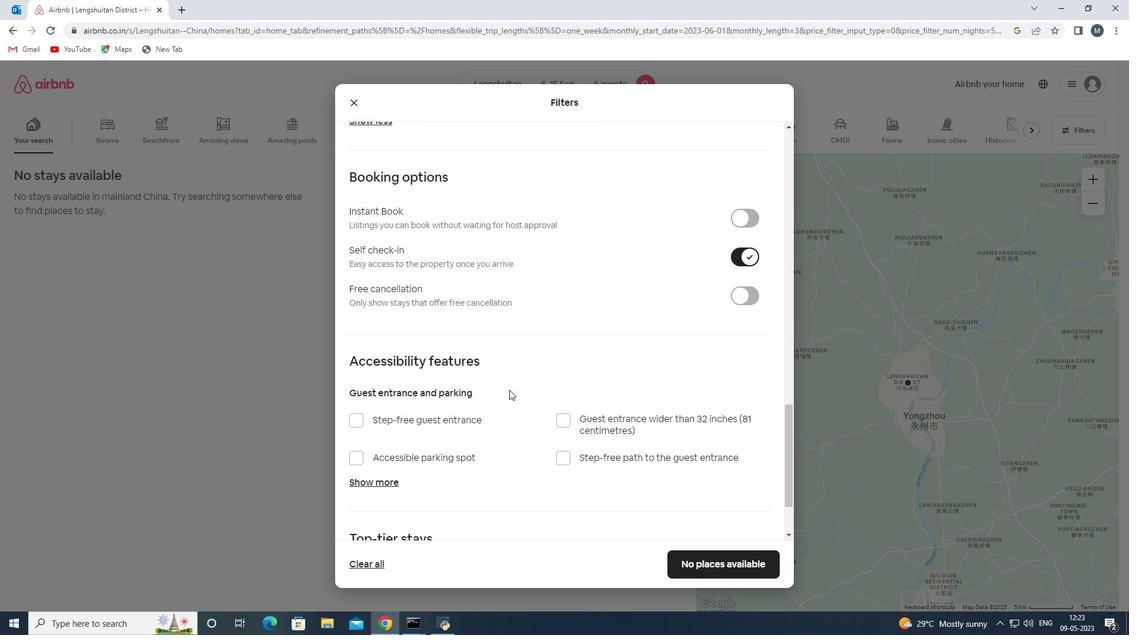 
Action: Mouse moved to (504, 391)
Screenshot: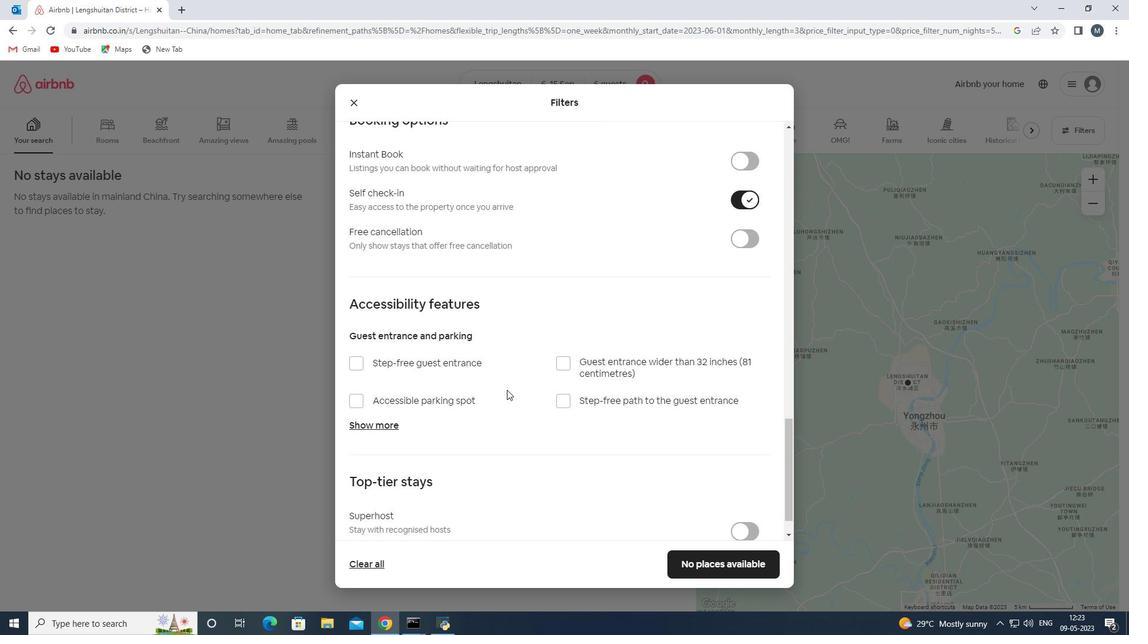 
Action: Mouse scrolled (504, 390) with delta (0, 0)
Screenshot: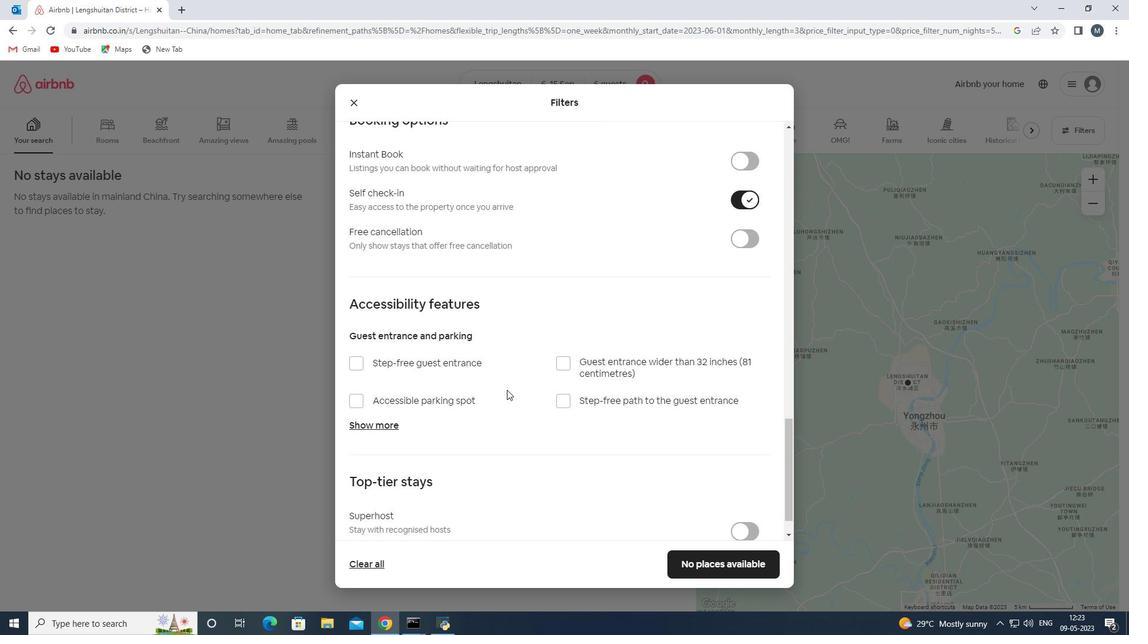 
Action: Mouse moved to (484, 402)
Screenshot: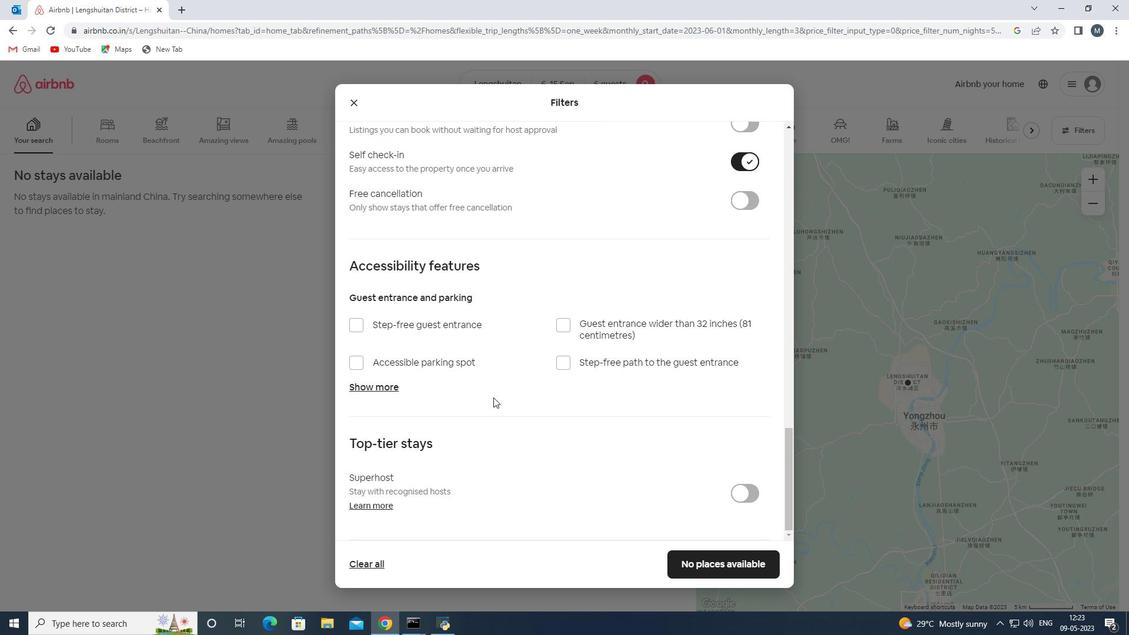 
Action: Mouse scrolled (484, 401) with delta (0, 0)
Screenshot: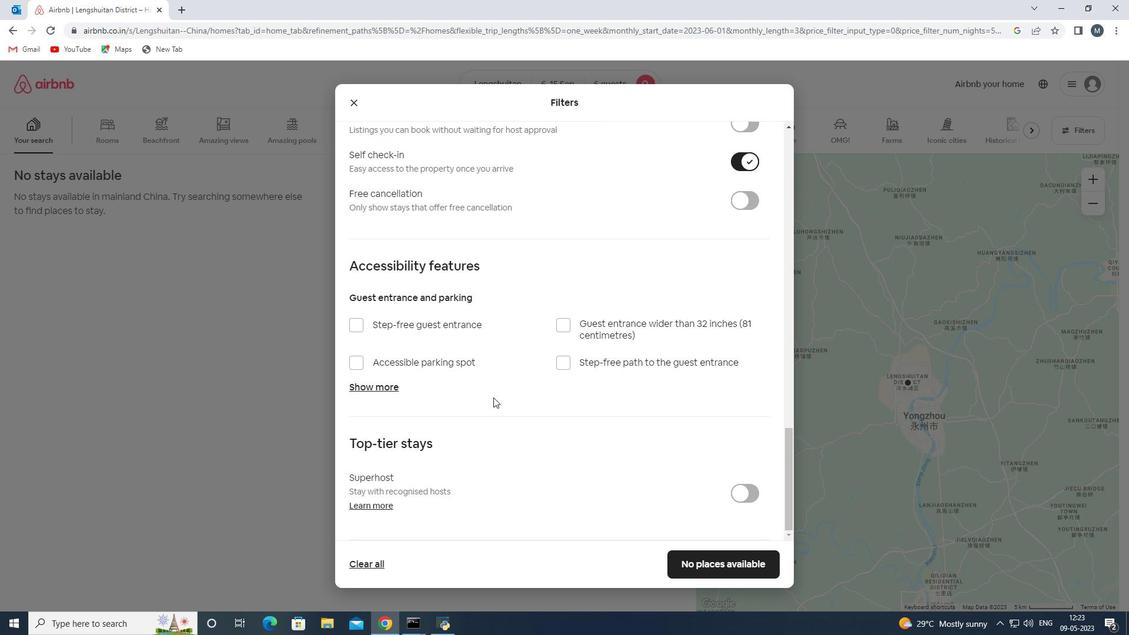 
Action: Mouse moved to (483, 402)
Screenshot: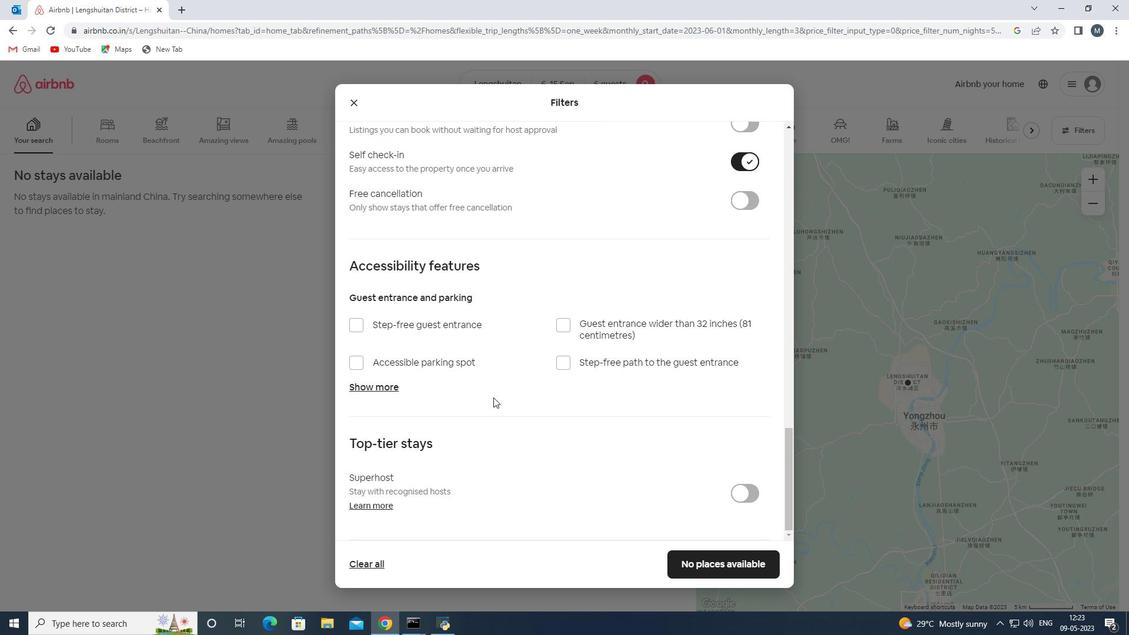
Action: Mouse scrolled (483, 401) with delta (0, 0)
Screenshot: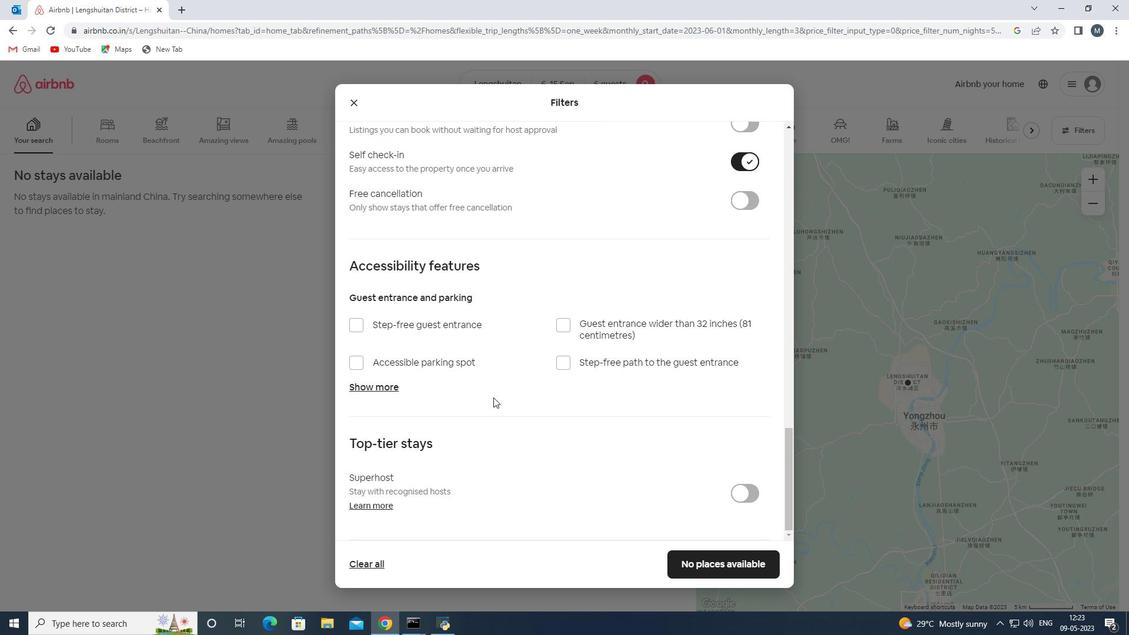 
Action: Mouse moved to (481, 403)
Screenshot: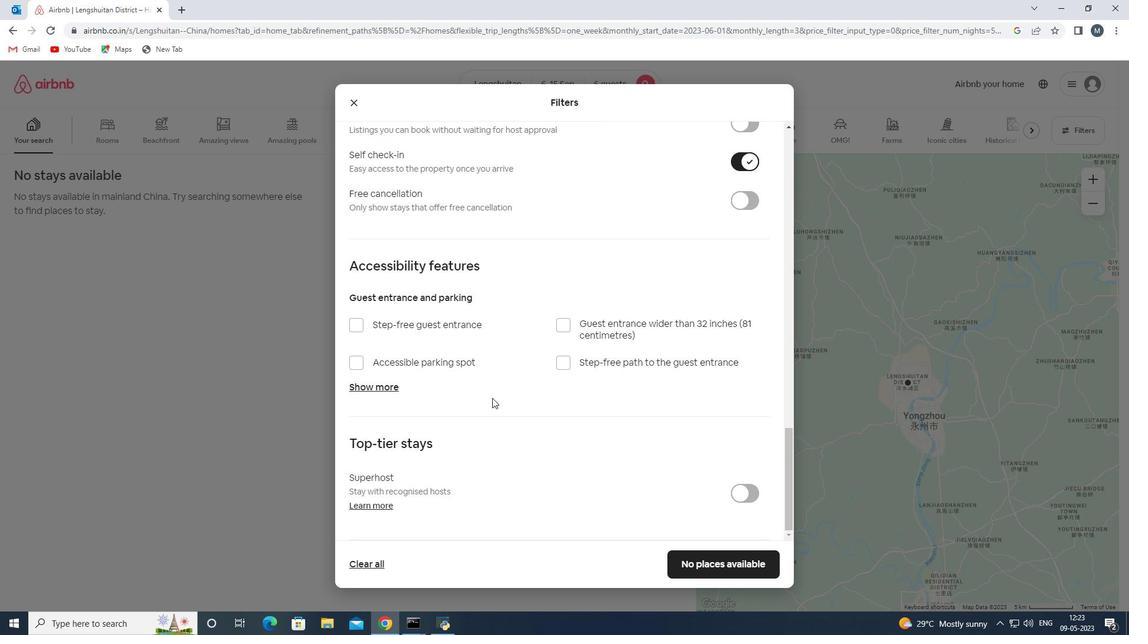 
Action: Mouse scrolled (481, 402) with delta (0, 0)
Screenshot: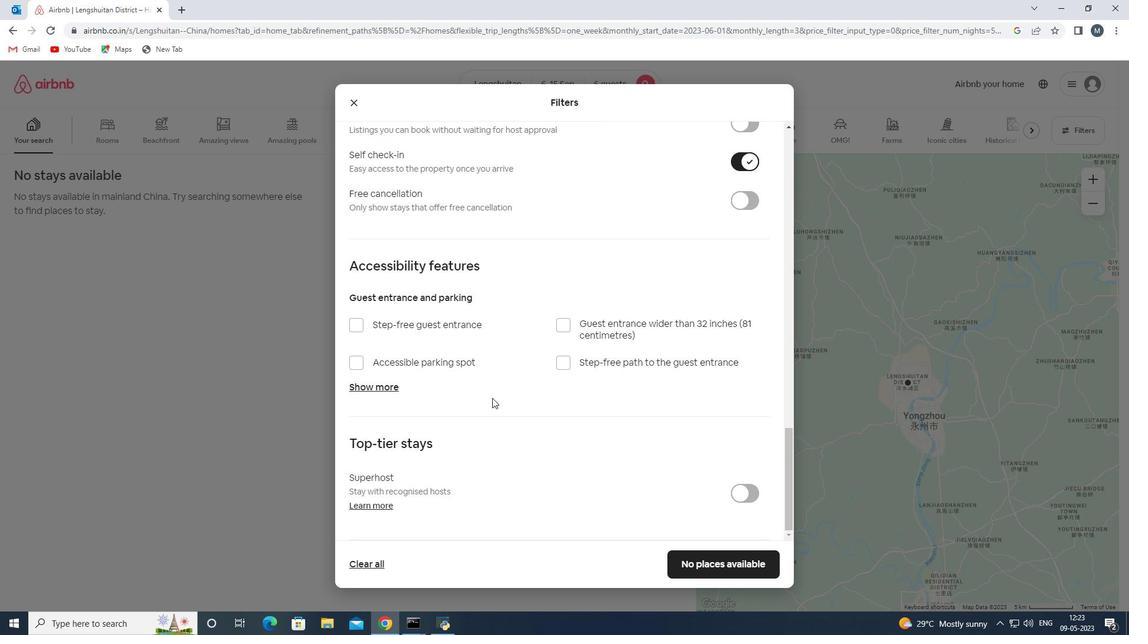 
Action: Mouse moved to (701, 566)
Screenshot: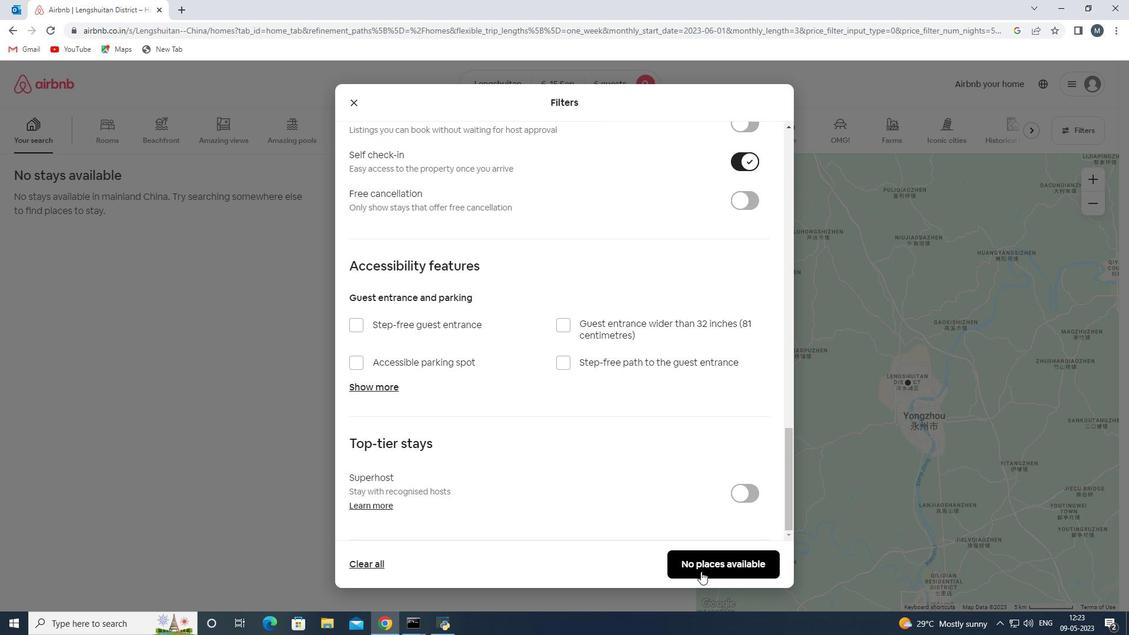 
Action: Mouse pressed left at (701, 566)
Screenshot: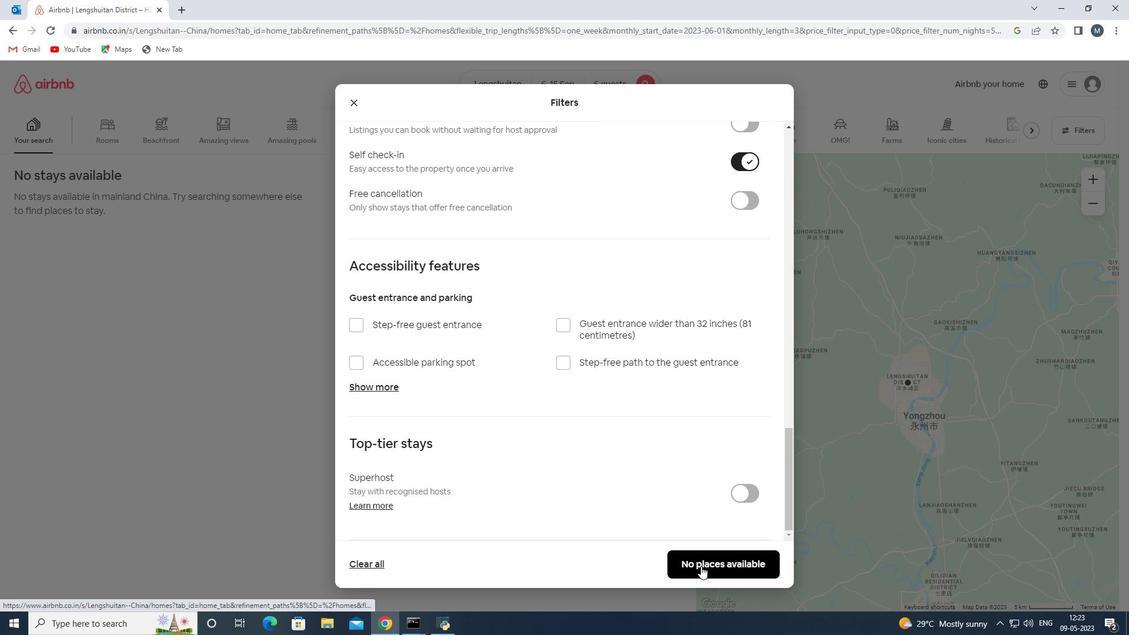 
Action: Mouse moved to (701, 566)
Screenshot: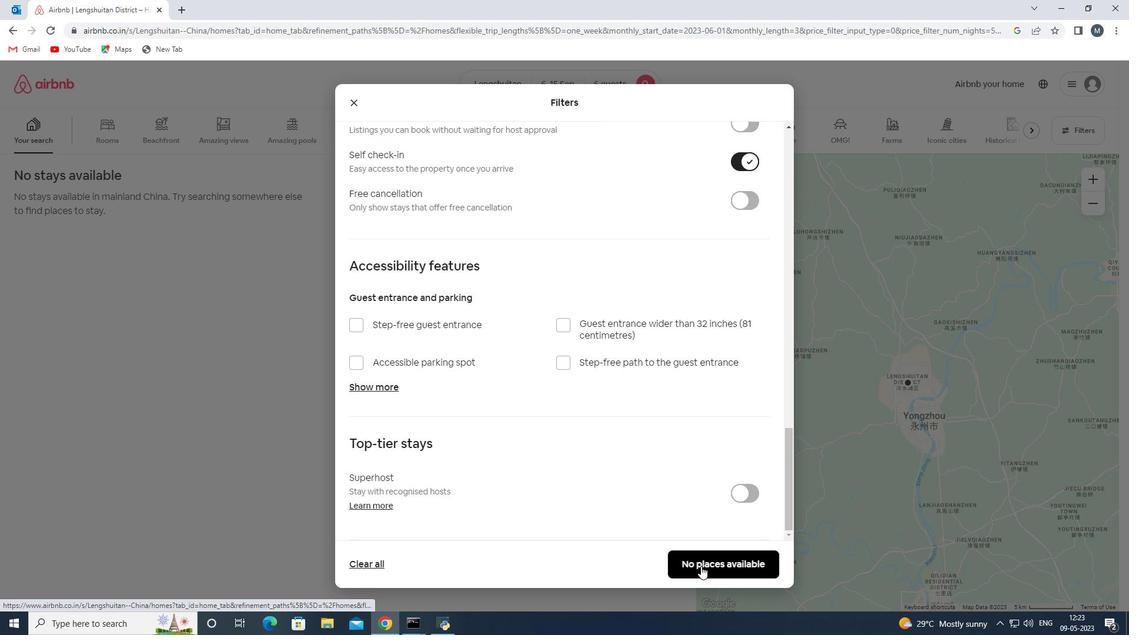 
